Task: Search one way flight ticket for 5 adults, 2 children, 1 infant in seat and 1 infant on lap in economy from Huntington: Tri-state Airport (milton J. Ferguson Field) to Jackson: Jackson Hole Airport on 5-2-2023. Choice of flights is Alaska. Number of bags: 2 carry on bags. Price is upto 20000. Outbound departure time preference is 18:00.
Action: Mouse moved to (368, 327)
Screenshot: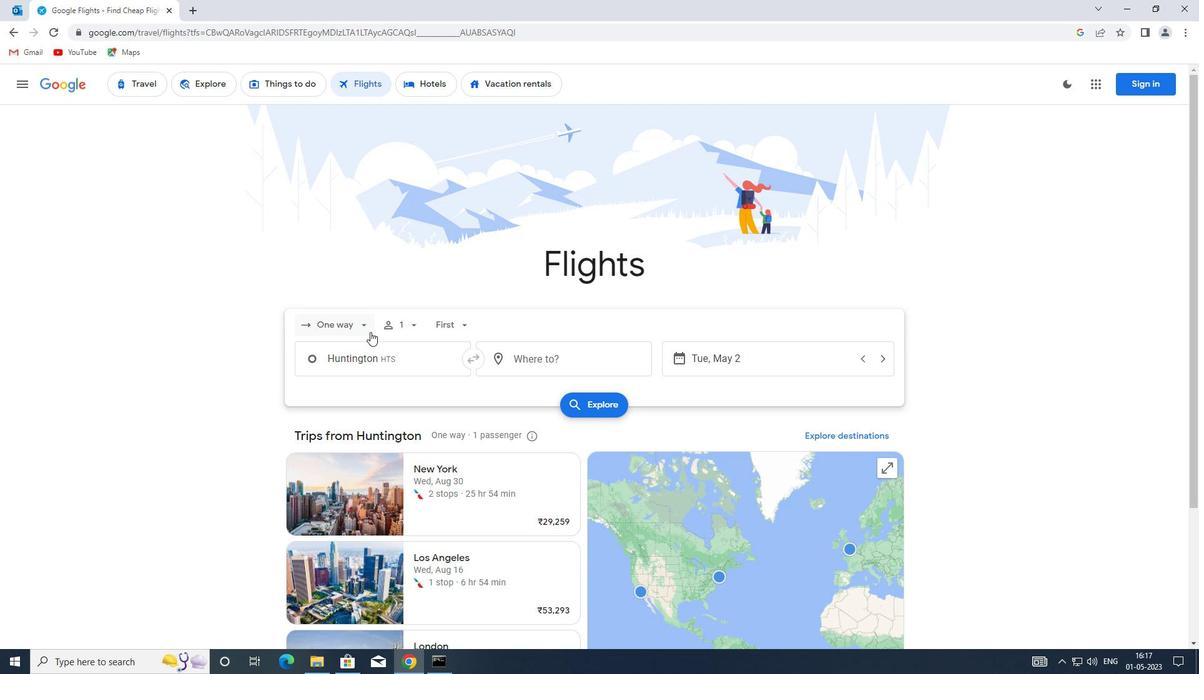 
Action: Mouse pressed left at (368, 327)
Screenshot: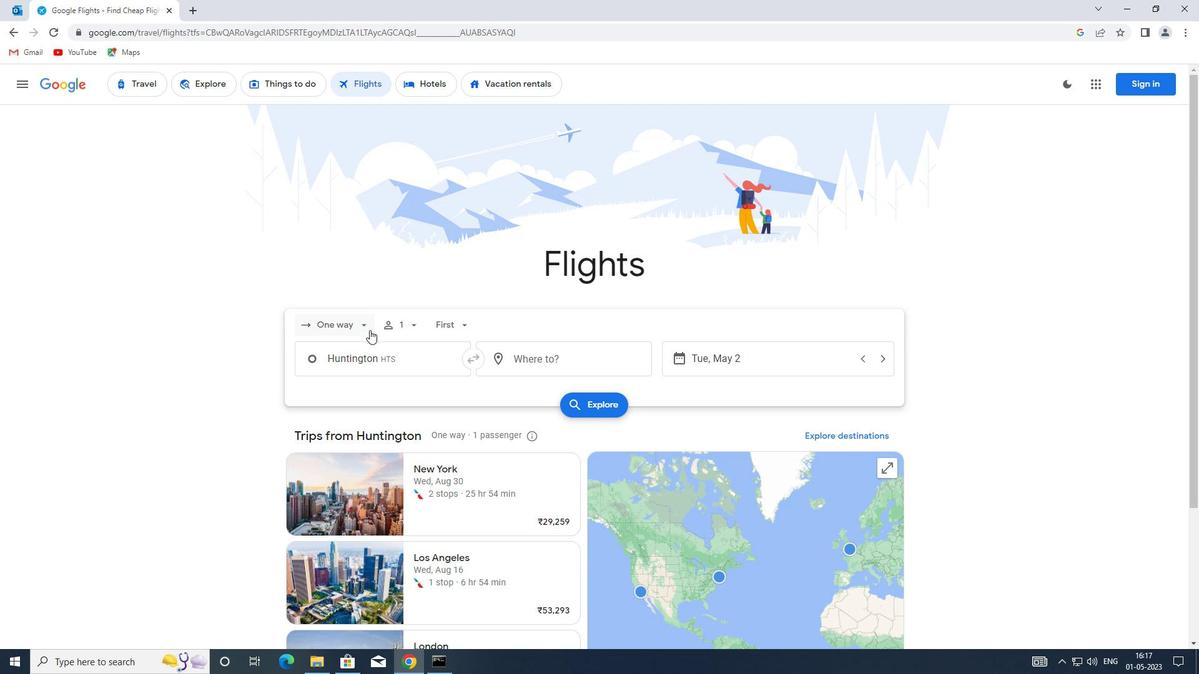 
Action: Mouse moved to (377, 379)
Screenshot: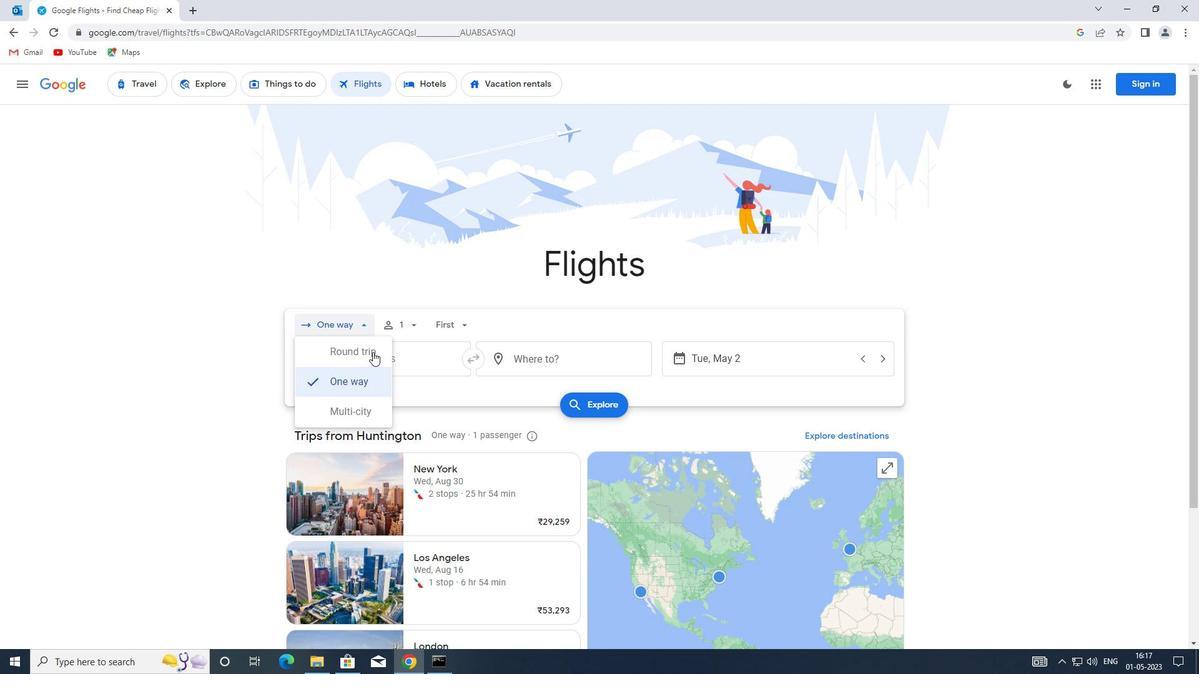 
Action: Mouse pressed left at (377, 379)
Screenshot: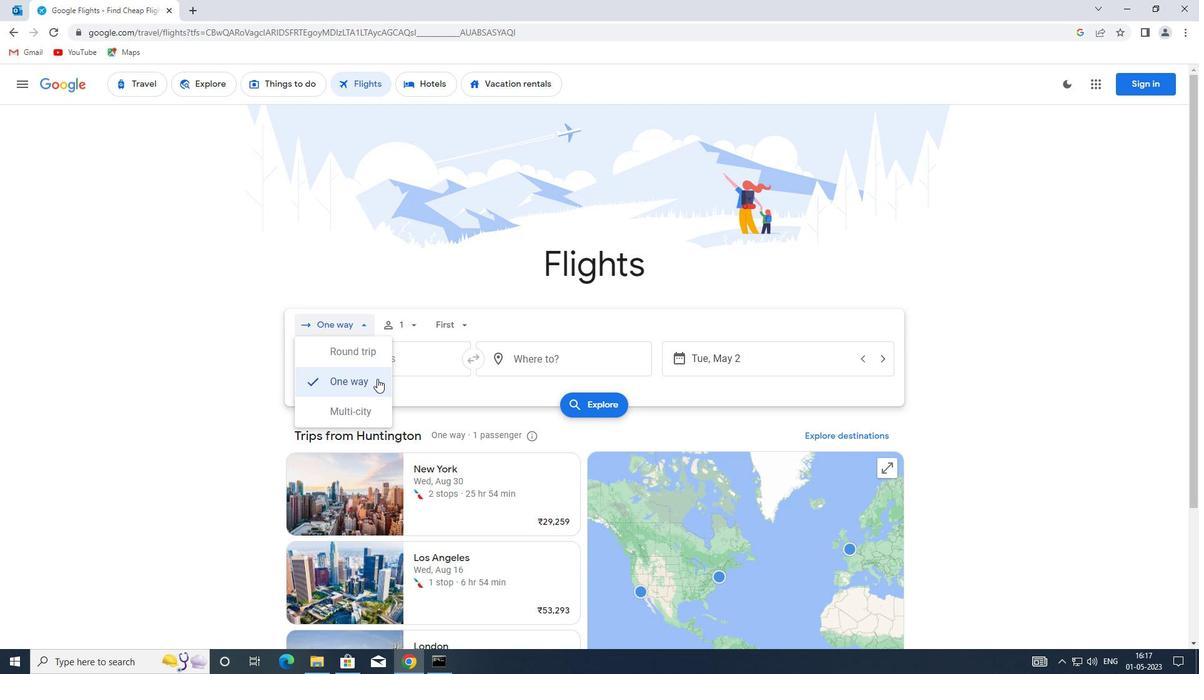 
Action: Mouse moved to (408, 328)
Screenshot: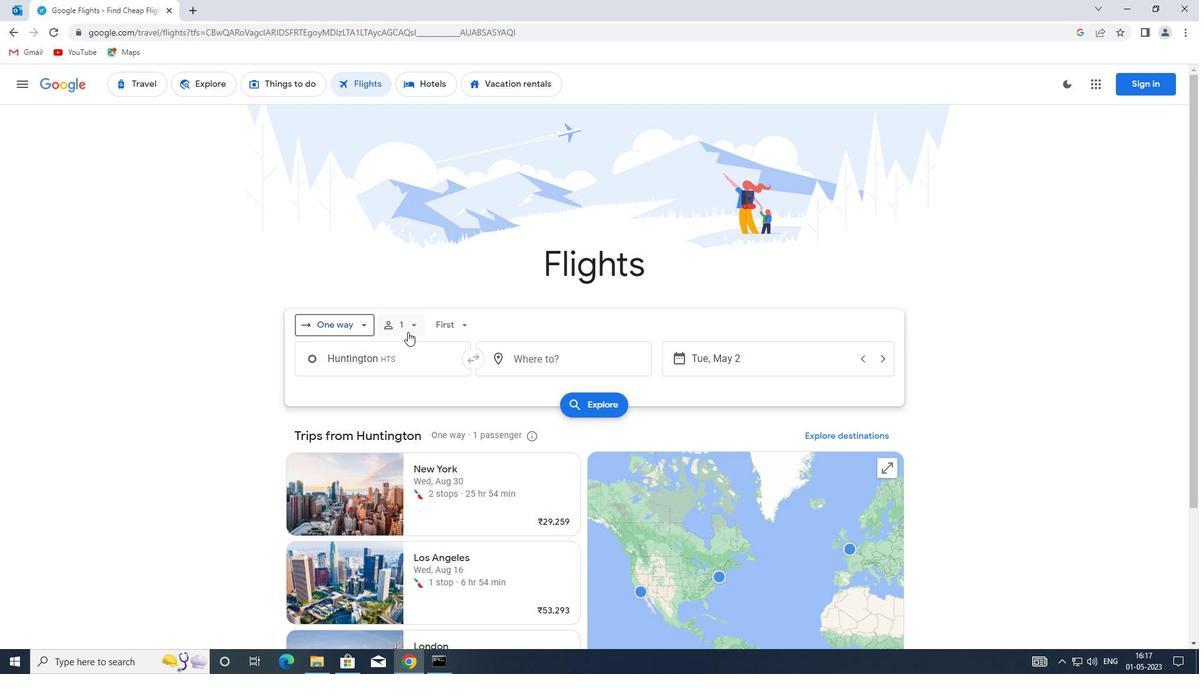 
Action: Mouse pressed left at (408, 328)
Screenshot: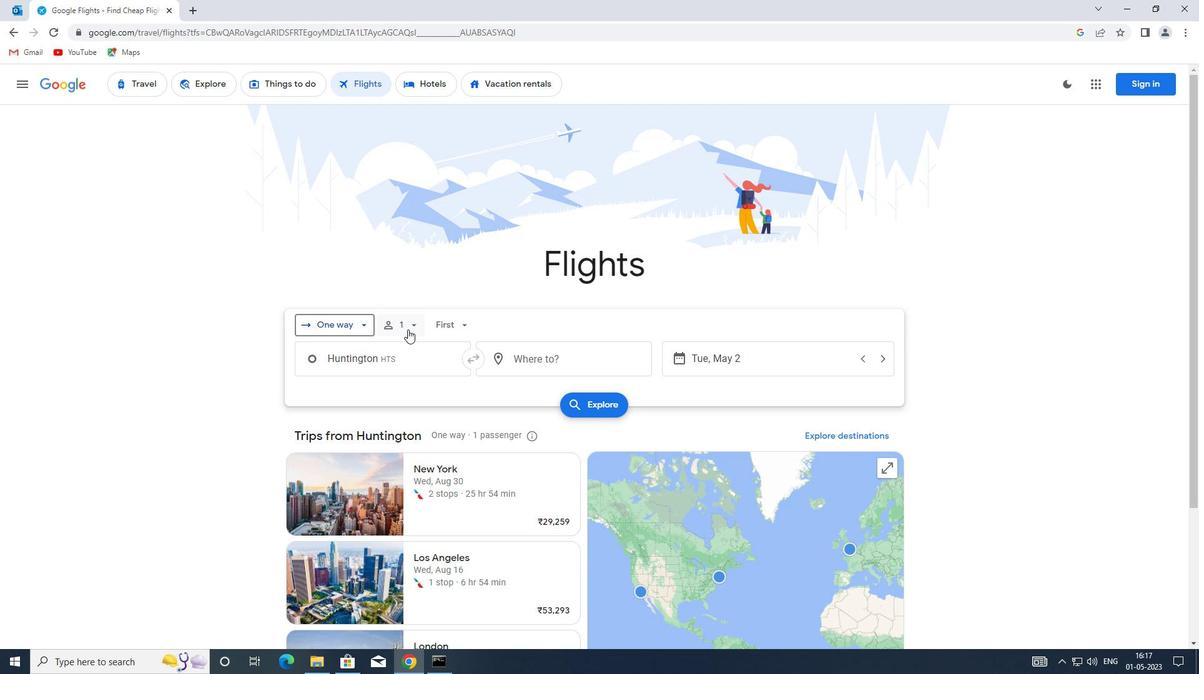 
Action: Mouse moved to (508, 358)
Screenshot: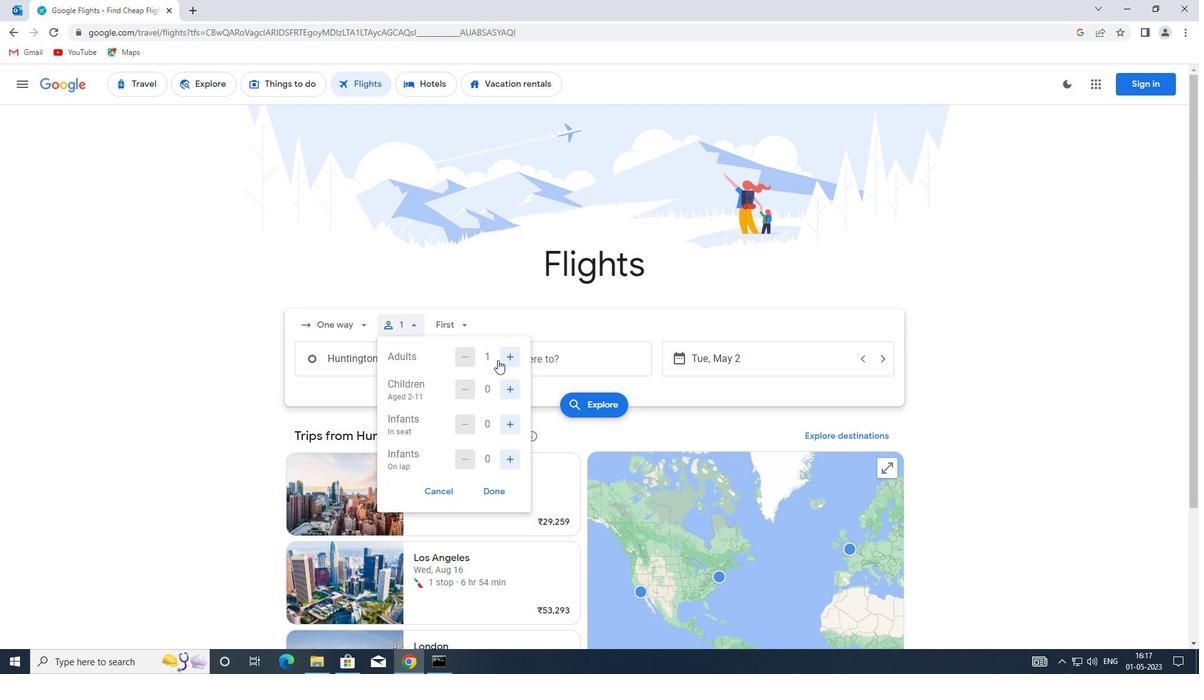 
Action: Mouse pressed left at (508, 358)
Screenshot: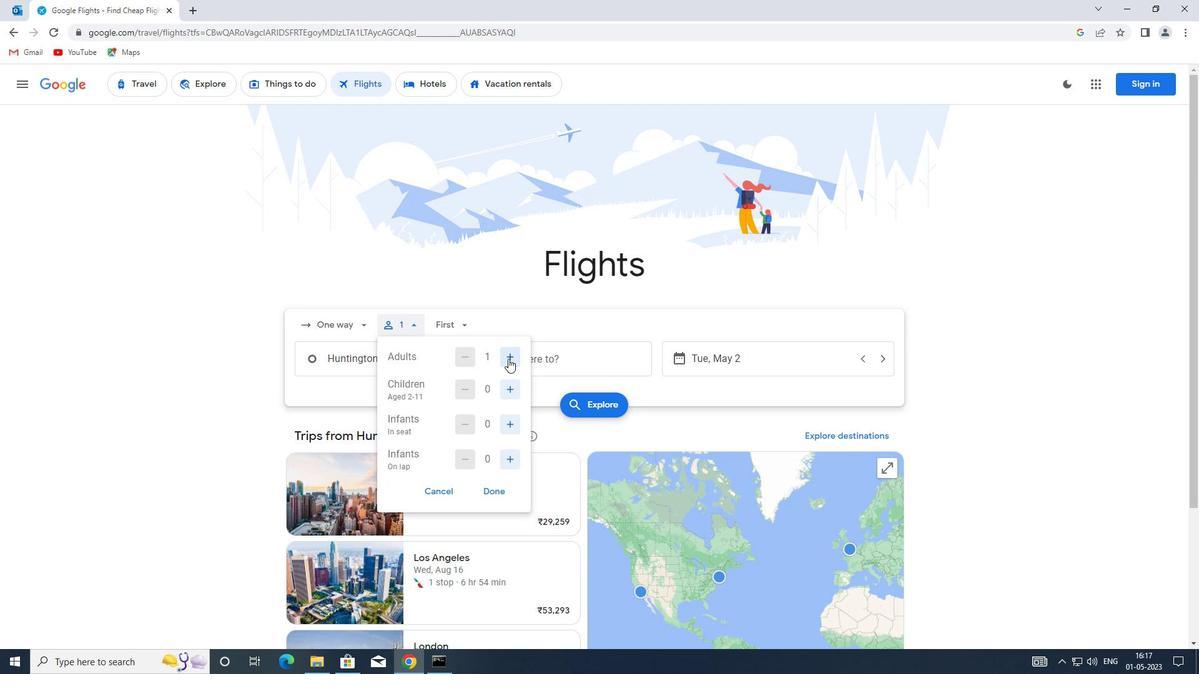
Action: Mouse pressed left at (508, 358)
Screenshot: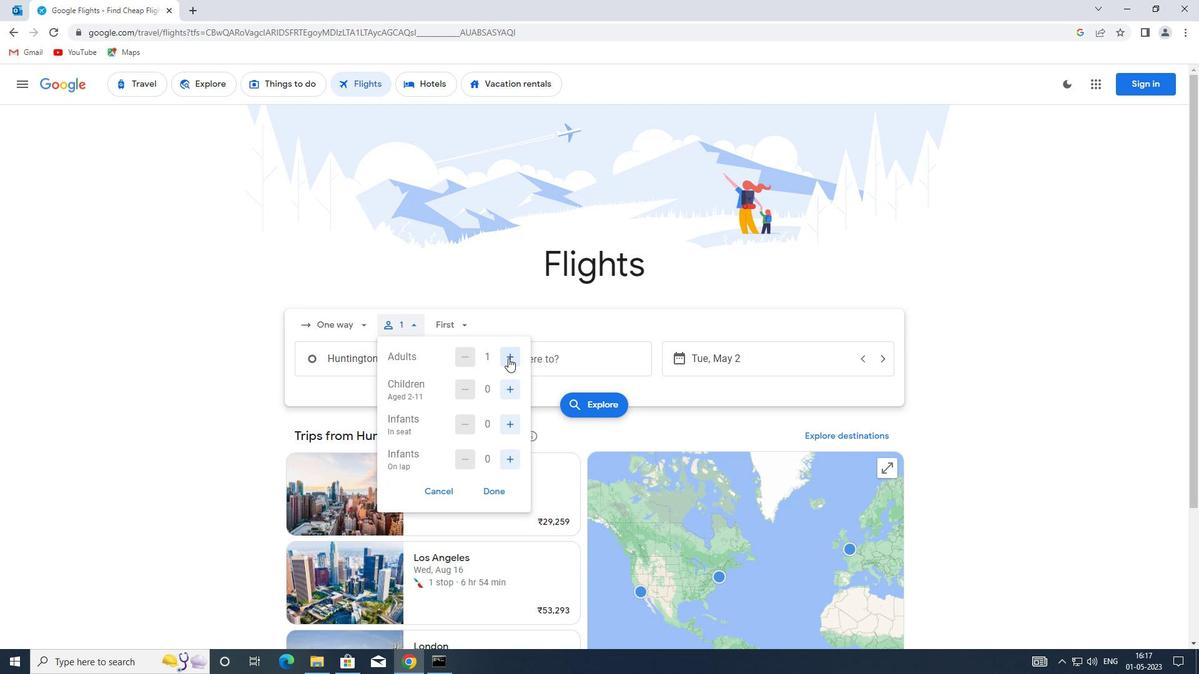 
Action: Mouse pressed left at (508, 358)
Screenshot: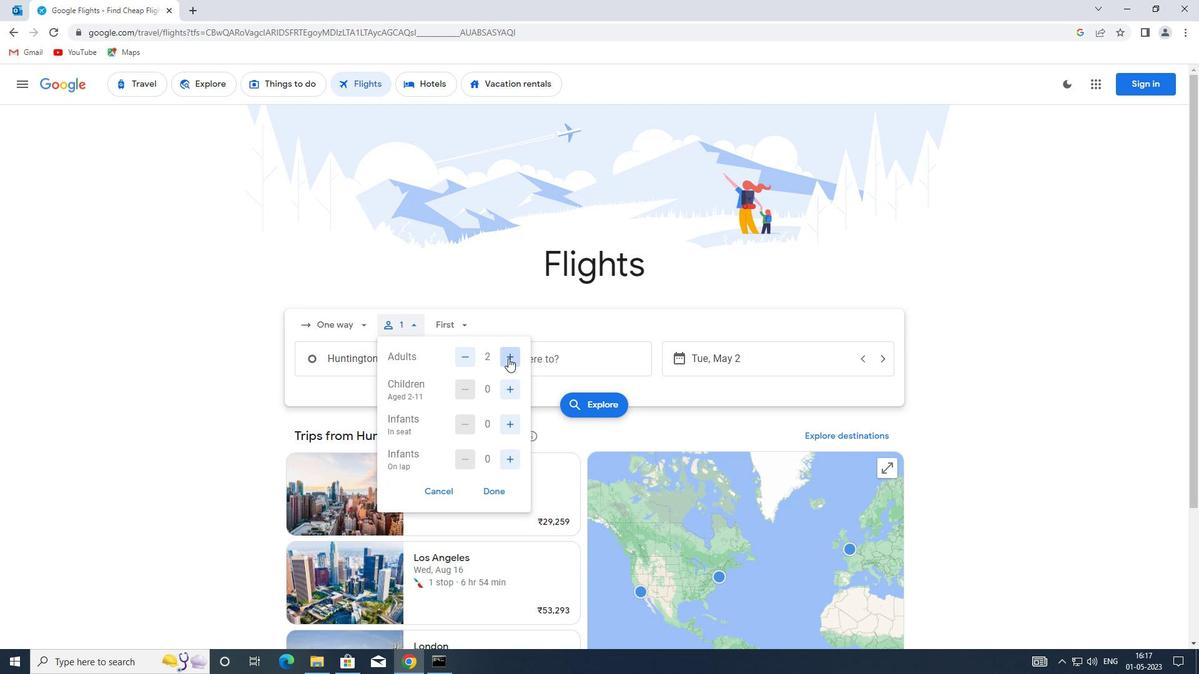
Action: Mouse pressed left at (508, 358)
Screenshot: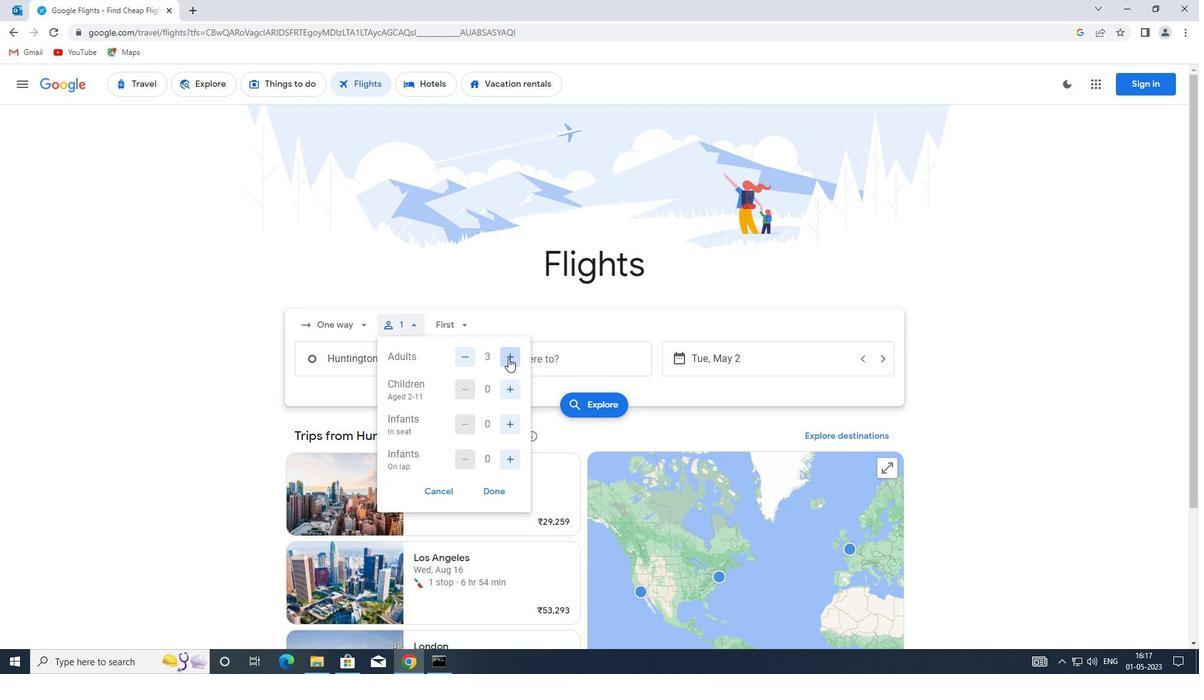 
Action: Mouse moved to (509, 389)
Screenshot: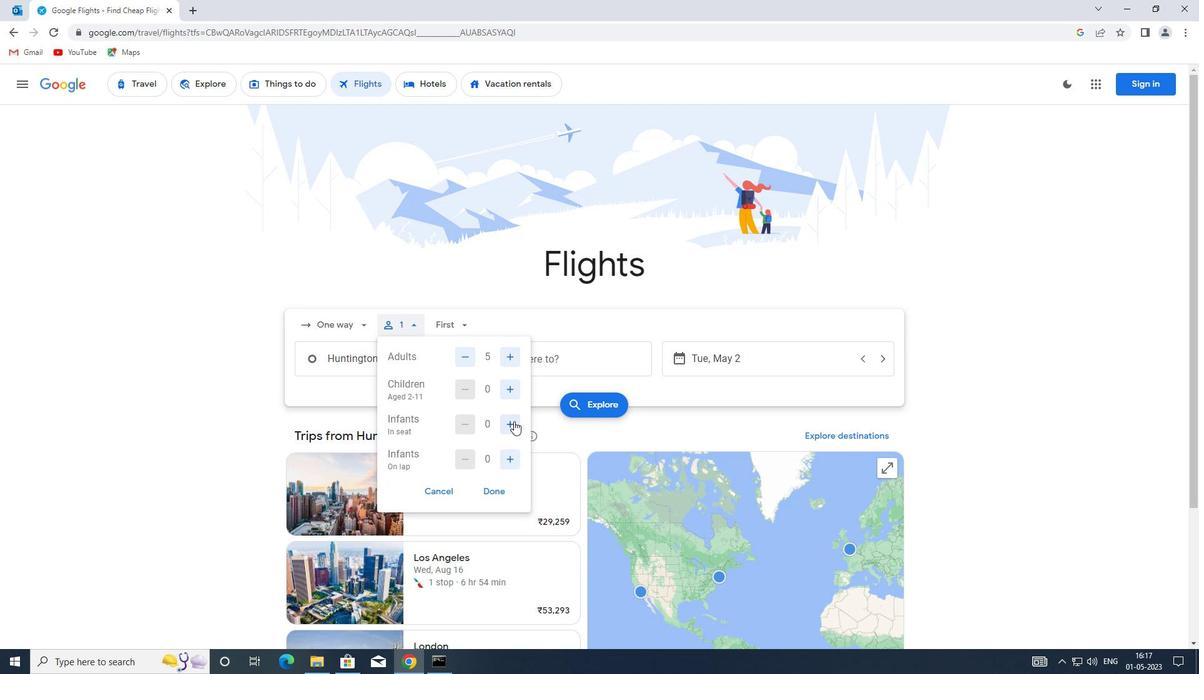 
Action: Mouse pressed left at (509, 389)
Screenshot: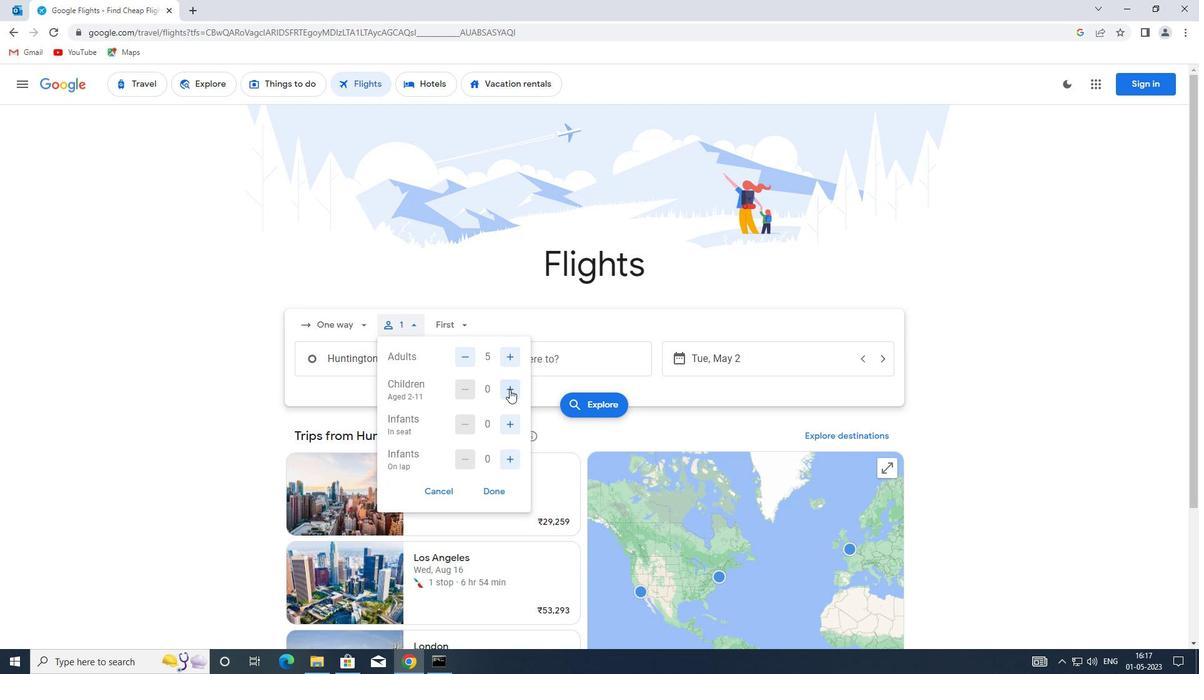 
Action: Mouse pressed left at (509, 389)
Screenshot: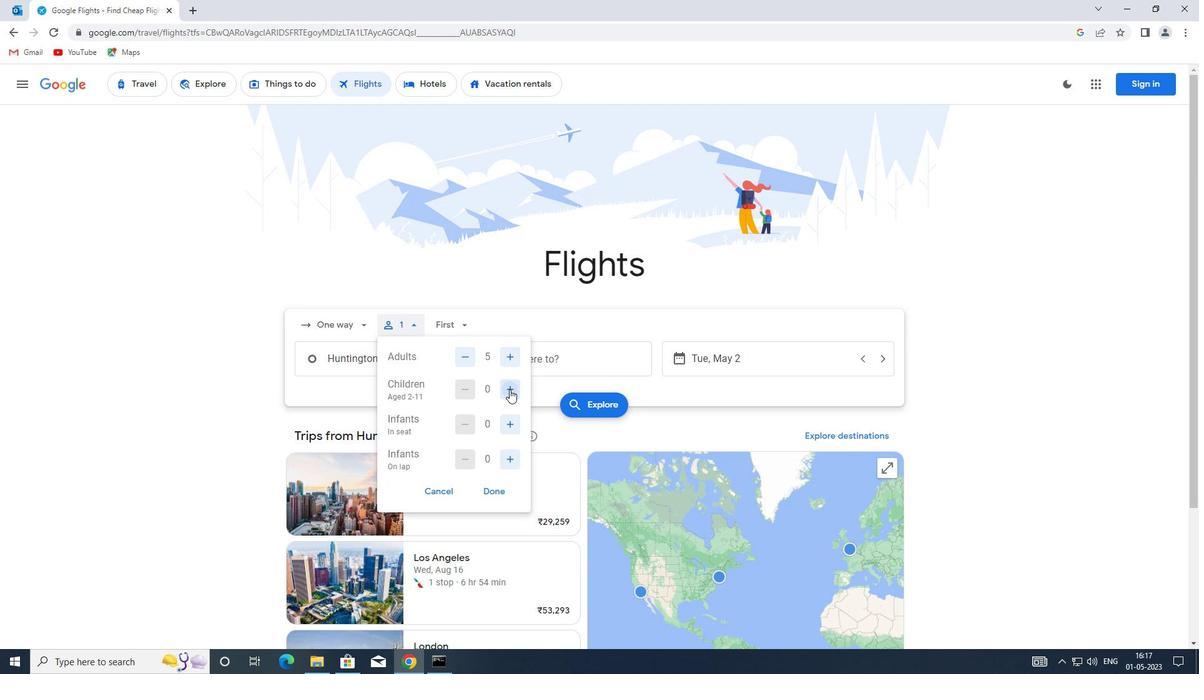 
Action: Mouse moved to (507, 425)
Screenshot: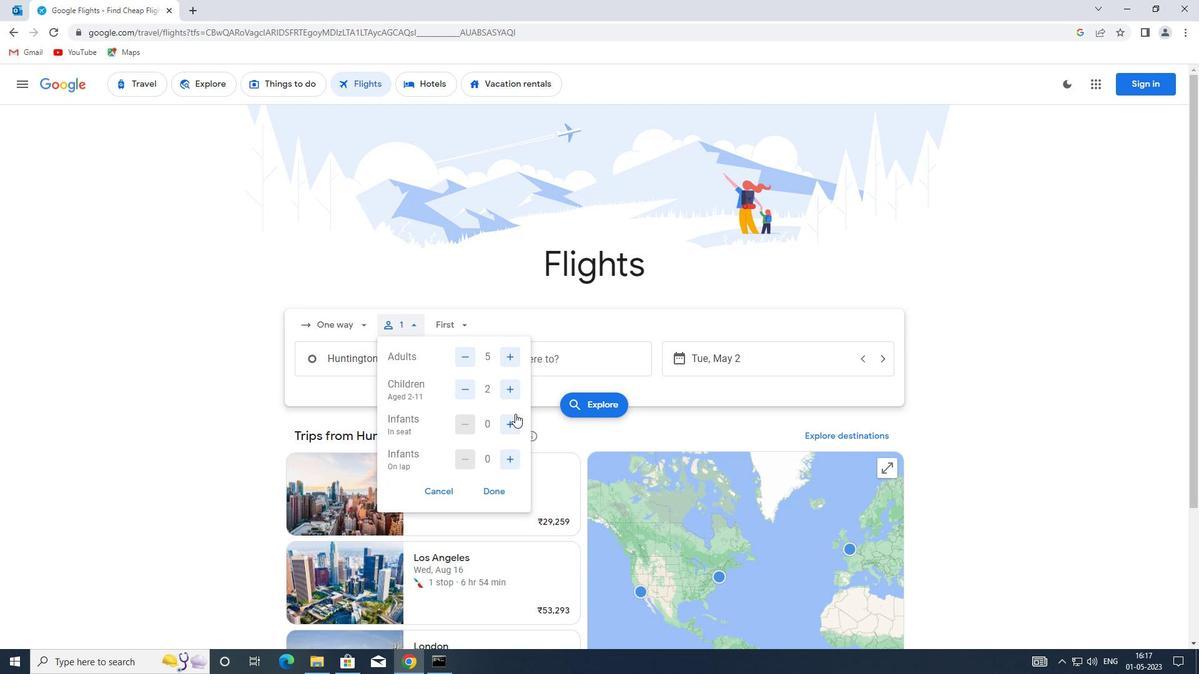 
Action: Mouse pressed left at (507, 425)
Screenshot: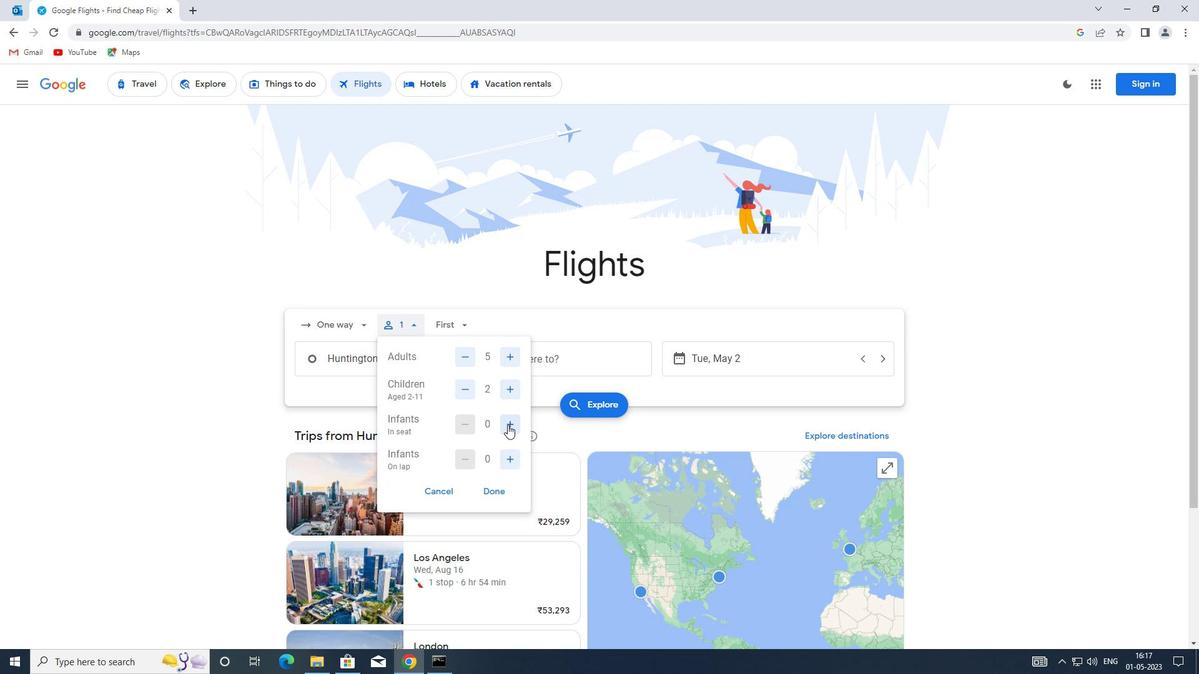 
Action: Mouse moved to (503, 456)
Screenshot: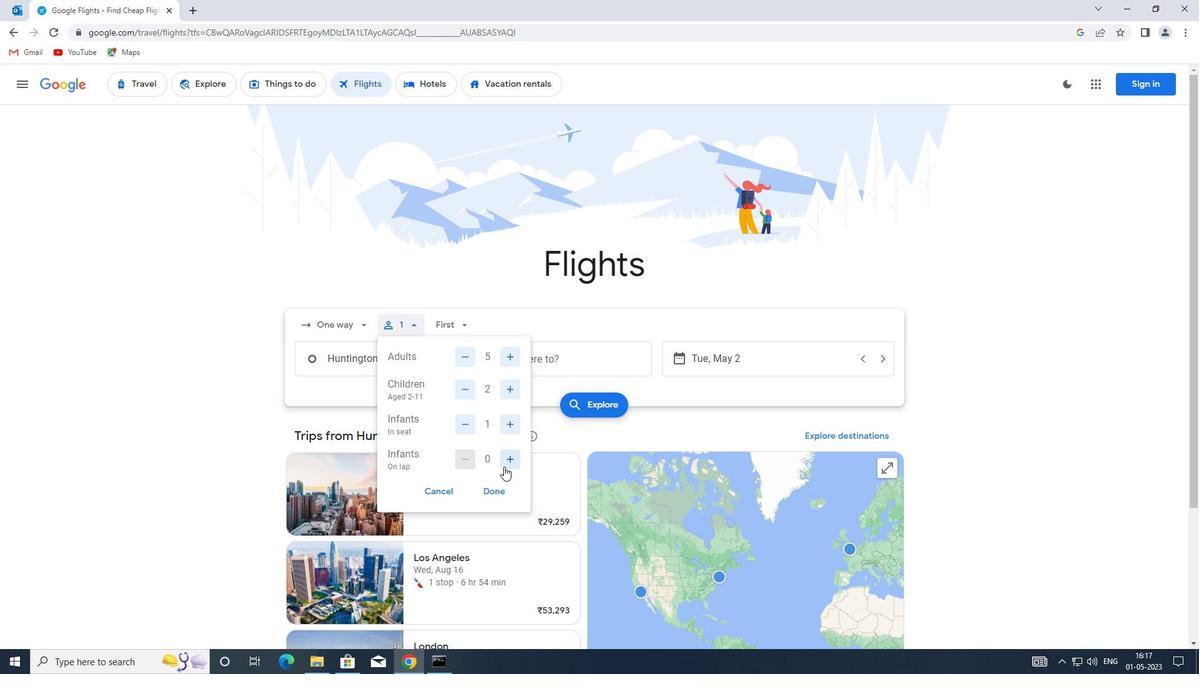 
Action: Mouse pressed left at (503, 456)
Screenshot: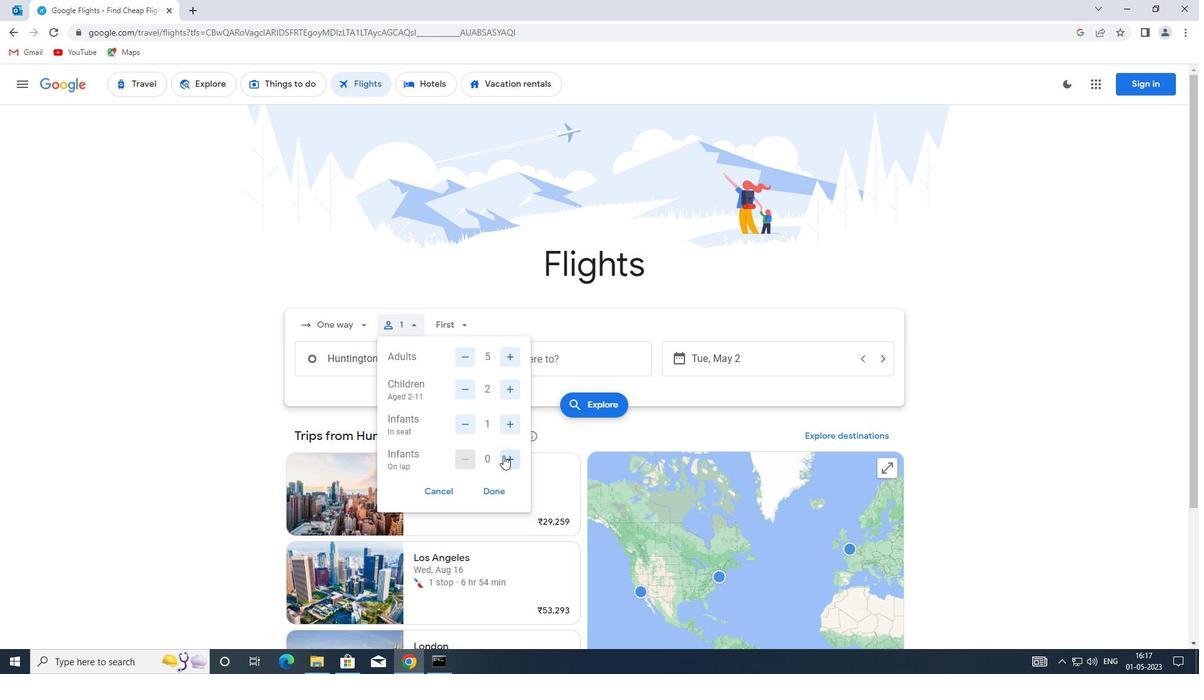 
Action: Mouse moved to (495, 493)
Screenshot: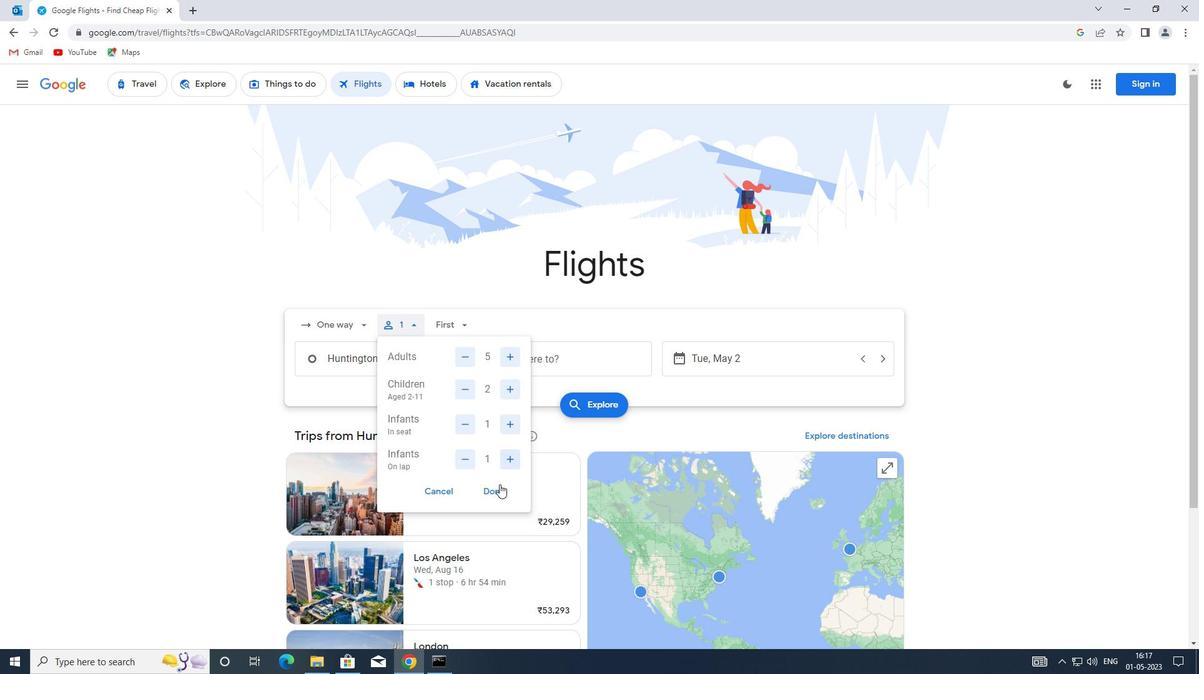 
Action: Mouse pressed left at (495, 493)
Screenshot: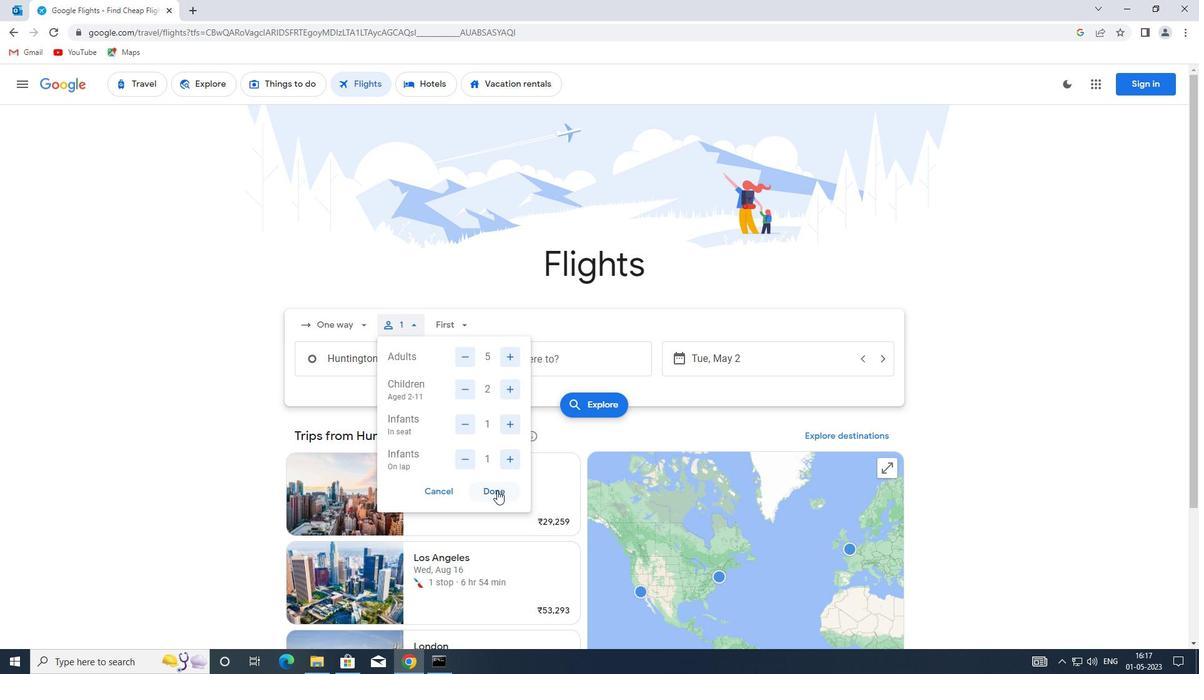 
Action: Mouse moved to (458, 329)
Screenshot: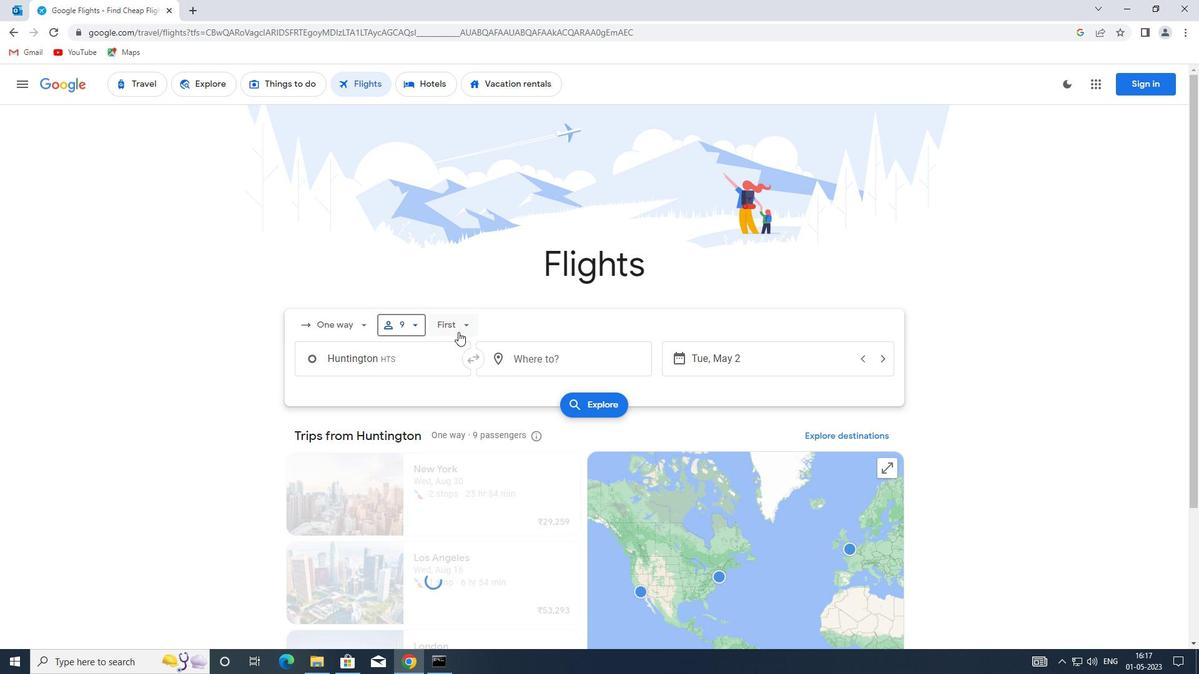 
Action: Mouse pressed left at (458, 329)
Screenshot: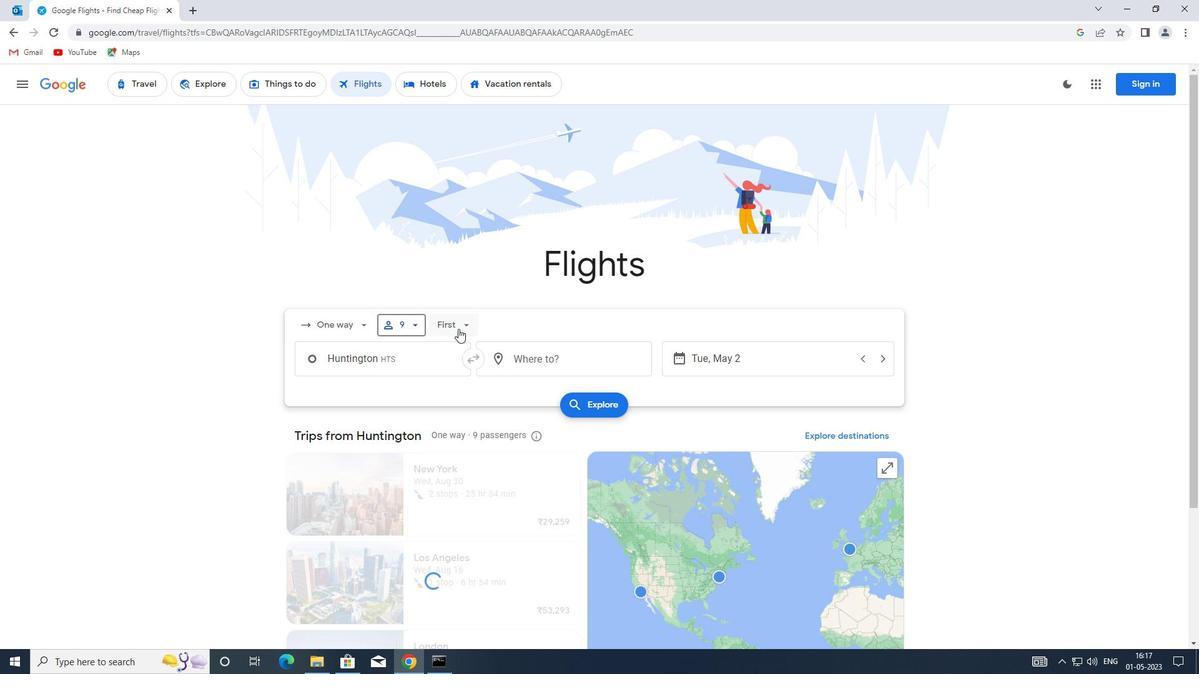 
Action: Mouse moved to (490, 345)
Screenshot: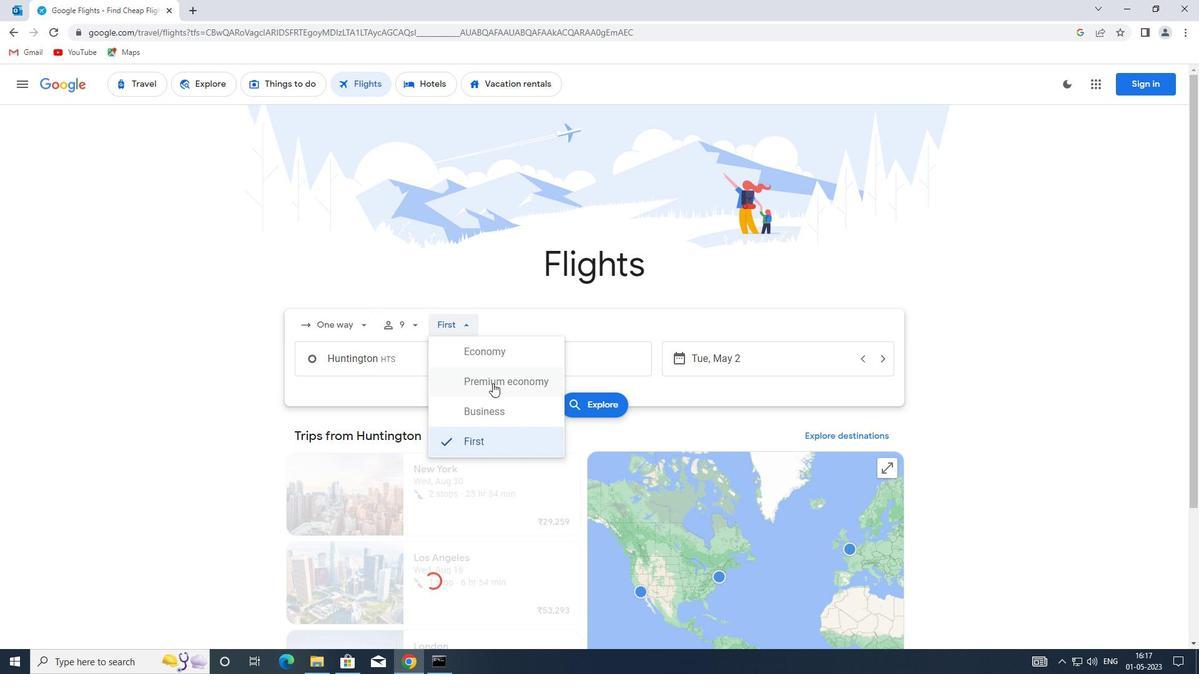 
Action: Mouse pressed left at (490, 345)
Screenshot: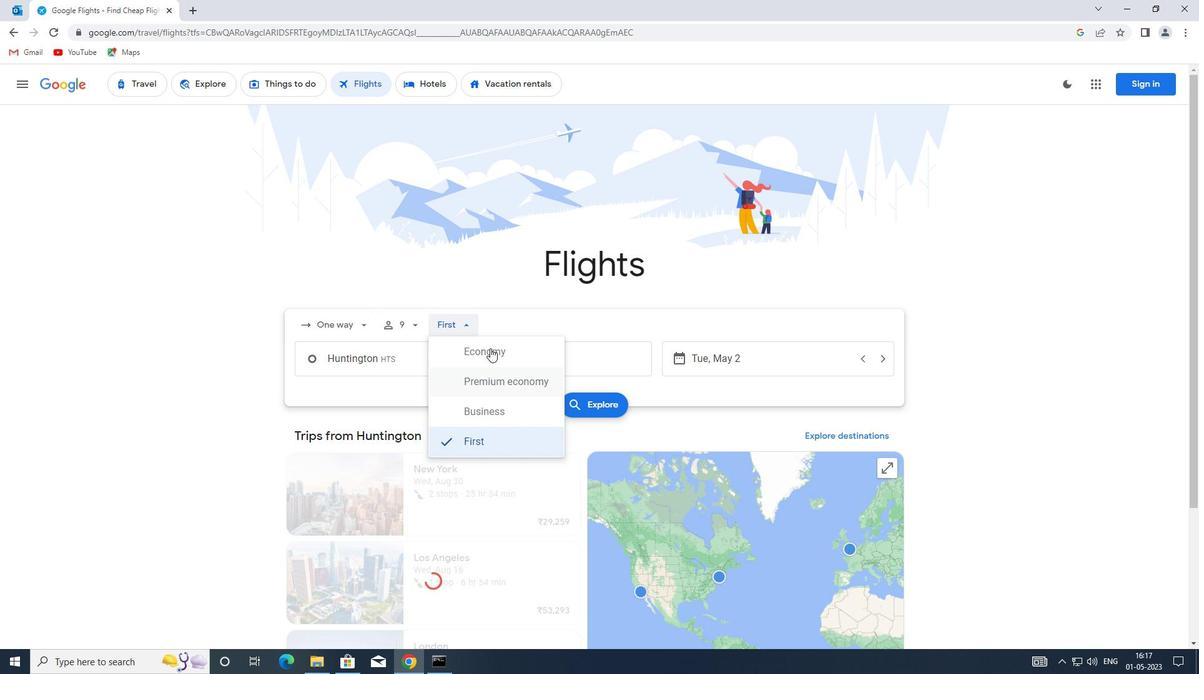 
Action: Mouse moved to (399, 362)
Screenshot: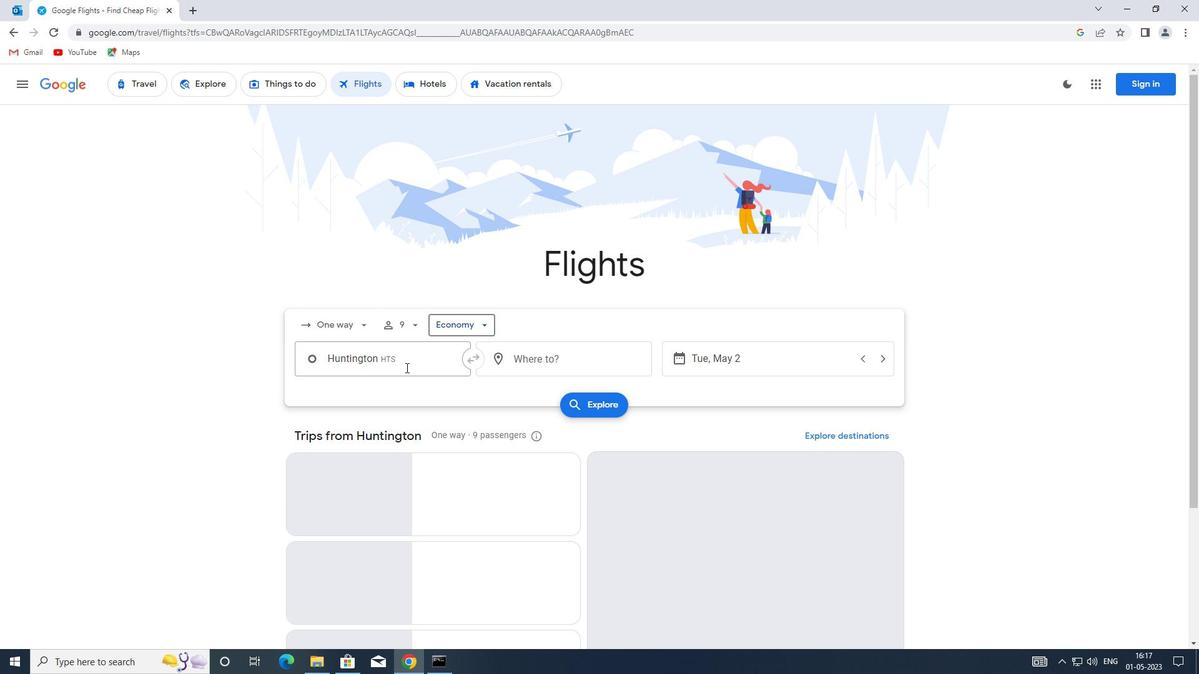 
Action: Mouse pressed left at (399, 362)
Screenshot: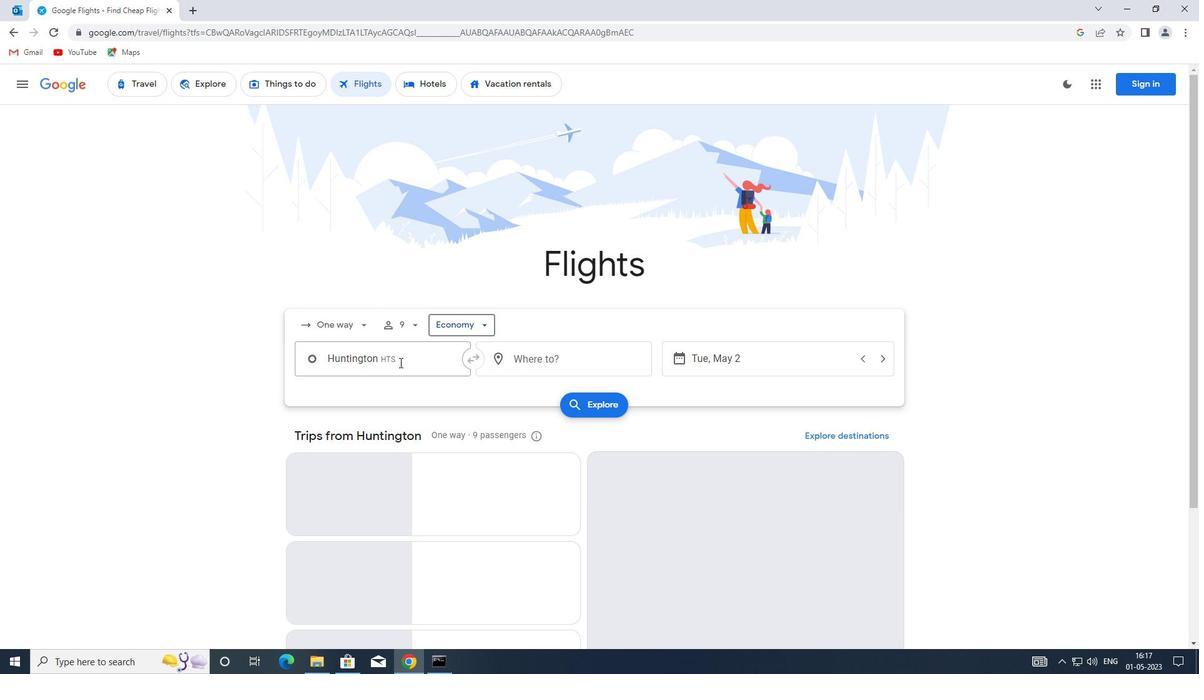 
Action: Mouse moved to (407, 362)
Screenshot: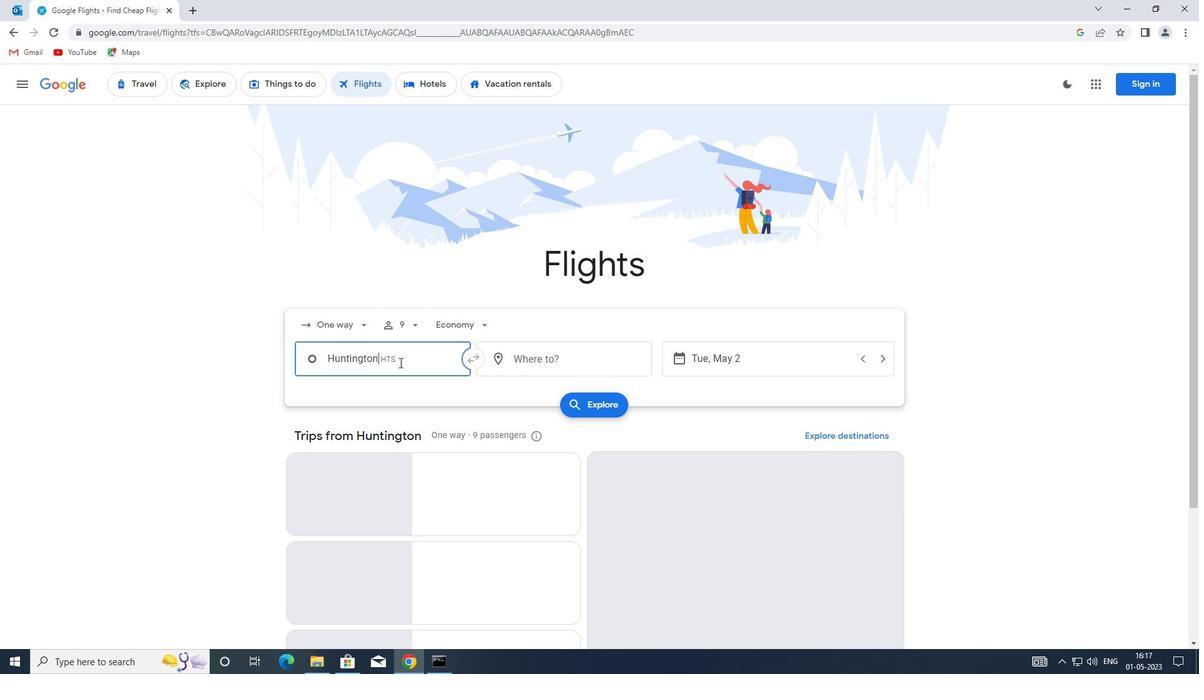 
Action: Key pressed <Key.enter>
Screenshot: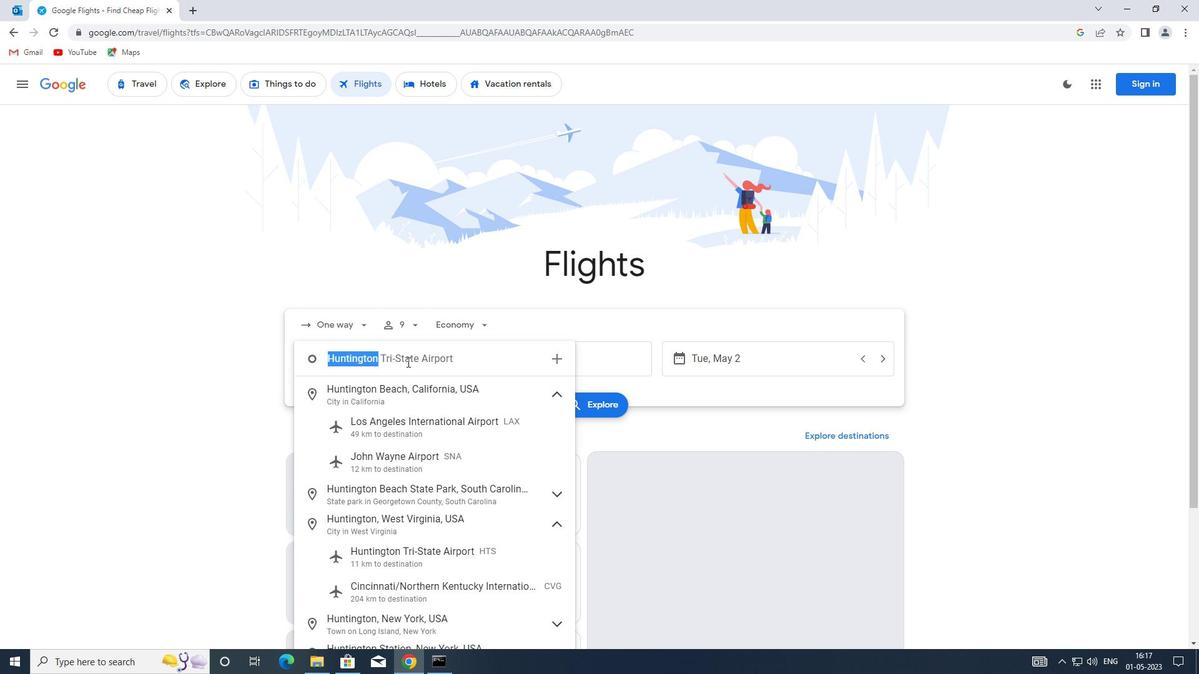 
Action: Mouse moved to (517, 354)
Screenshot: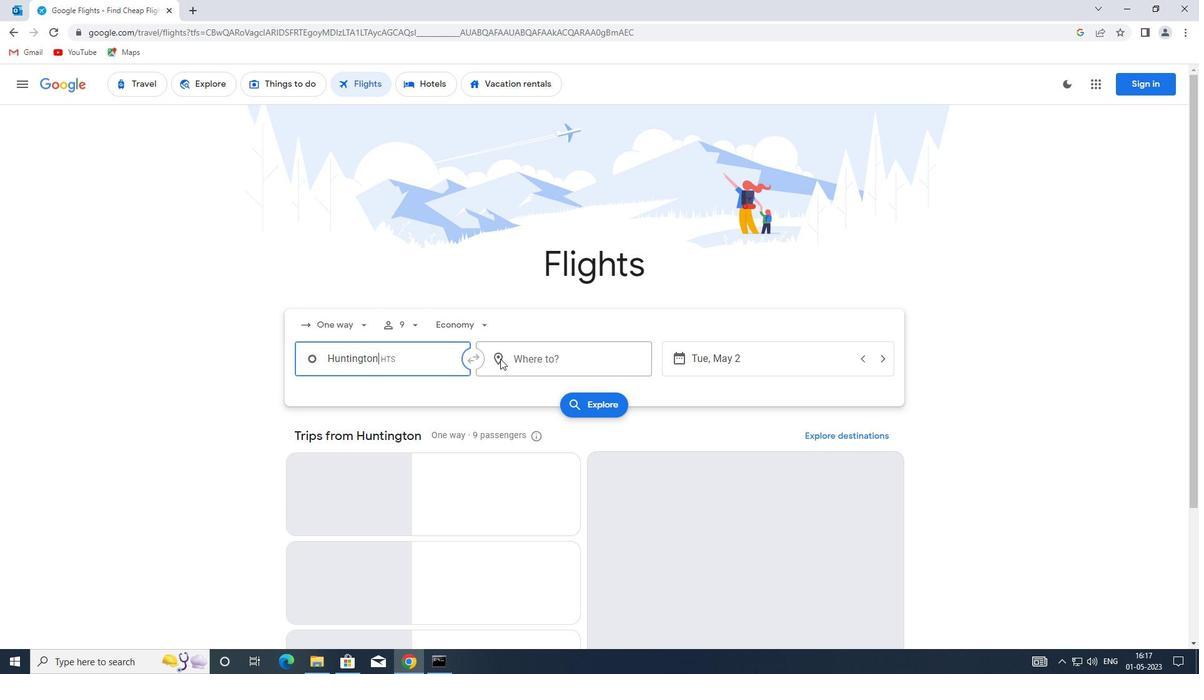 
Action: Mouse pressed left at (517, 354)
Screenshot: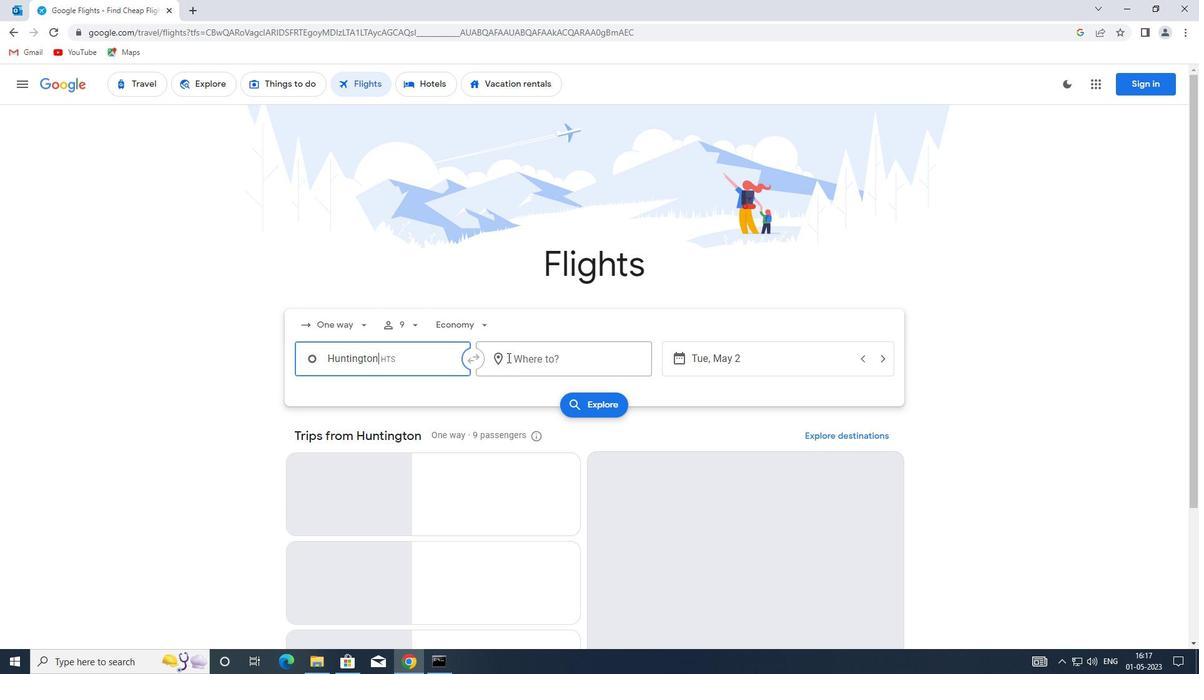 
Action: Key pressed jac<Key.enter>
Screenshot: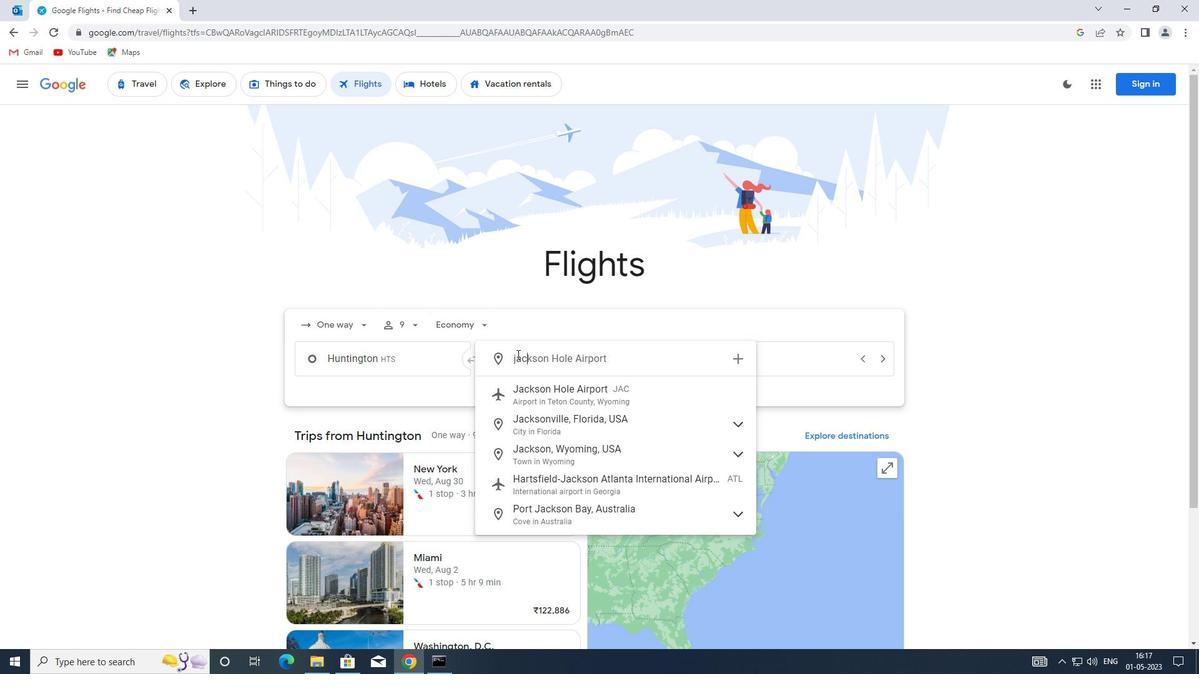 
Action: Mouse moved to (719, 358)
Screenshot: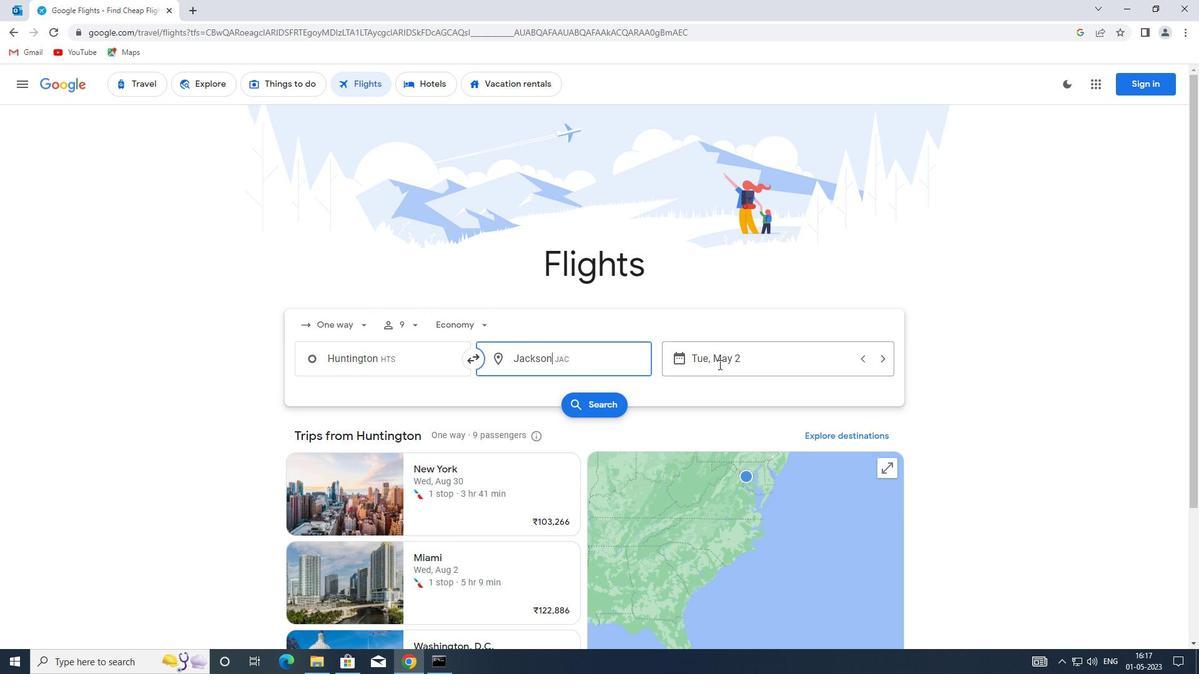 
Action: Mouse pressed left at (719, 358)
Screenshot: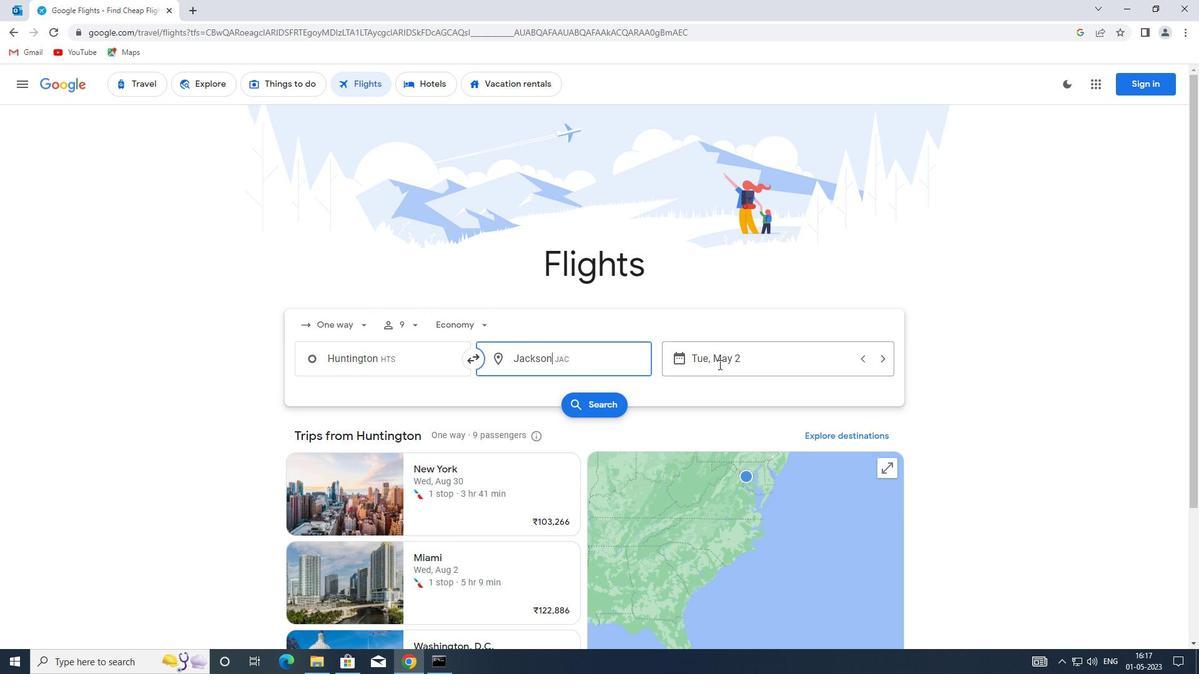
Action: Mouse moved to (507, 430)
Screenshot: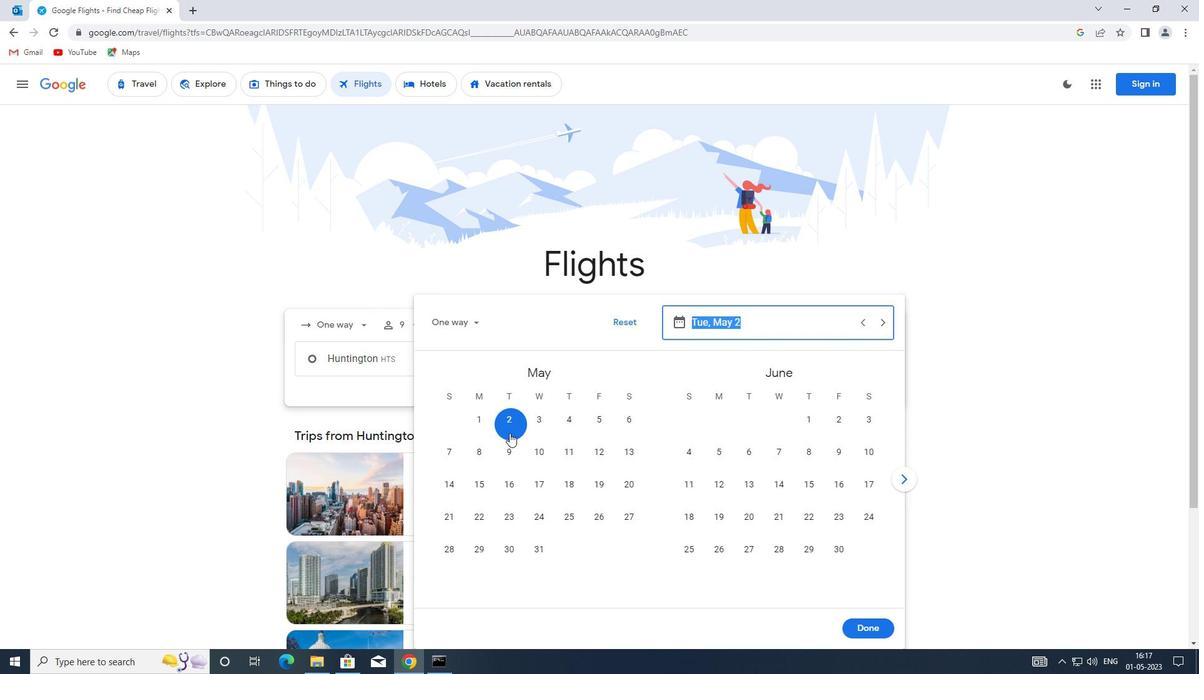 
Action: Mouse pressed left at (507, 430)
Screenshot: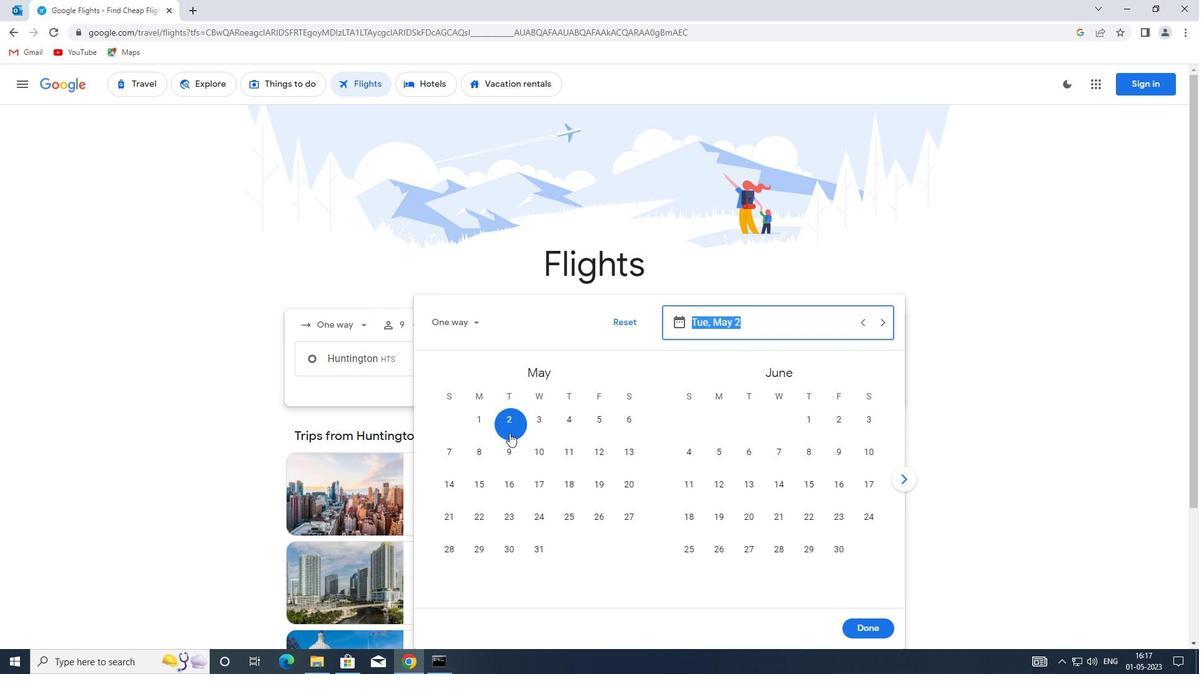 
Action: Mouse moved to (876, 629)
Screenshot: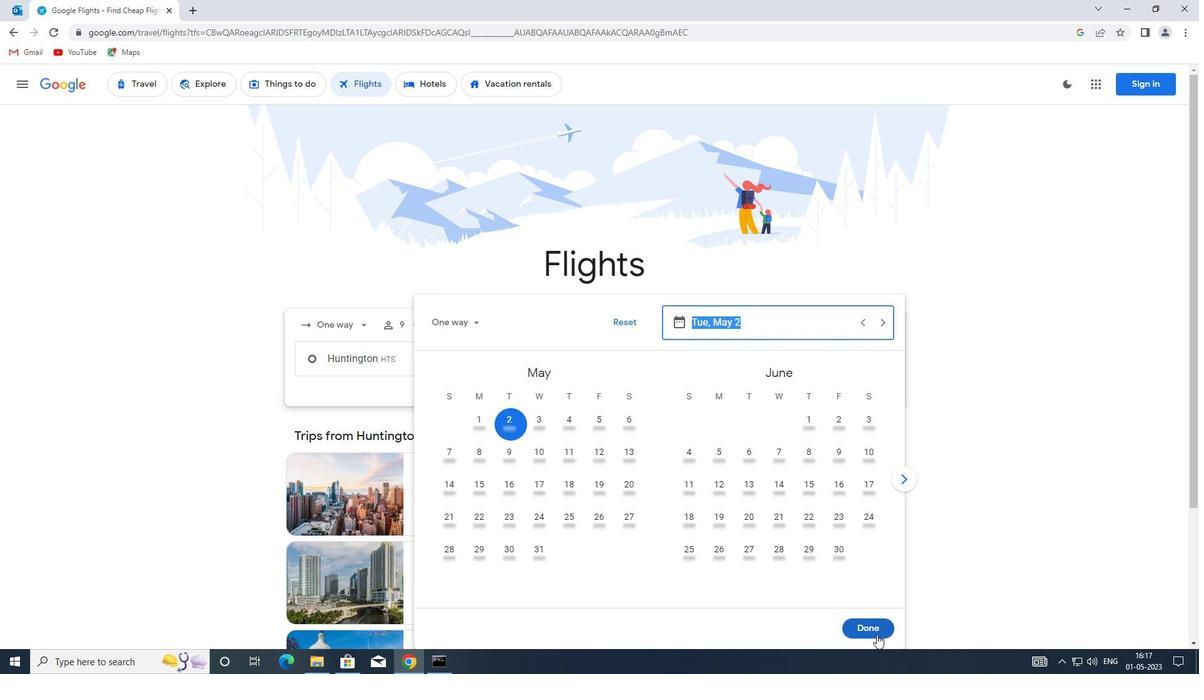 
Action: Mouse pressed left at (876, 629)
Screenshot: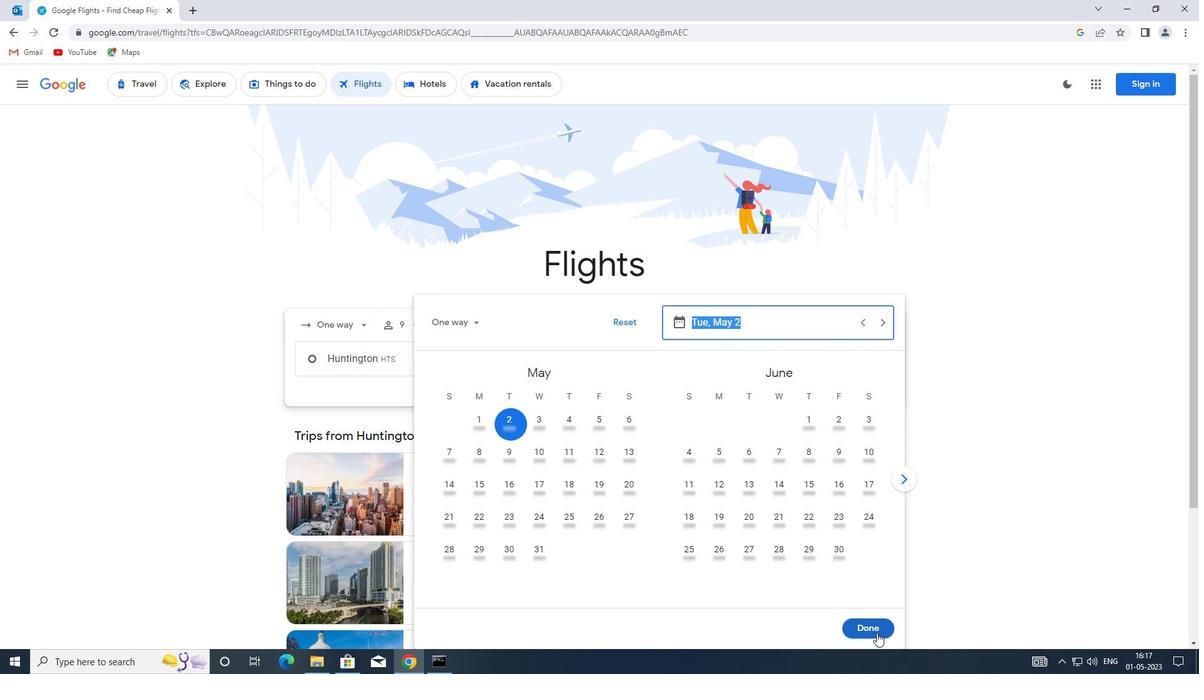 
Action: Mouse moved to (597, 405)
Screenshot: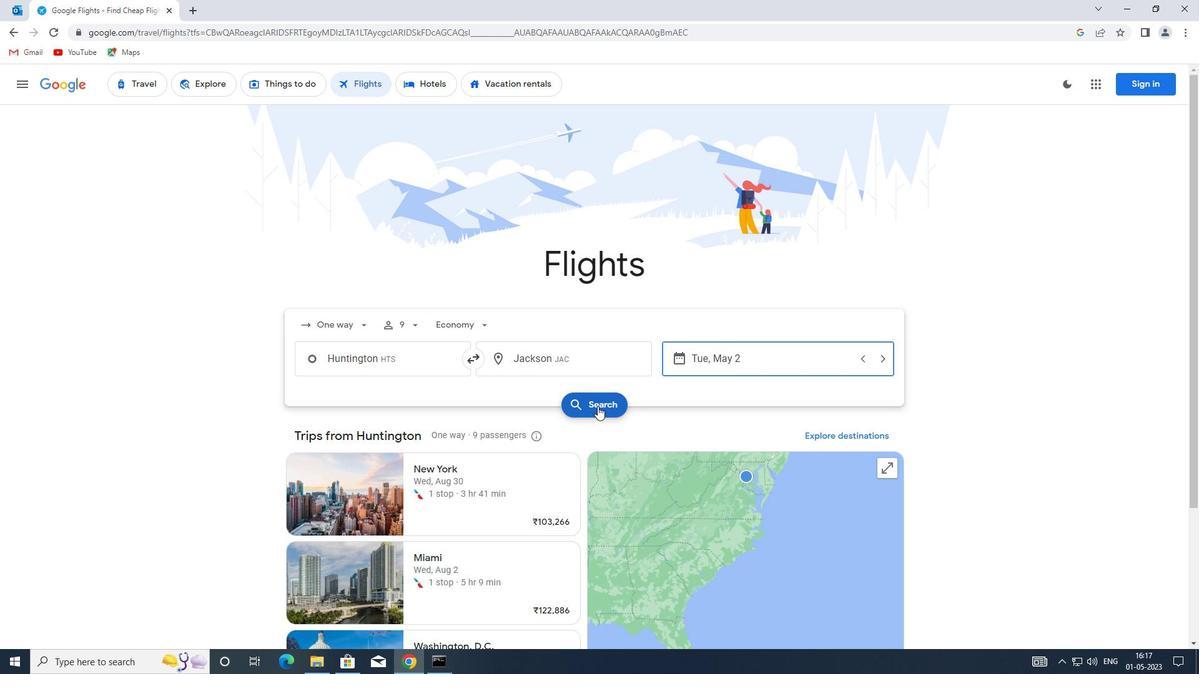 
Action: Mouse pressed left at (597, 405)
Screenshot: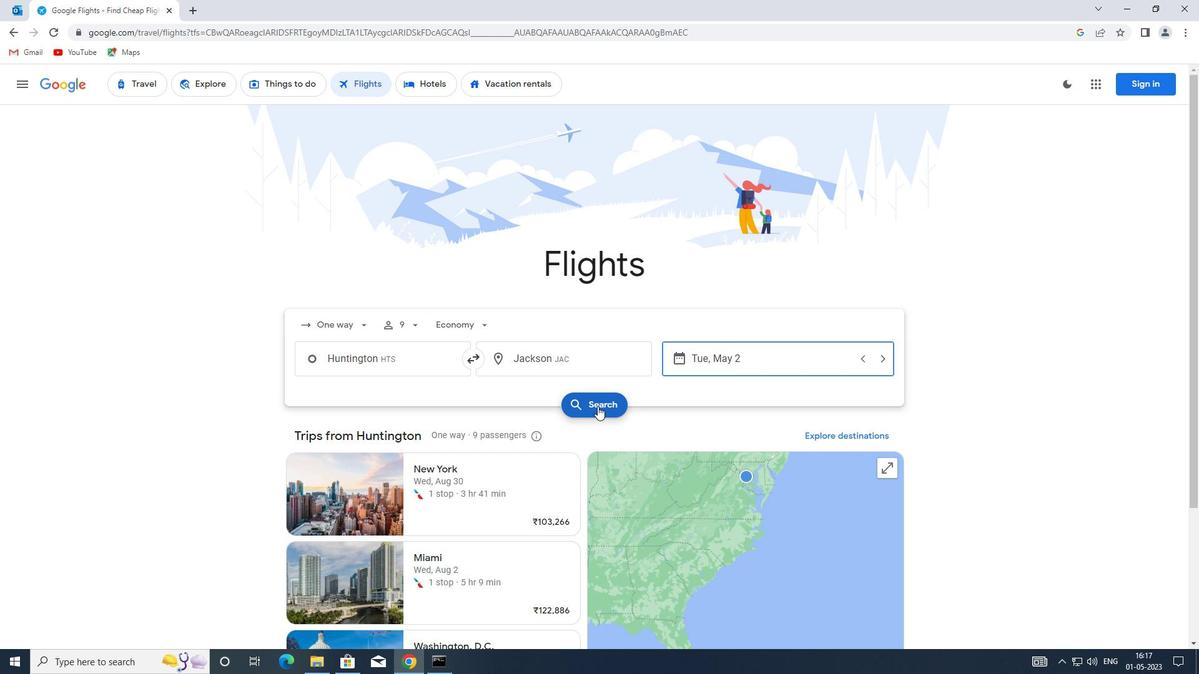 
Action: Mouse moved to (304, 198)
Screenshot: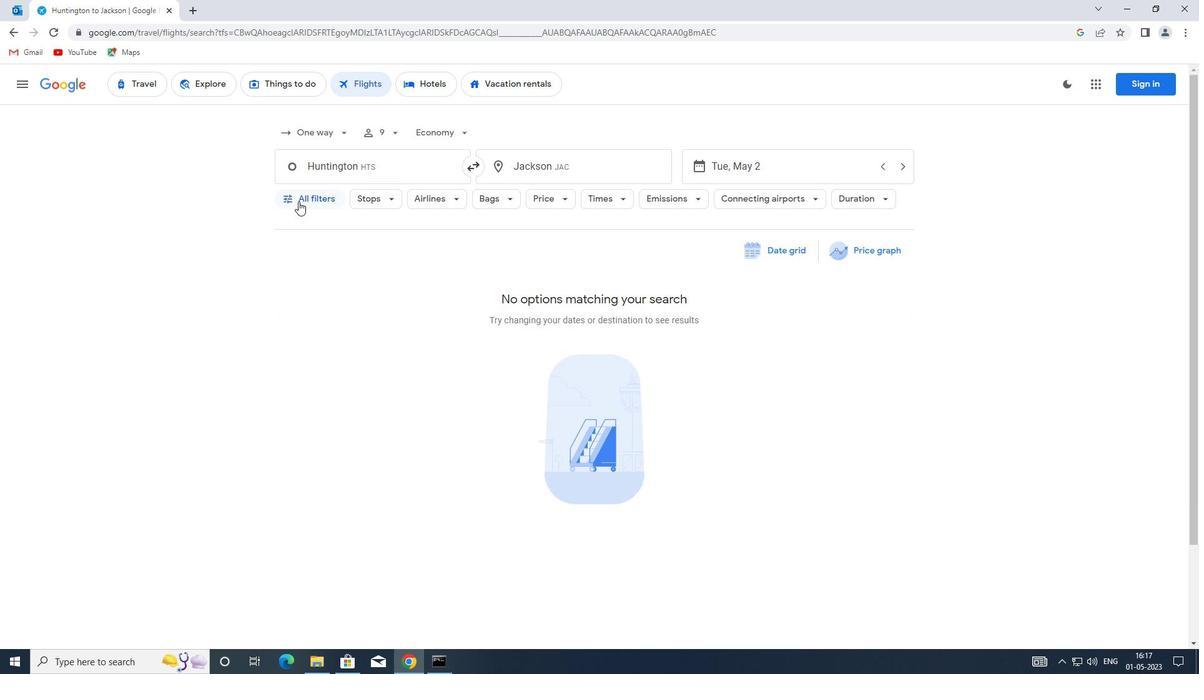 
Action: Mouse pressed left at (304, 198)
Screenshot: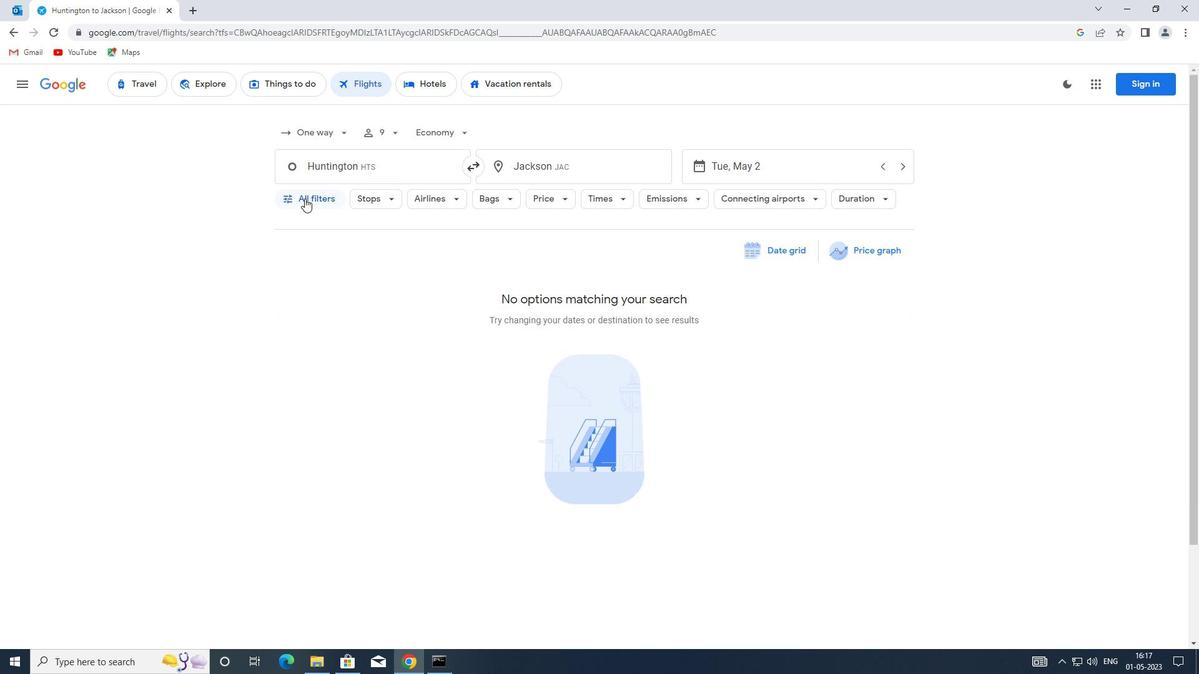 
Action: Mouse moved to (344, 346)
Screenshot: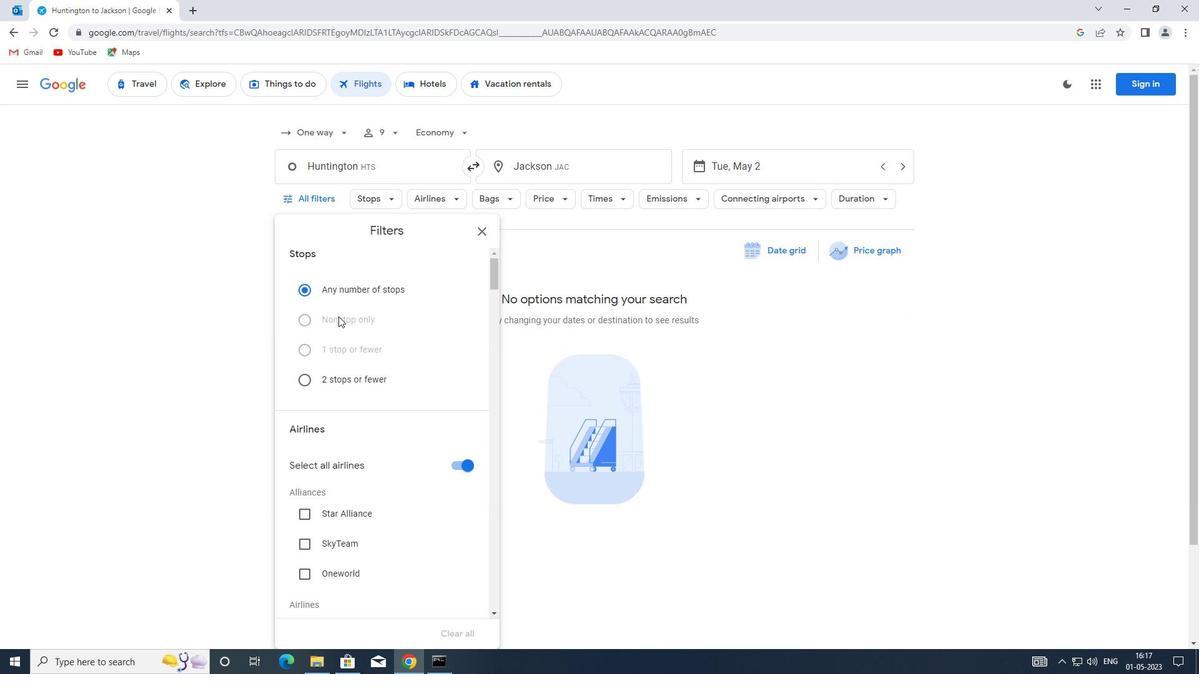 
Action: Mouse scrolled (344, 346) with delta (0, 0)
Screenshot: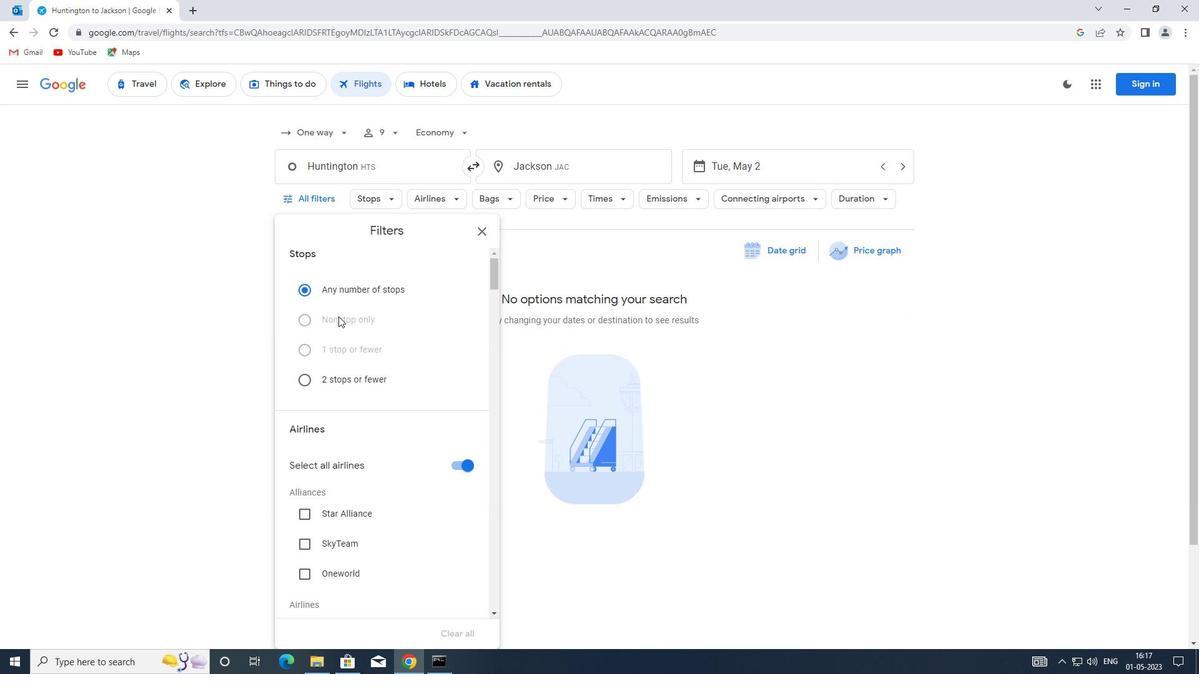 
Action: Mouse moved to (366, 349)
Screenshot: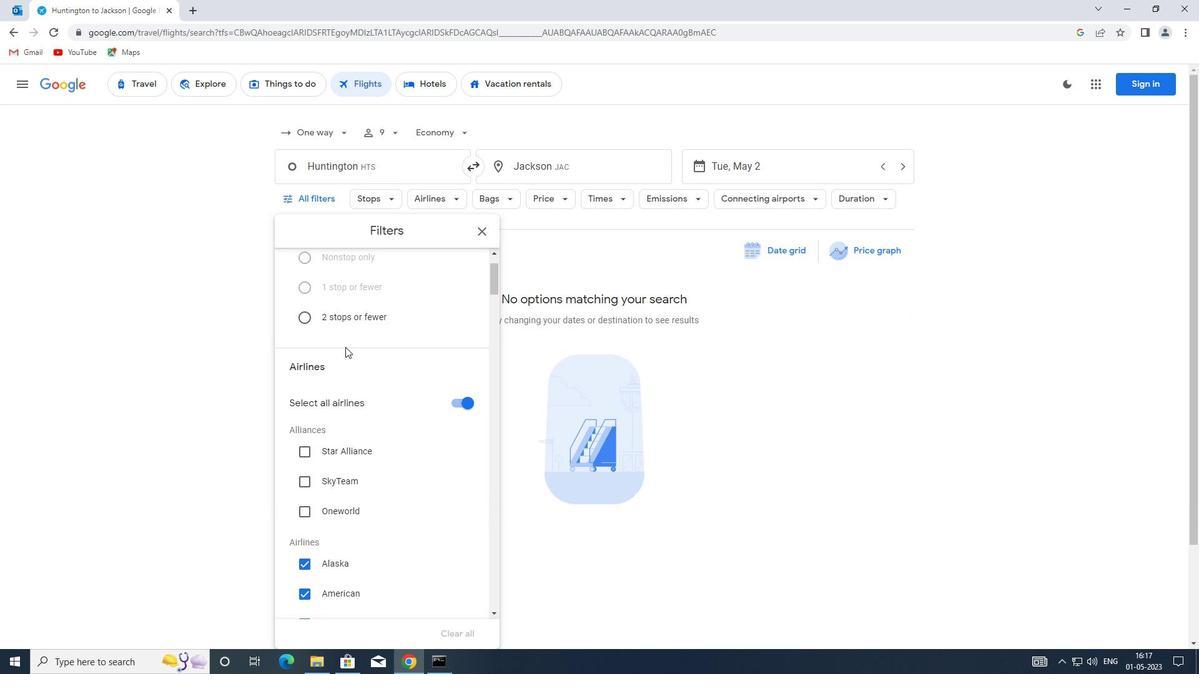 
Action: Mouse scrolled (366, 349) with delta (0, 0)
Screenshot: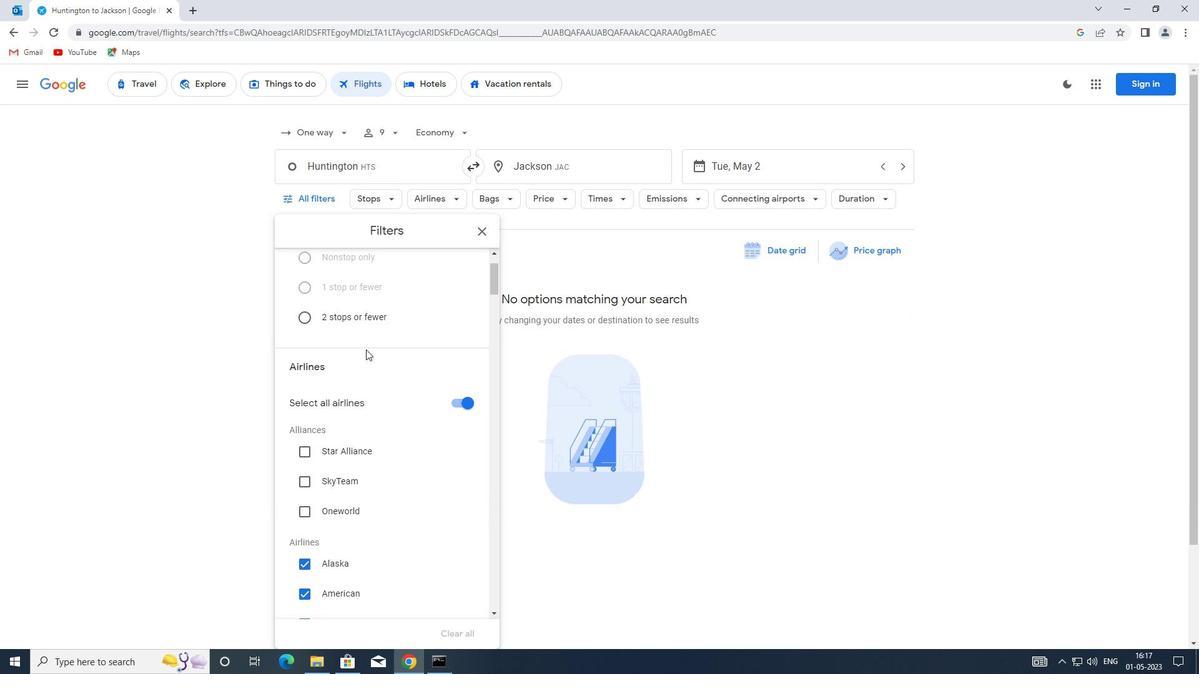 
Action: Mouse moved to (449, 339)
Screenshot: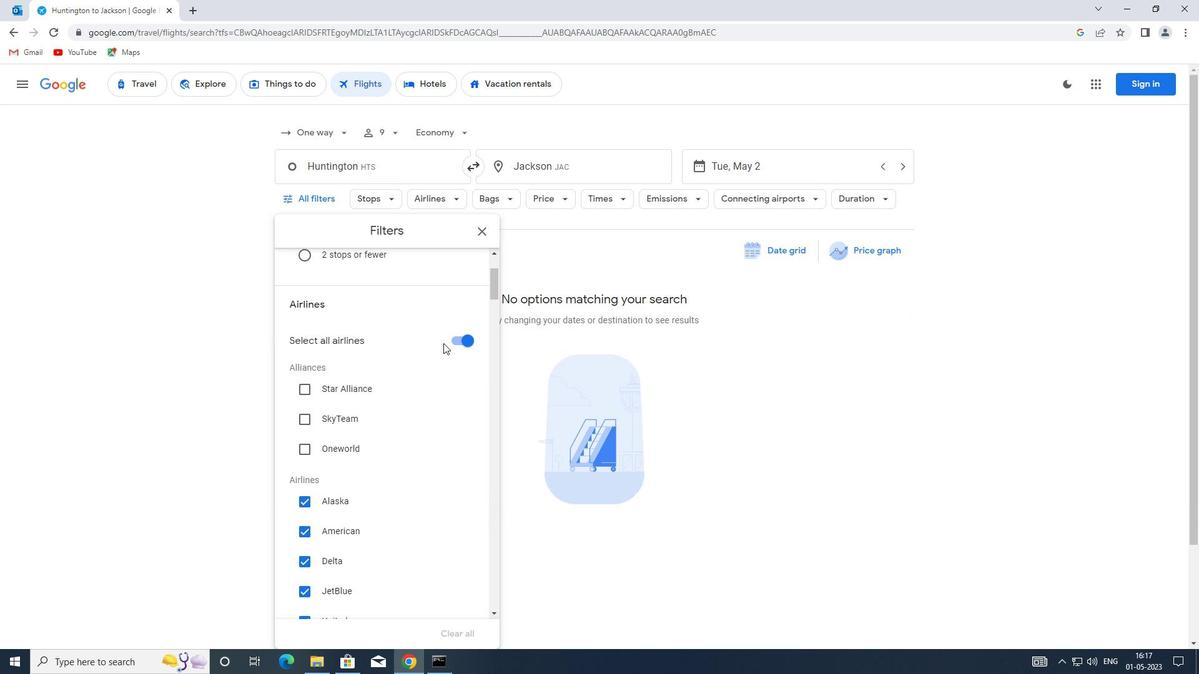 
Action: Mouse pressed left at (449, 339)
Screenshot: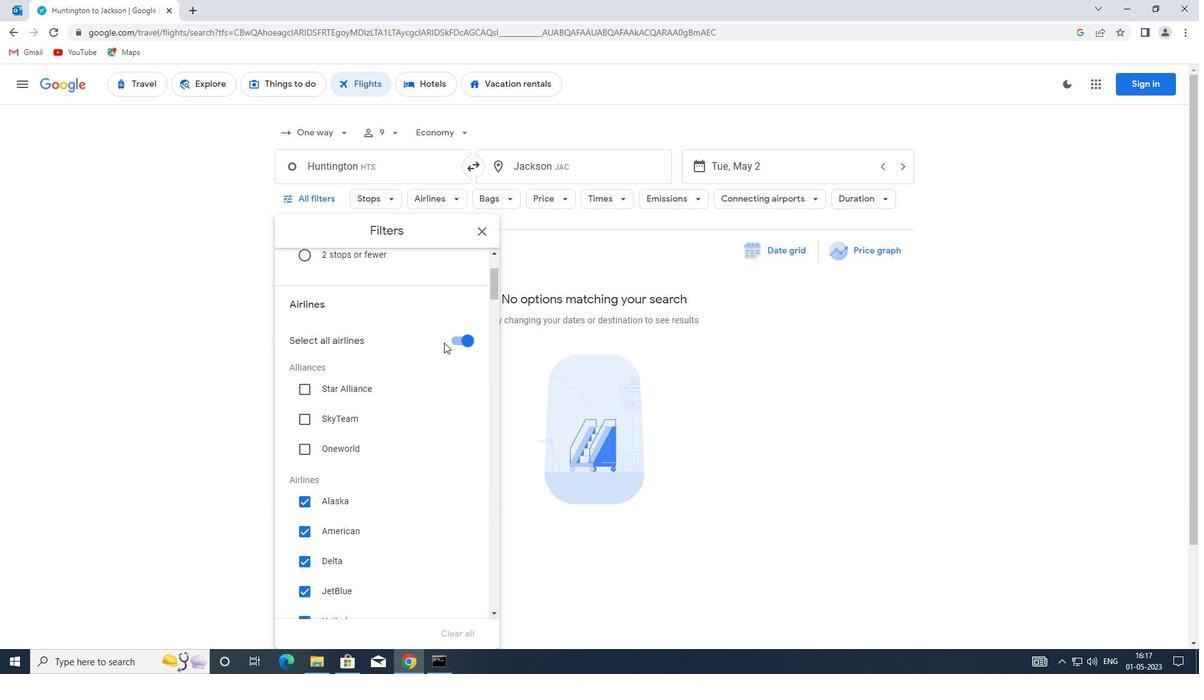 
Action: Mouse moved to (458, 334)
Screenshot: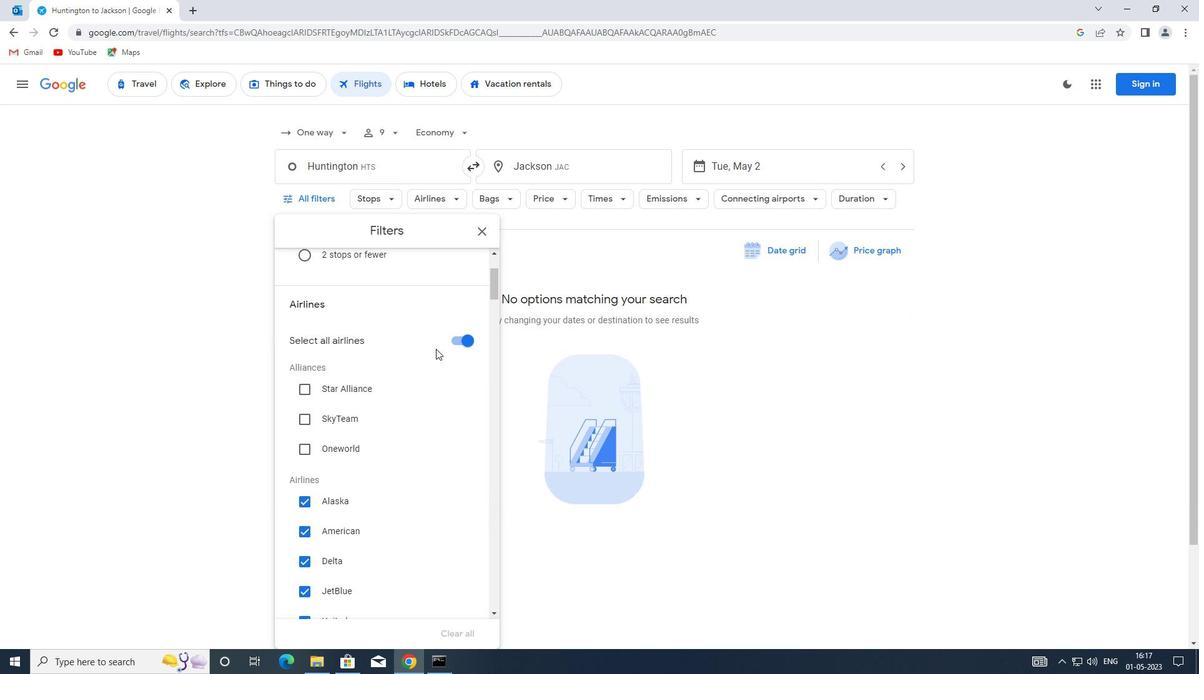
Action: Mouse pressed left at (458, 334)
Screenshot: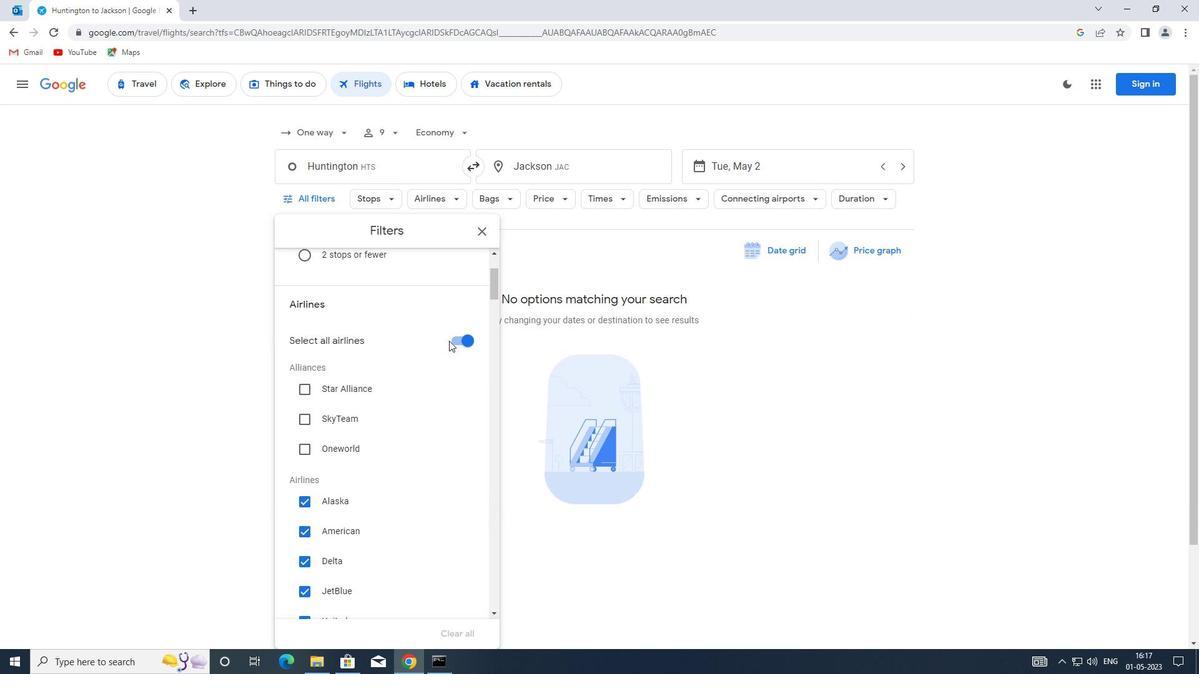 
Action: Mouse moved to (357, 387)
Screenshot: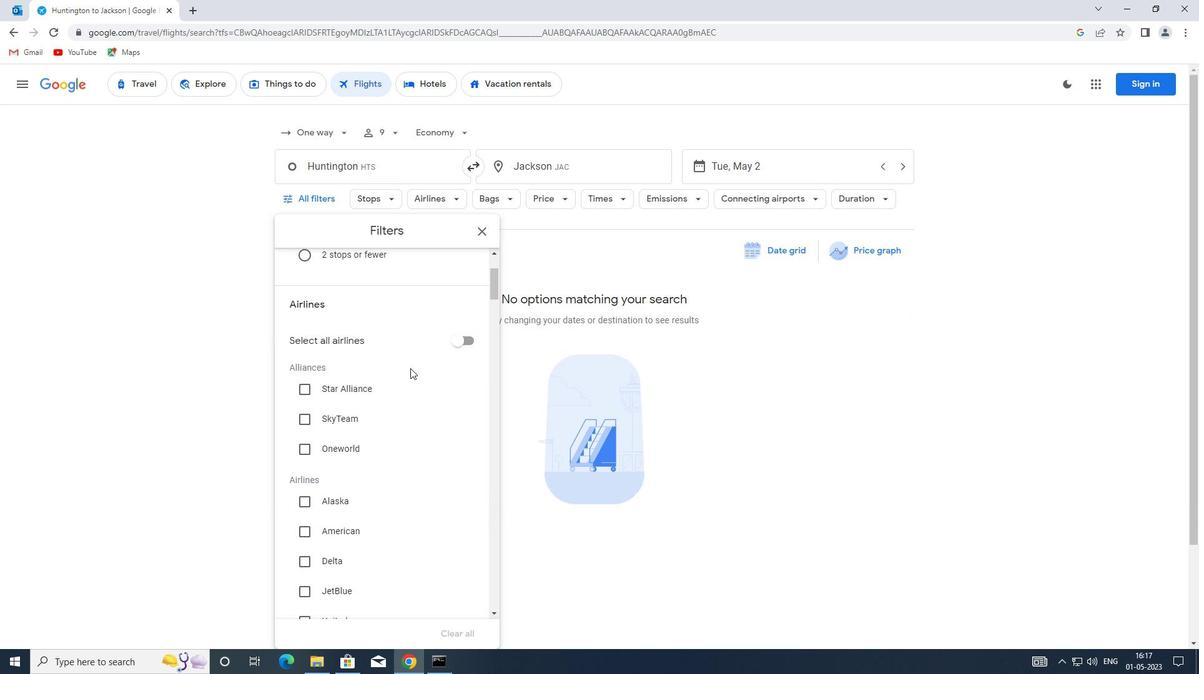 
Action: Mouse scrolled (357, 386) with delta (0, 0)
Screenshot: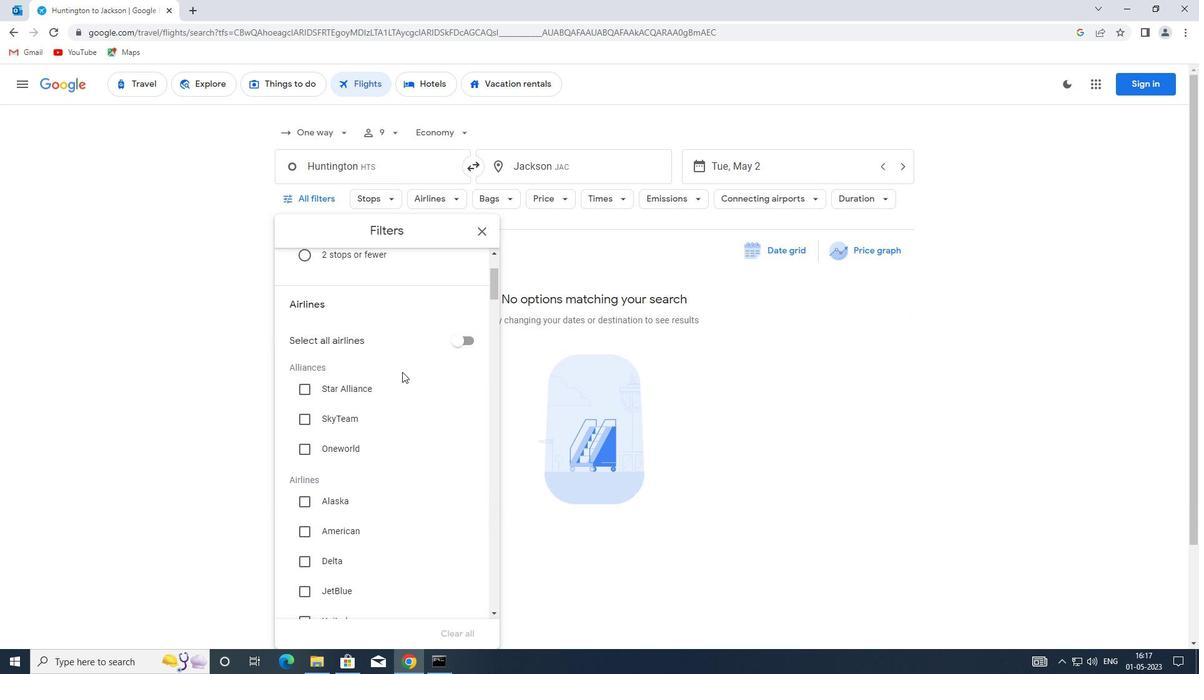 
Action: Mouse moved to (312, 441)
Screenshot: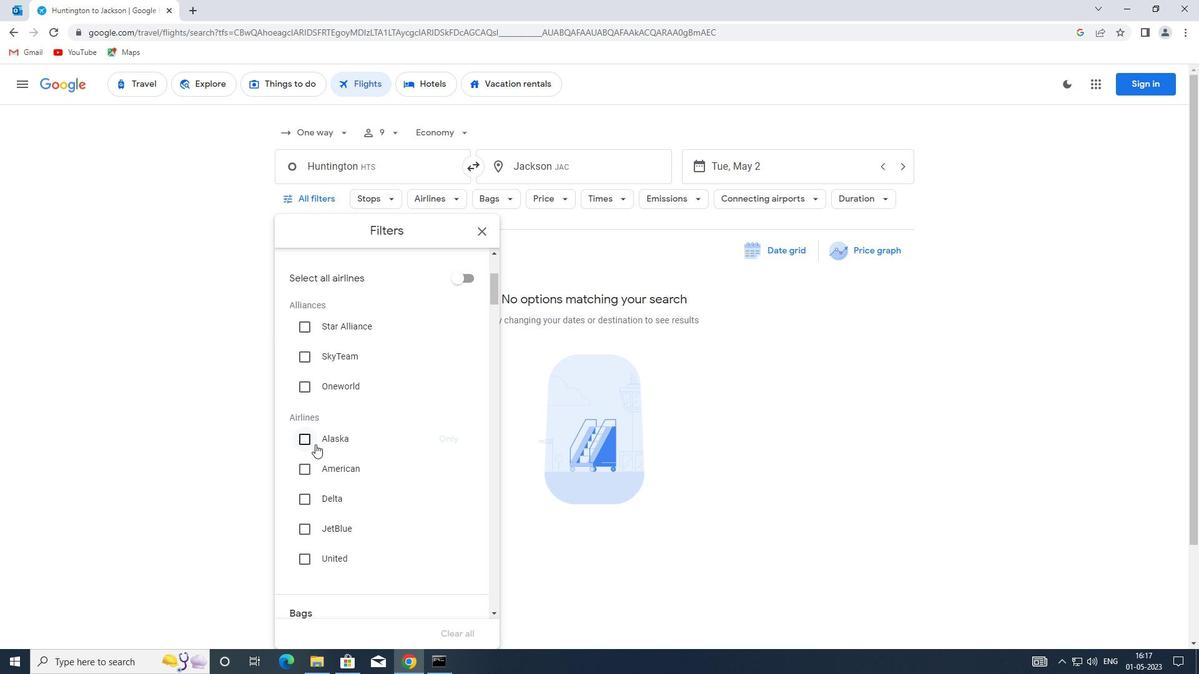
Action: Mouse pressed left at (312, 441)
Screenshot: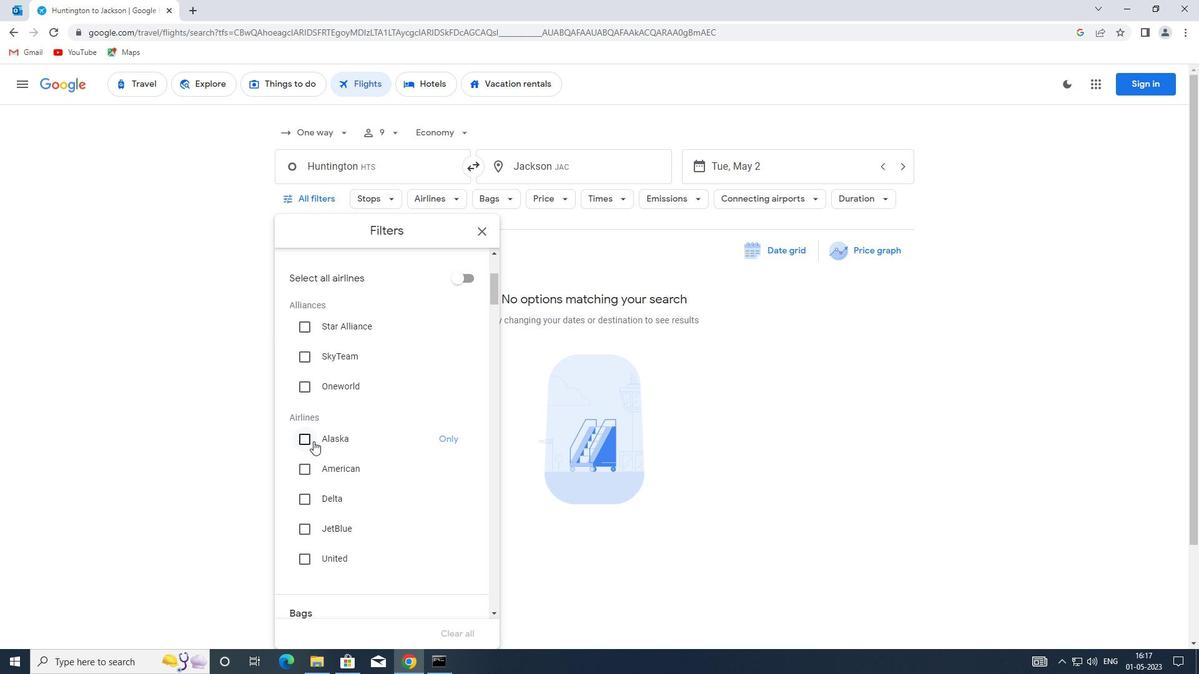 
Action: Mouse moved to (360, 439)
Screenshot: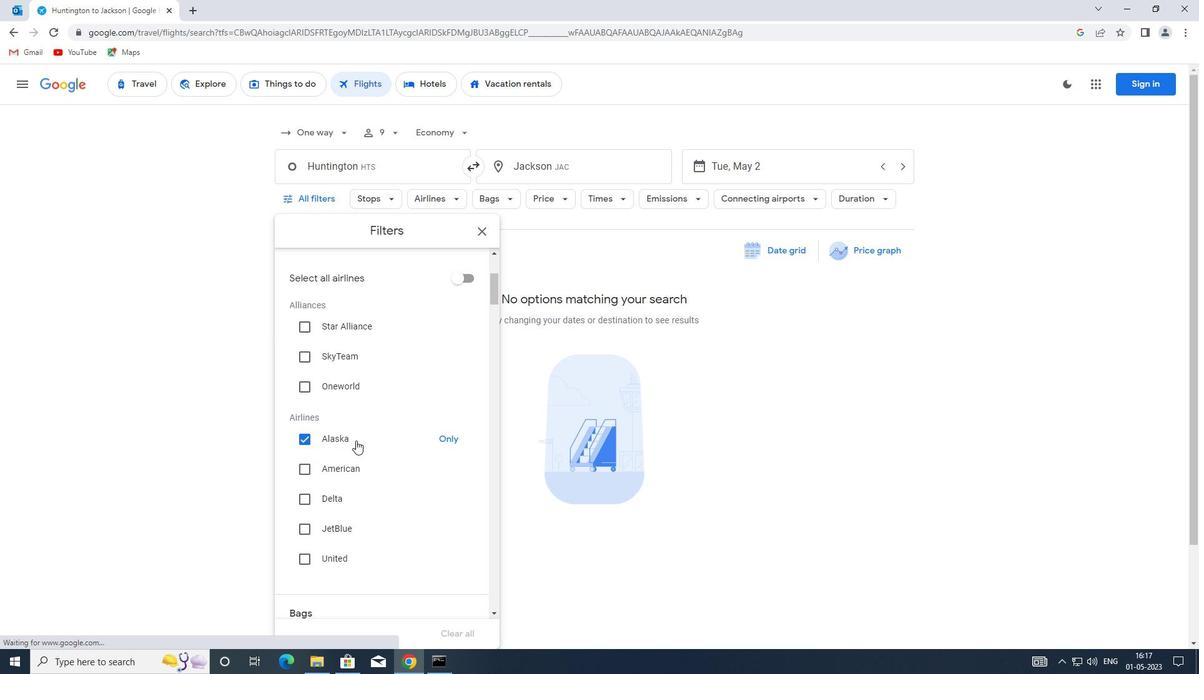 
Action: Mouse scrolled (360, 439) with delta (0, 0)
Screenshot: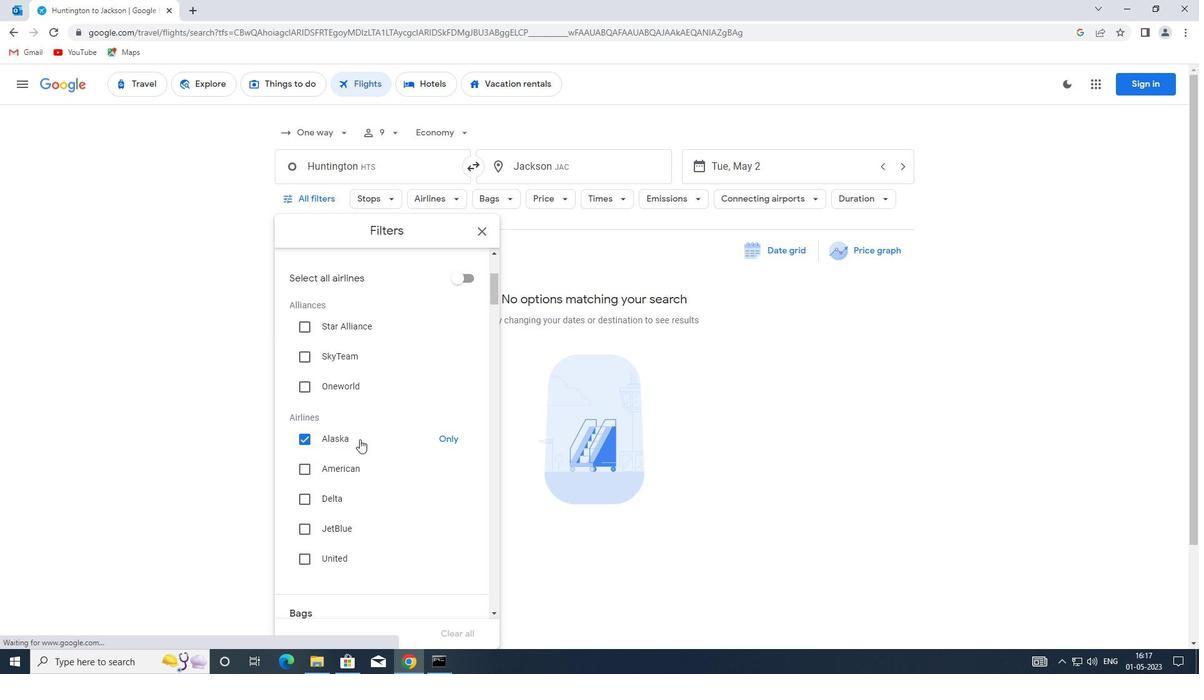 
Action: Mouse moved to (360, 439)
Screenshot: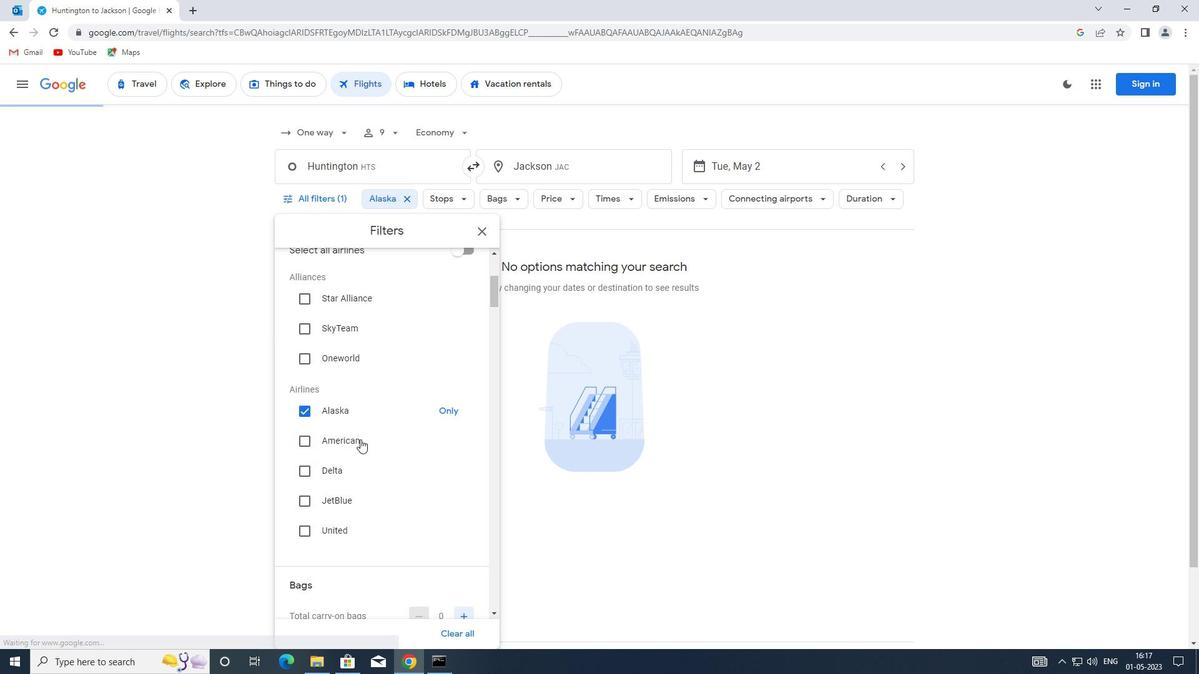 
Action: Mouse scrolled (360, 439) with delta (0, 0)
Screenshot: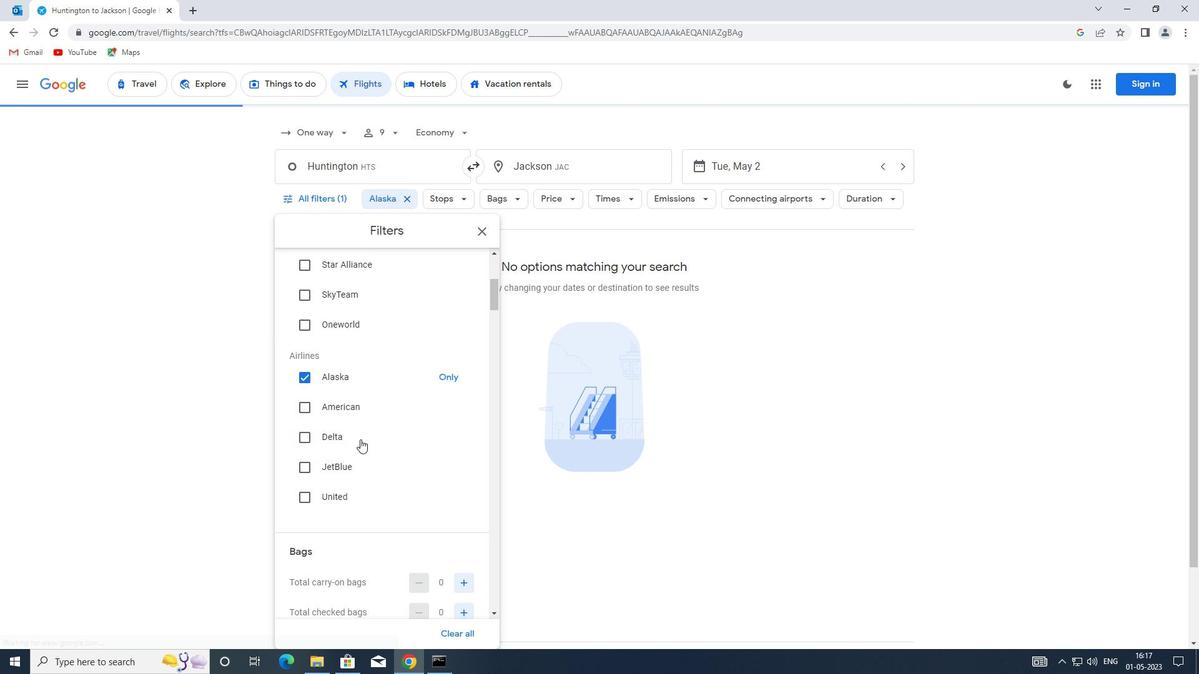 
Action: Mouse moved to (386, 439)
Screenshot: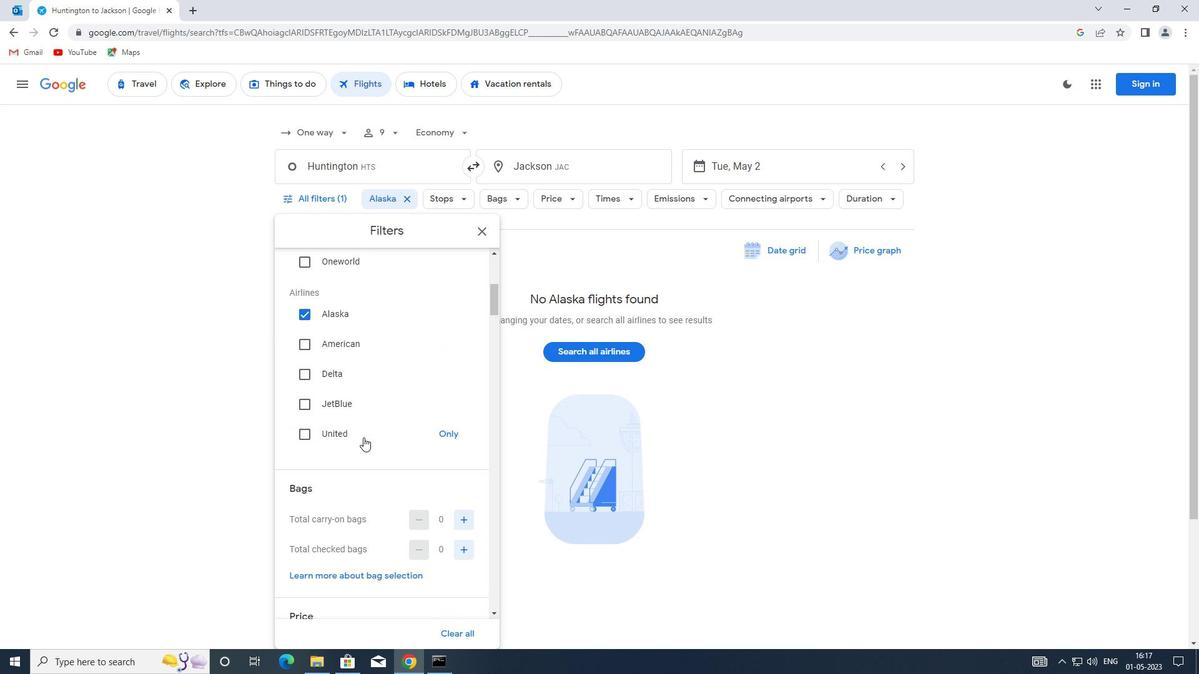 
Action: Mouse scrolled (386, 438) with delta (0, 0)
Screenshot: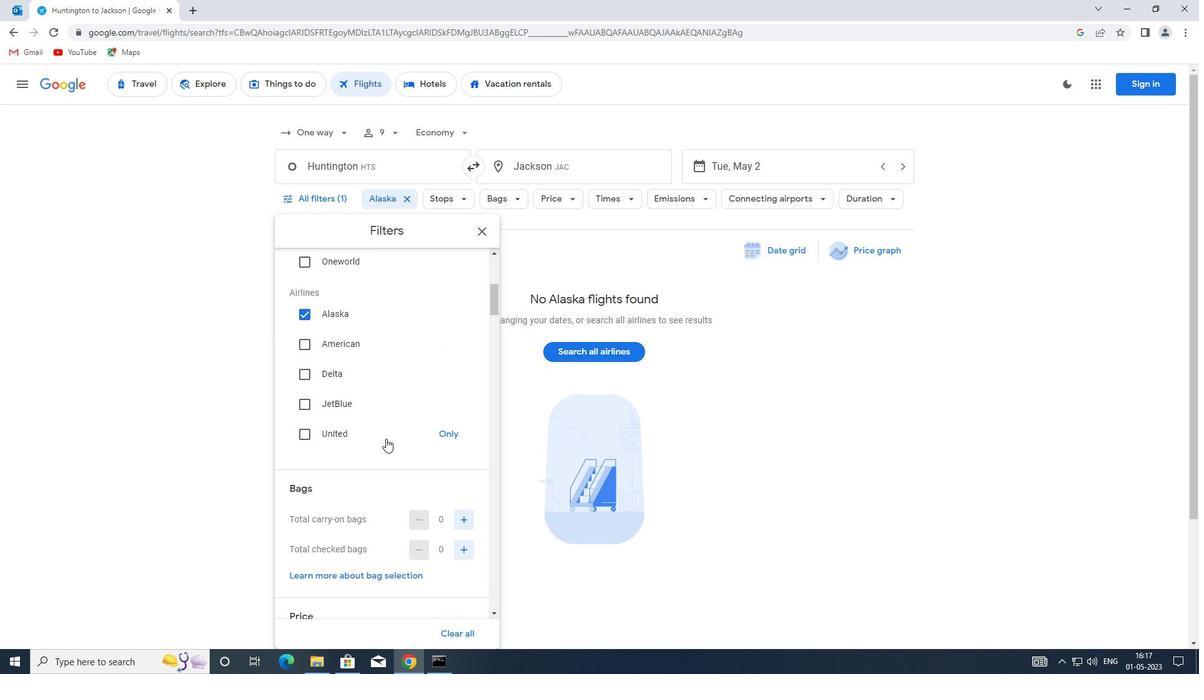 
Action: Mouse moved to (459, 457)
Screenshot: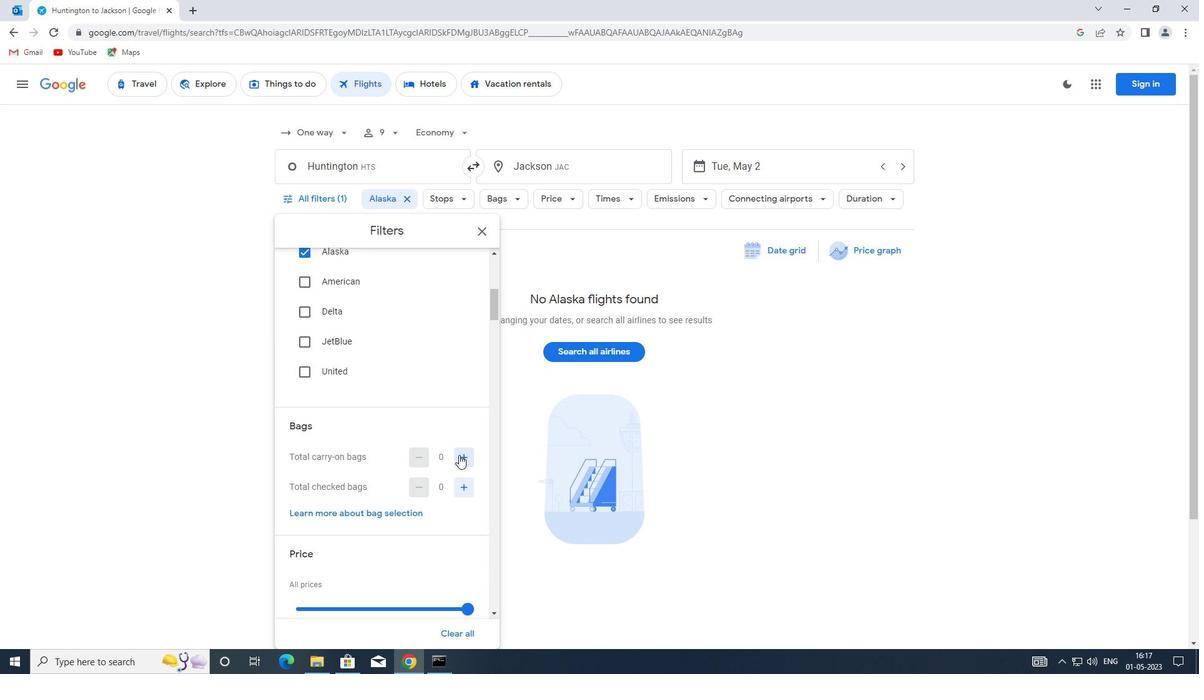
Action: Mouse pressed left at (459, 457)
Screenshot: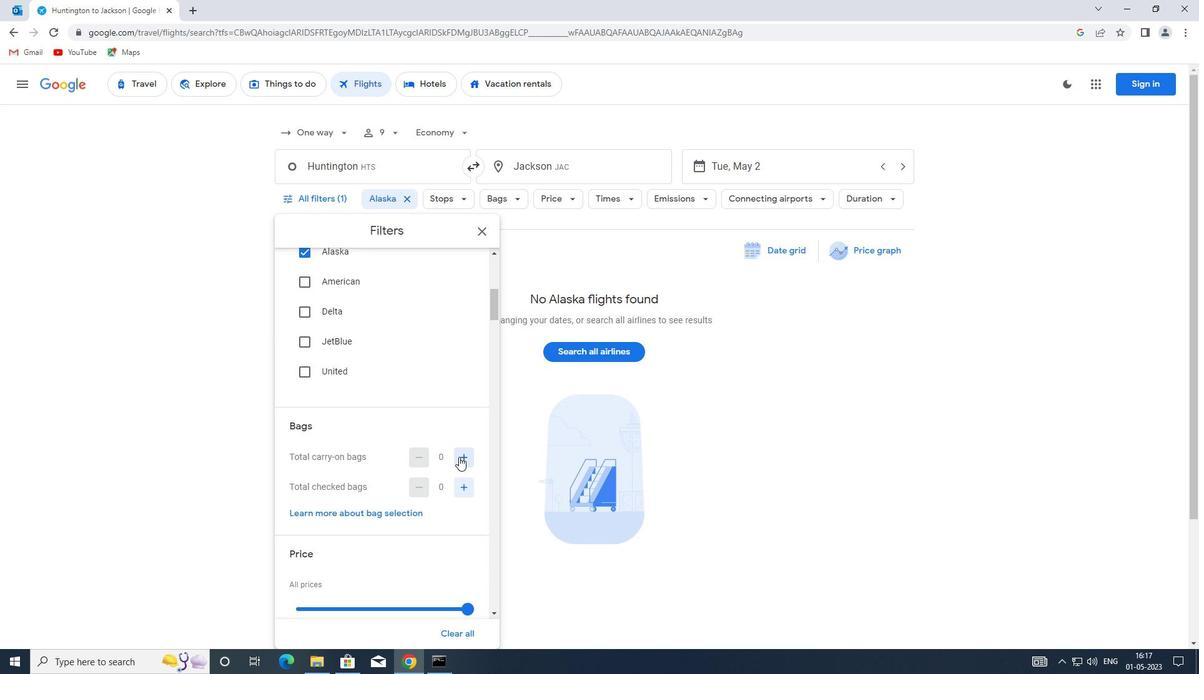 
Action: Mouse moved to (458, 457)
Screenshot: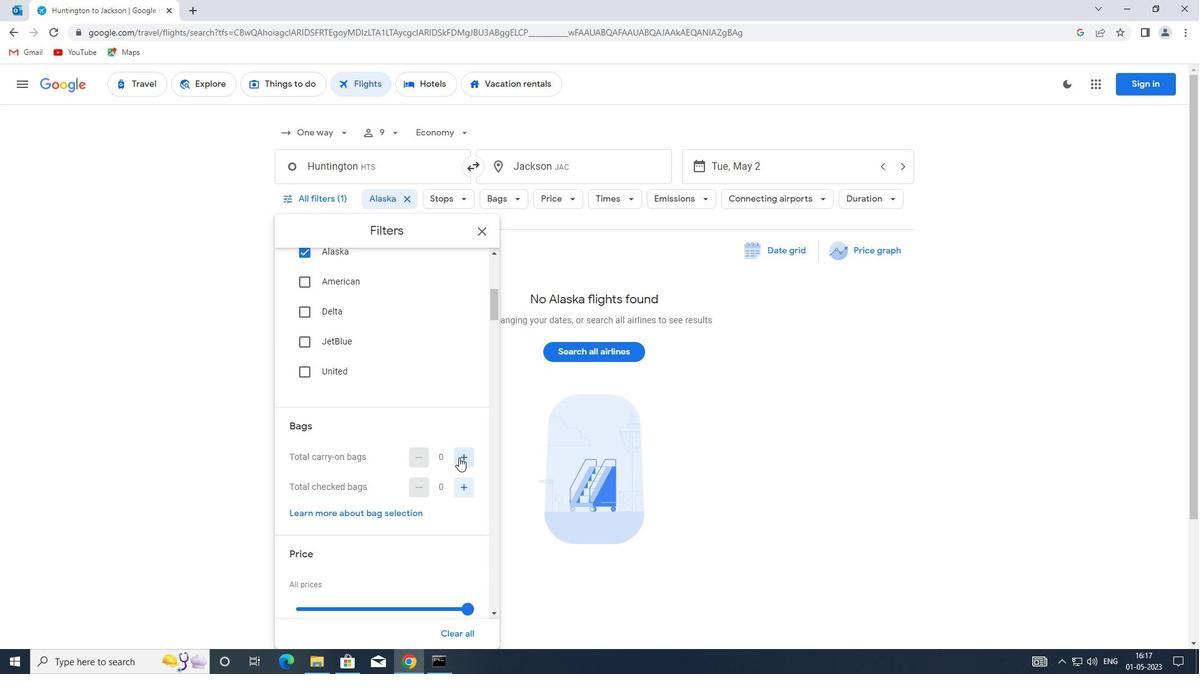 
Action: Mouse pressed left at (458, 457)
Screenshot: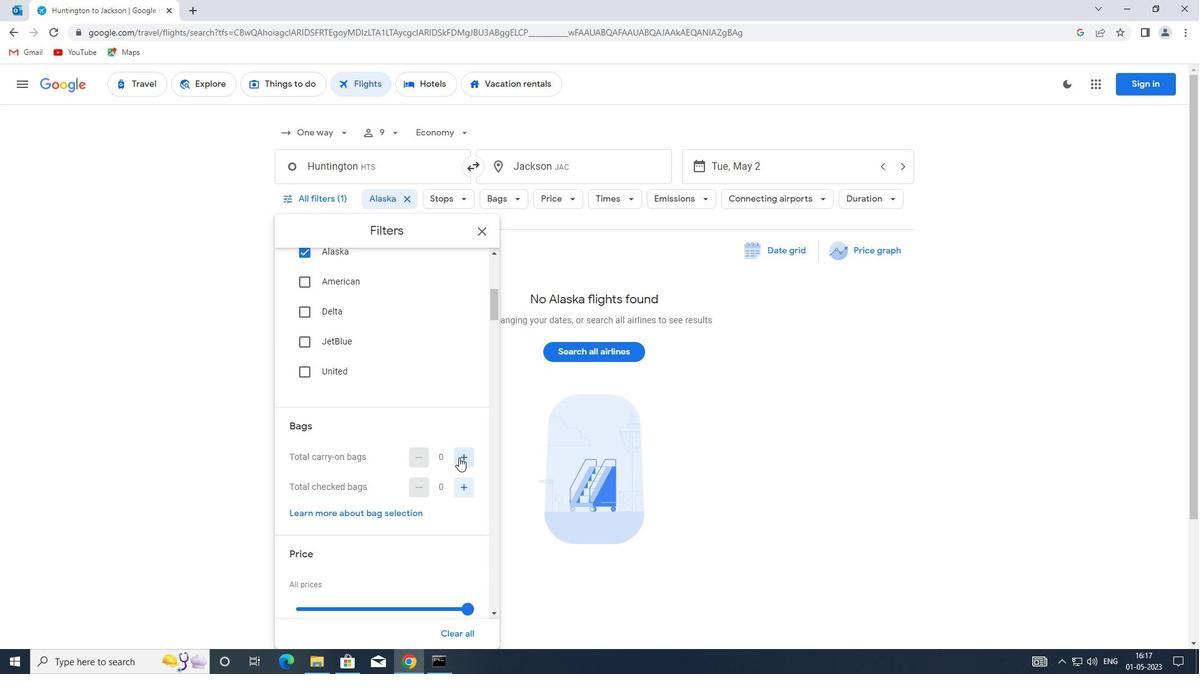 
Action: Mouse moved to (391, 435)
Screenshot: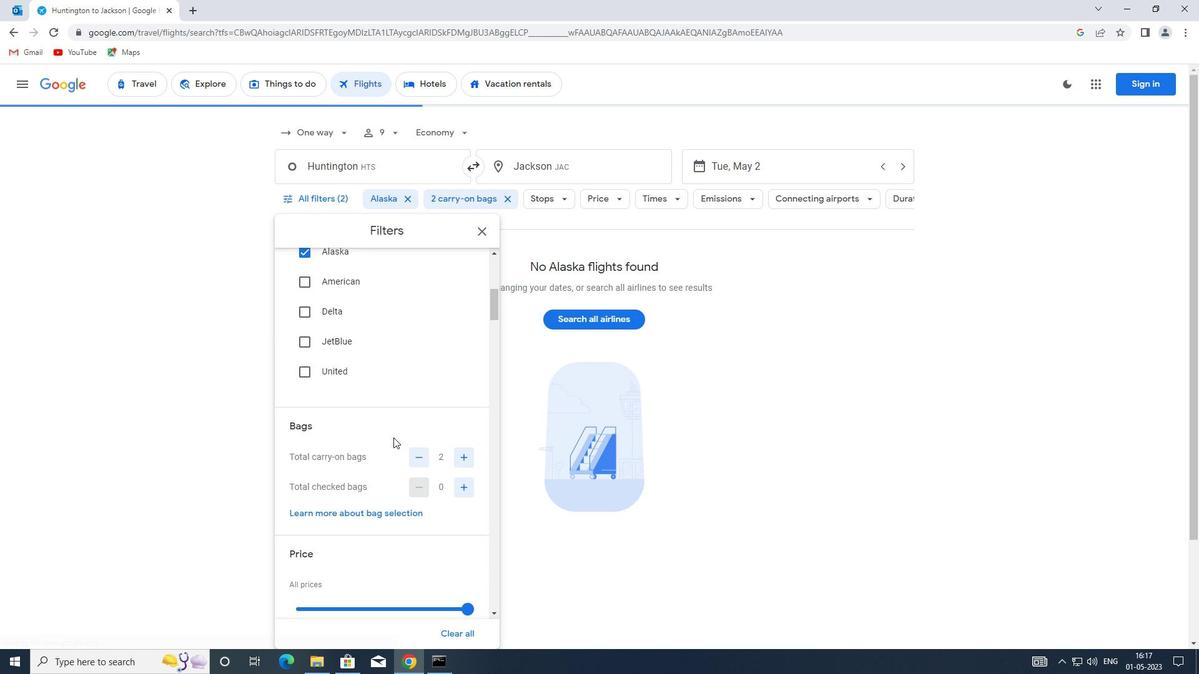 
Action: Mouse scrolled (391, 434) with delta (0, 0)
Screenshot: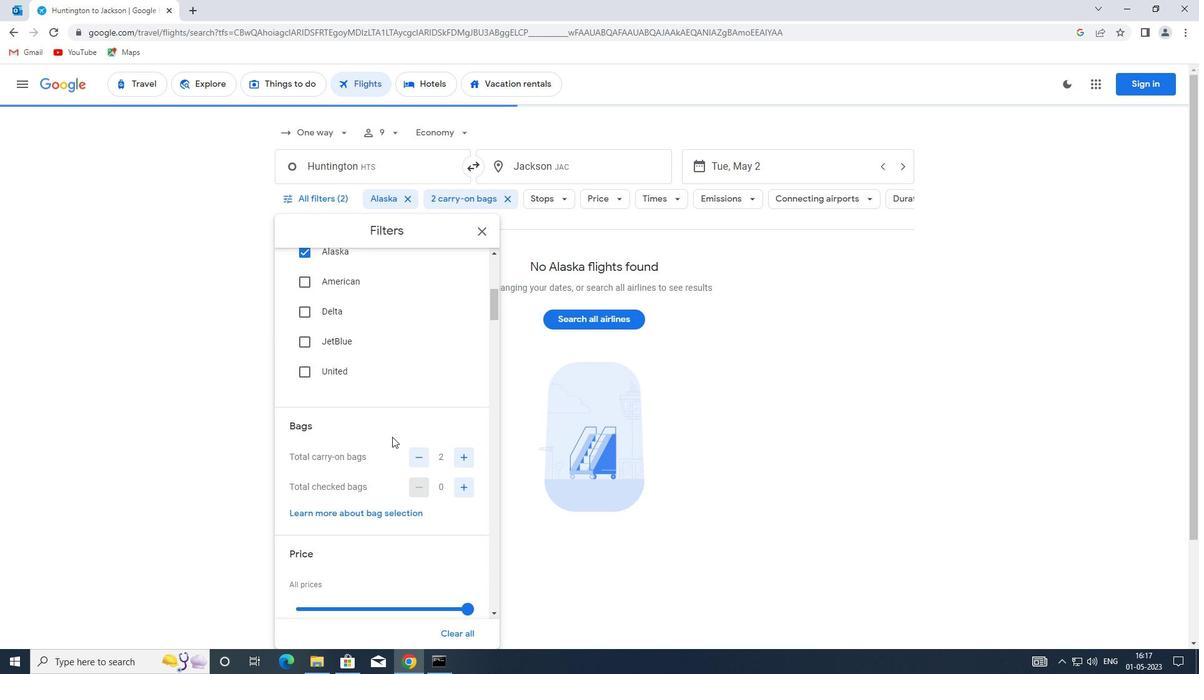 
Action: Mouse moved to (386, 434)
Screenshot: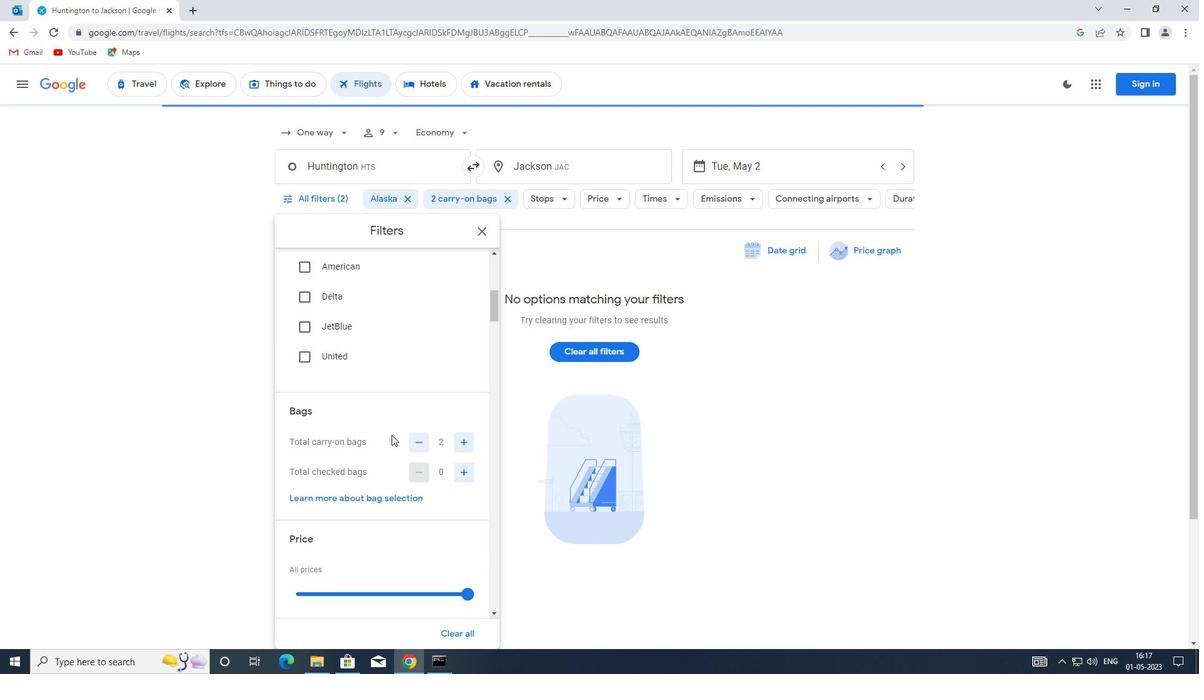 
Action: Mouse scrolled (386, 434) with delta (0, 0)
Screenshot: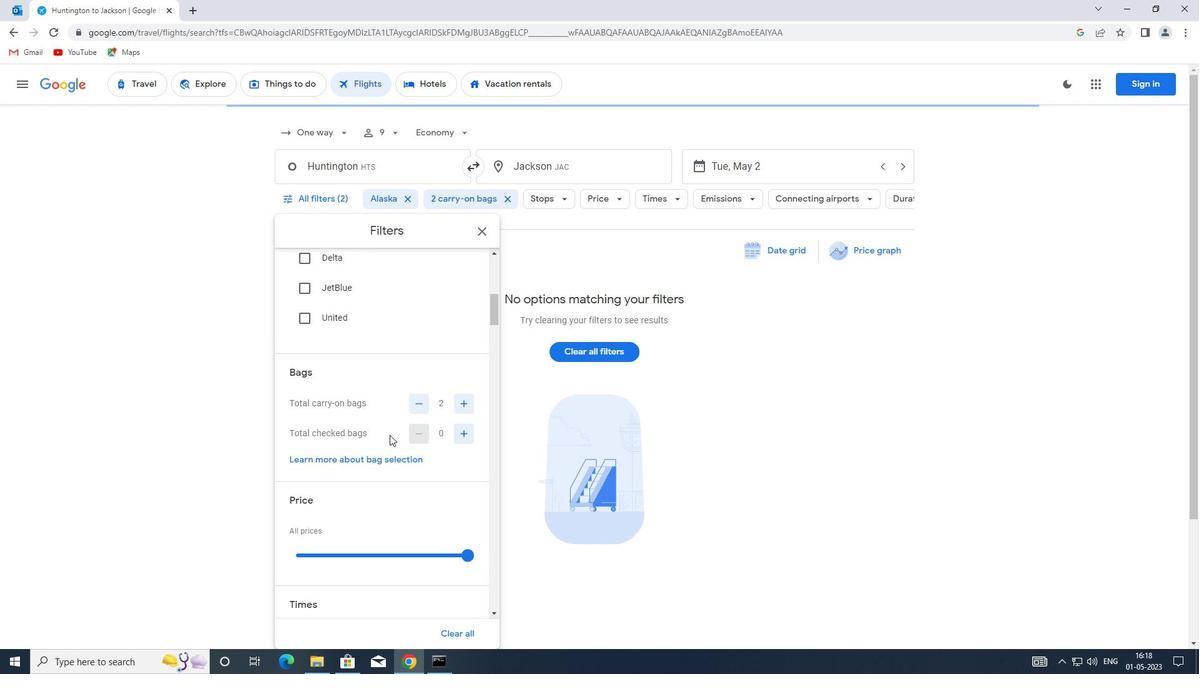 
Action: Mouse moved to (359, 463)
Screenshot: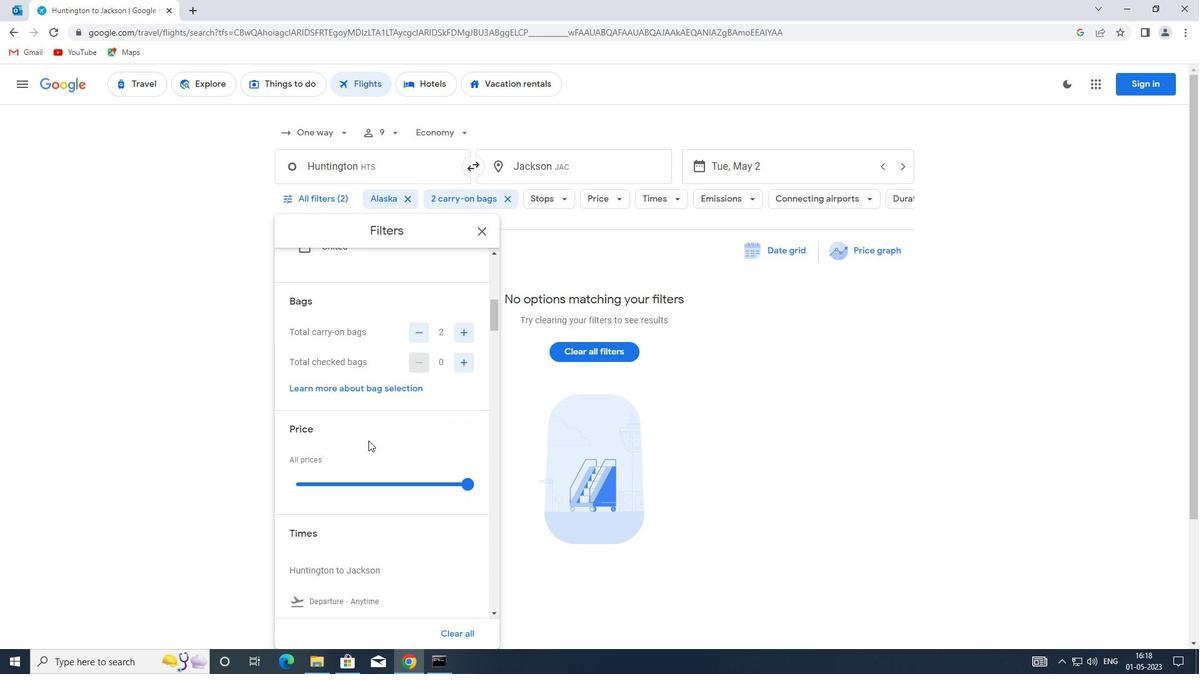 
Action: Mouse scrolled (359, 462) with delta (0, 0)
Screenshot: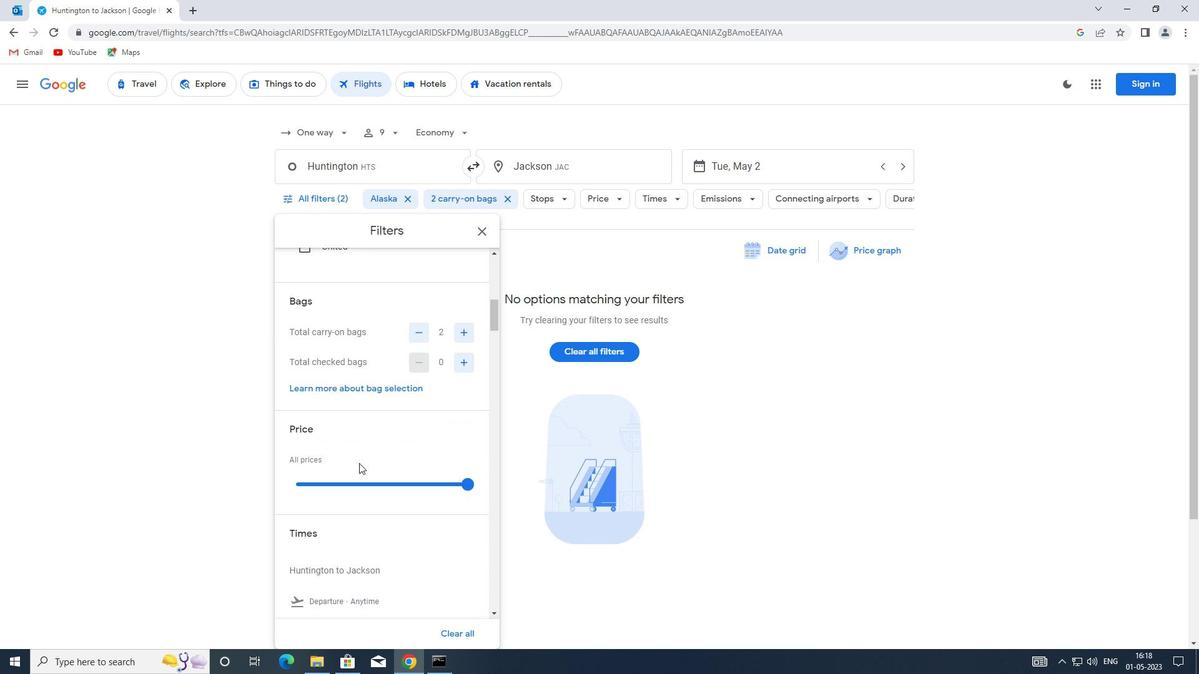 
Action: Mouse moved to (361, 417)
Screenshot: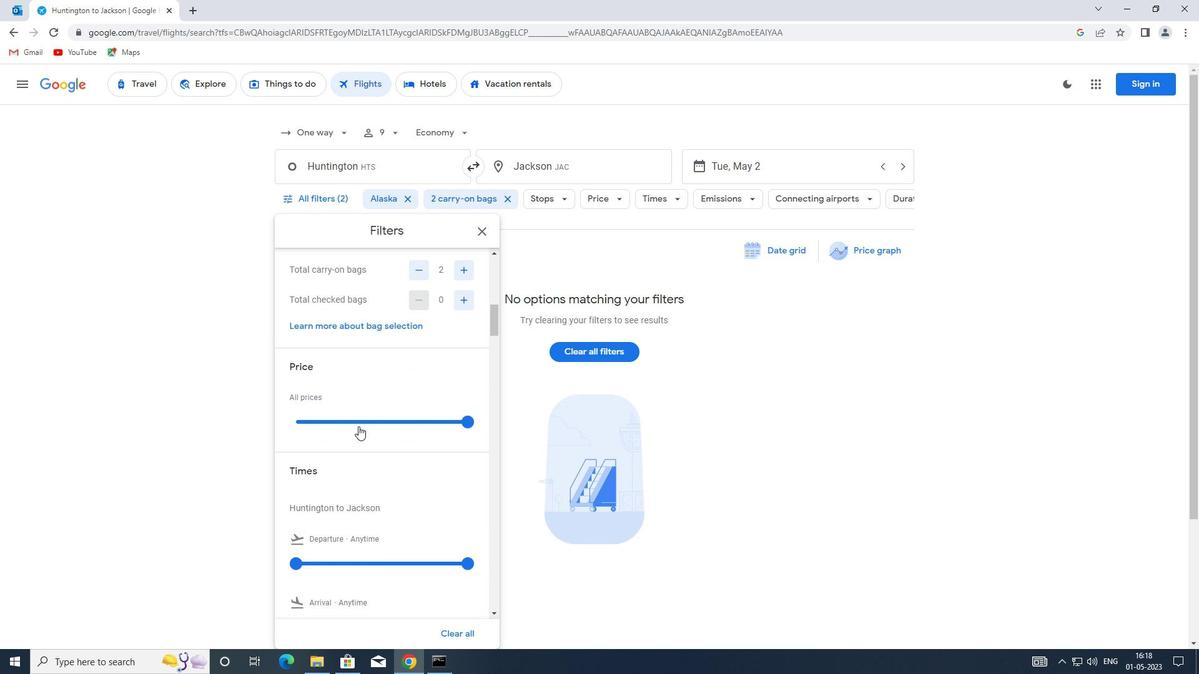 
Action: Mouse pressed left at (361, 417)
Screenshot: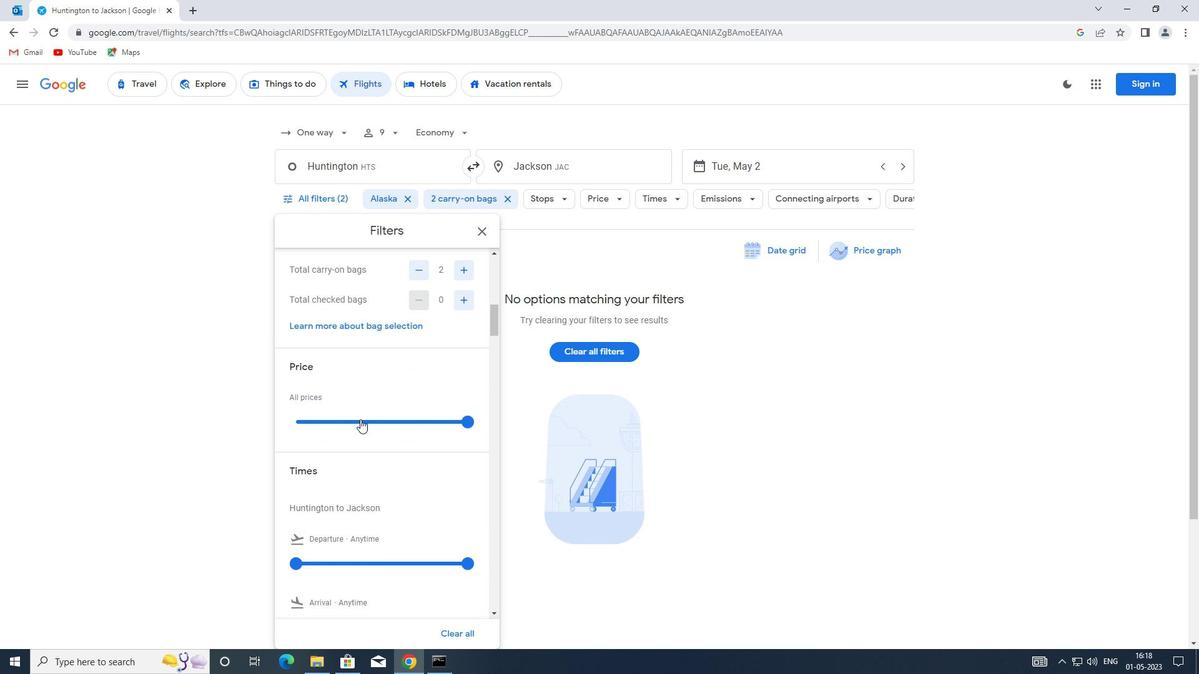 
Action: Mouse moved to (403, 417)
Screenshot: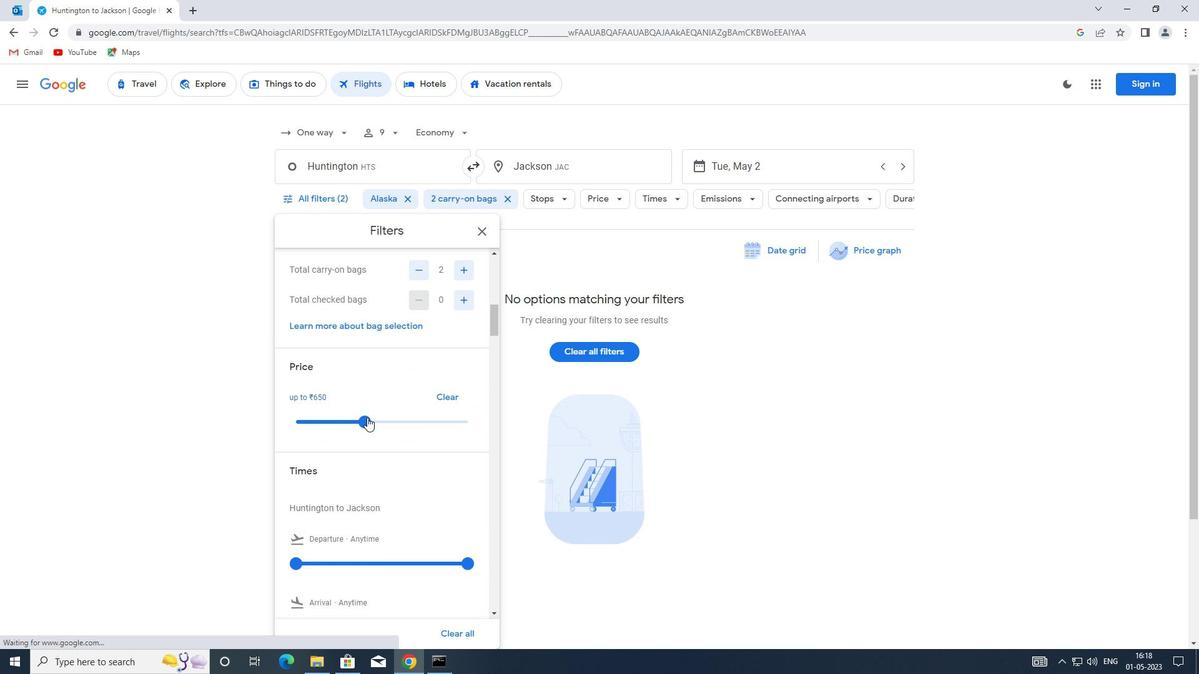 
Action: Mouse pressed left at (403, 417)
Screenshot: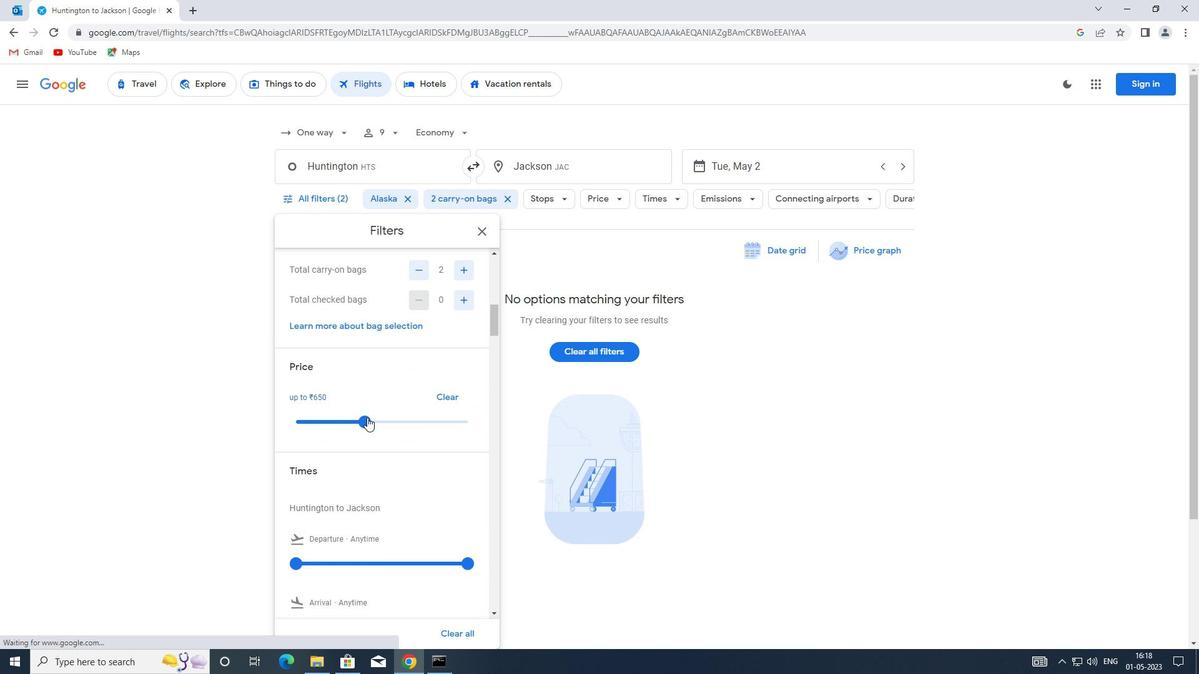 
Action: Mouse moved to (365, 416)
Screenshot: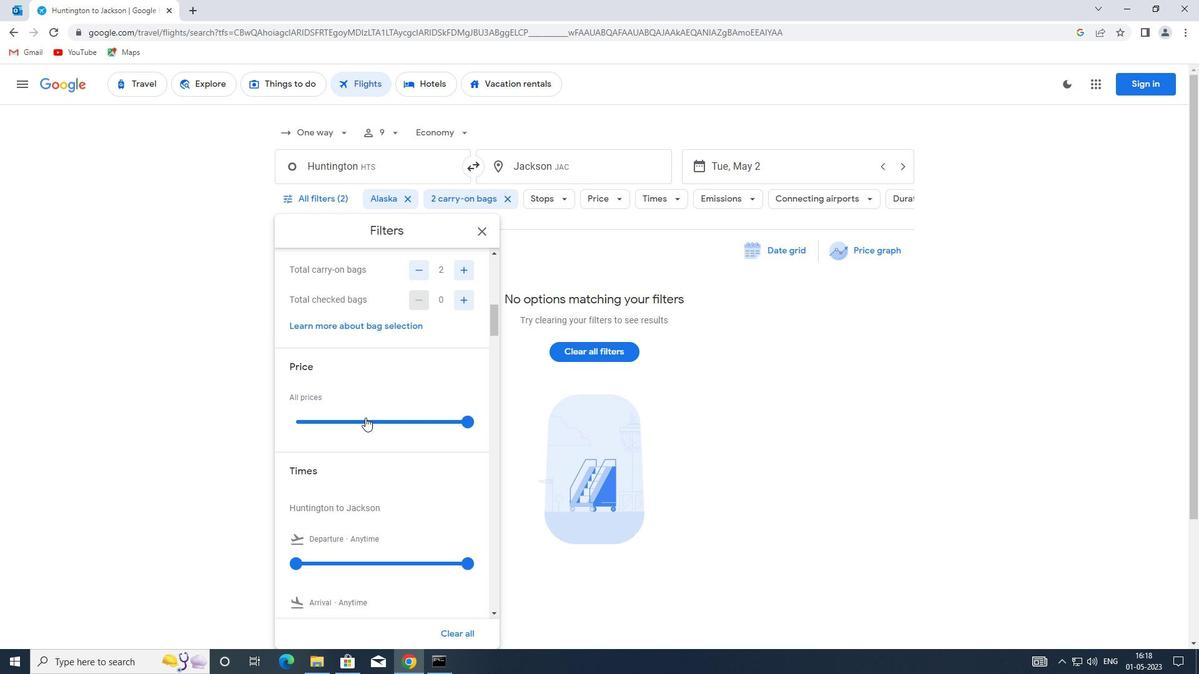 
Action: Mouse scrolled (365, 415) with delta (0, 0)
Screenshot: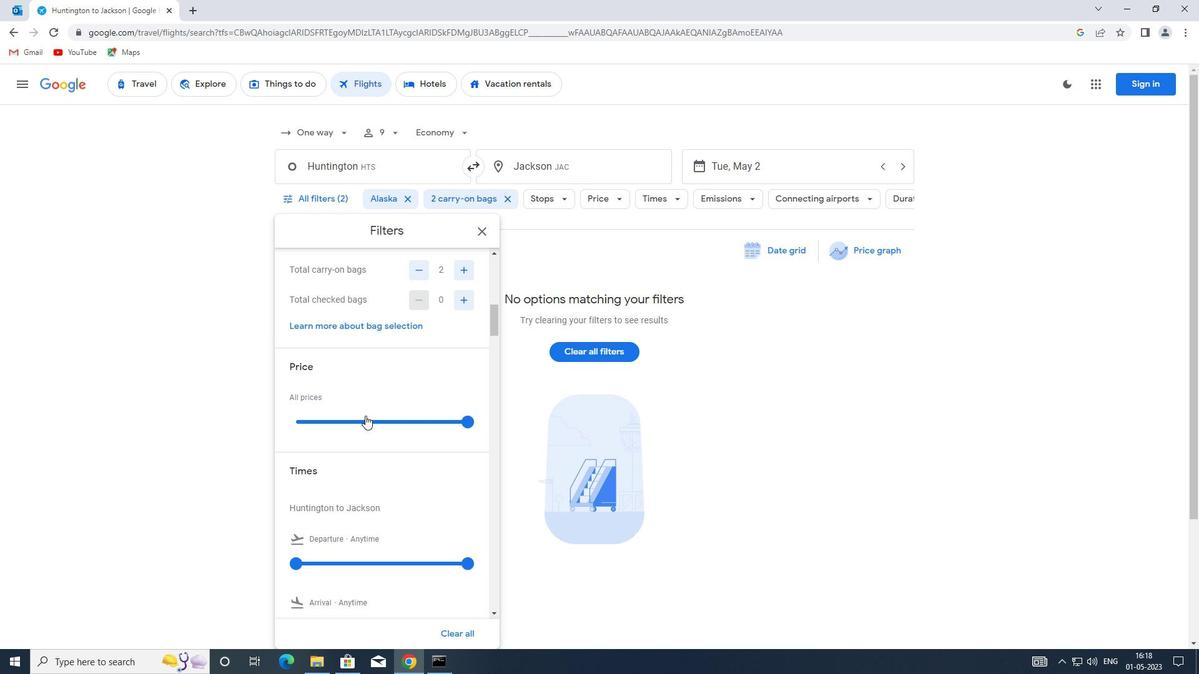 
Action: Mouse moved to (365, 415)
Screenshot: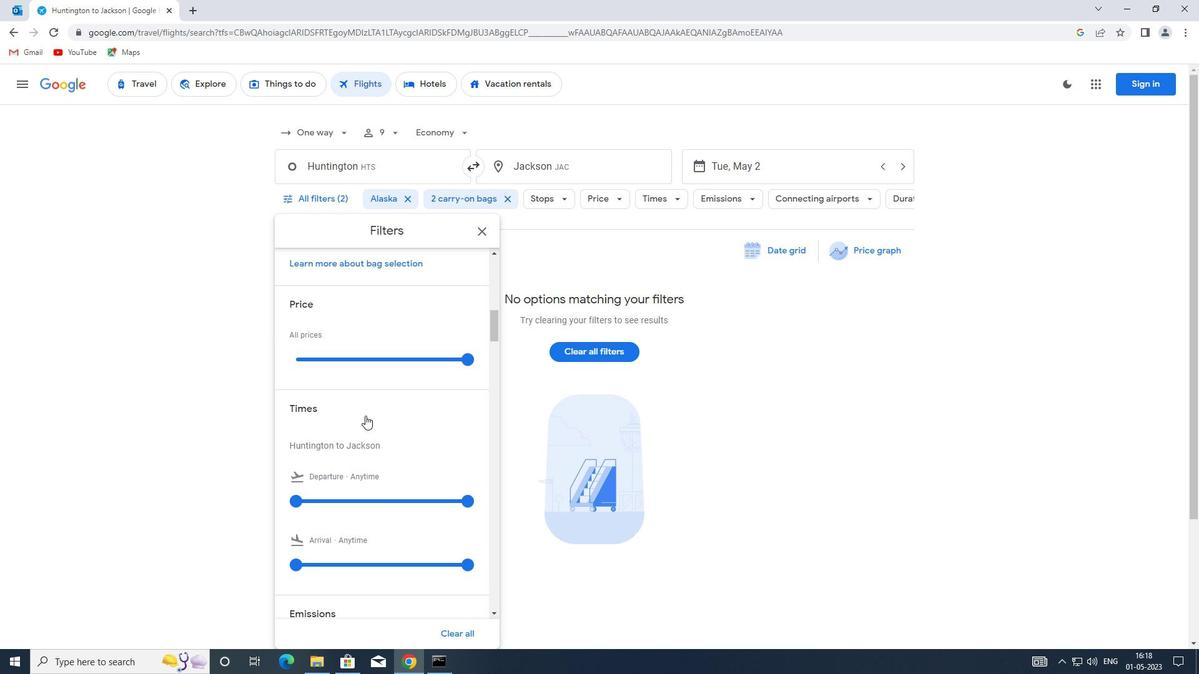 
Action: Mouse scrolled (365, 414) with delta (0, 0)
Screenshot: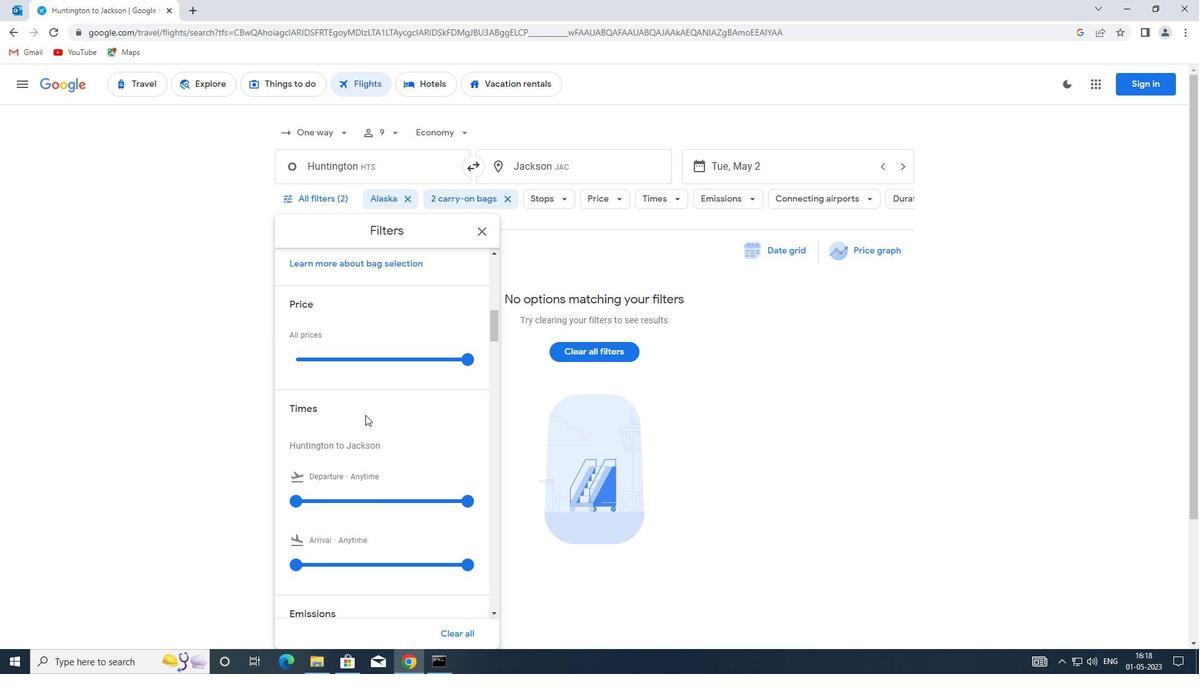 
Action: Mouse moved to (300, 440)
Screenshot: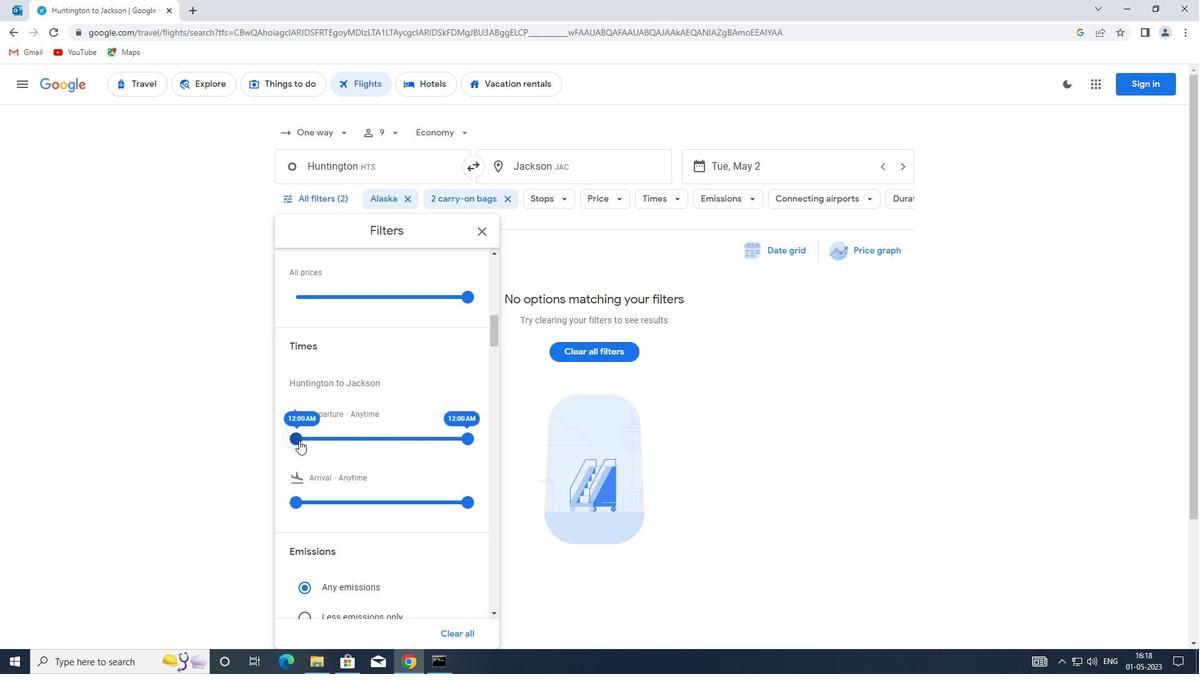 
Action: Mouse pressed left at (300, 440)
Screenshot: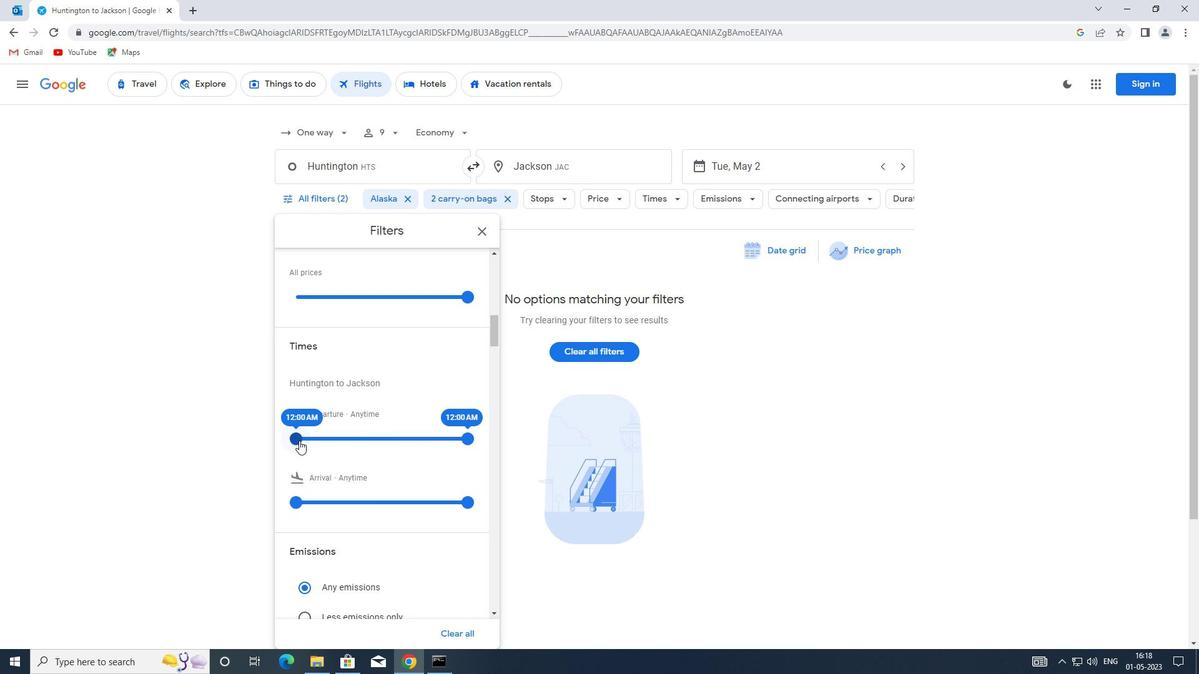 
Action: Mouse moved to (463, 436)
Screenshot: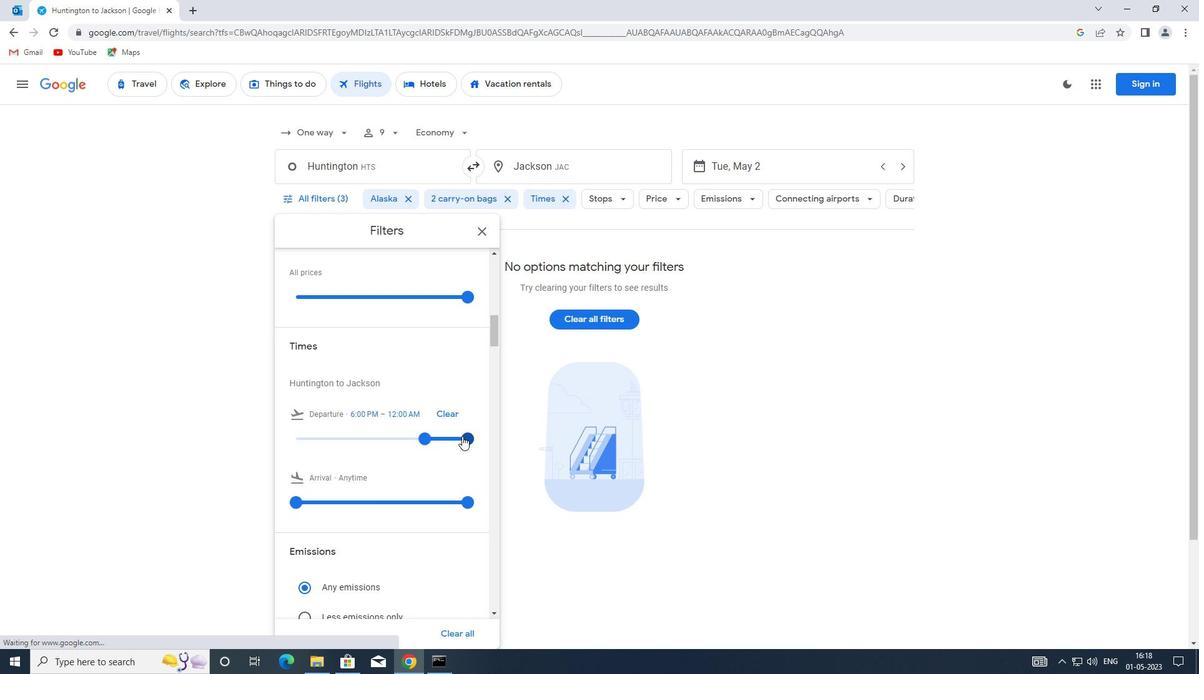 
Action: Mouse pressed left at (463, 436)
Screenshot: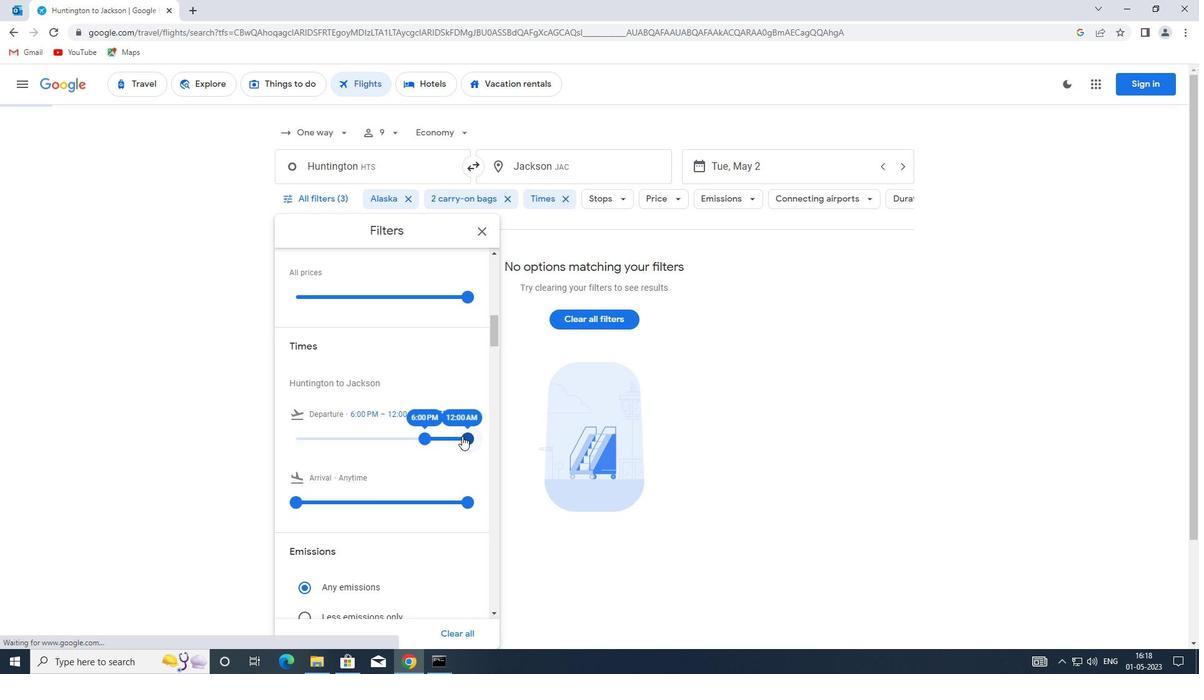 
Action: Mouse moved to (417, 435)
Screenshot: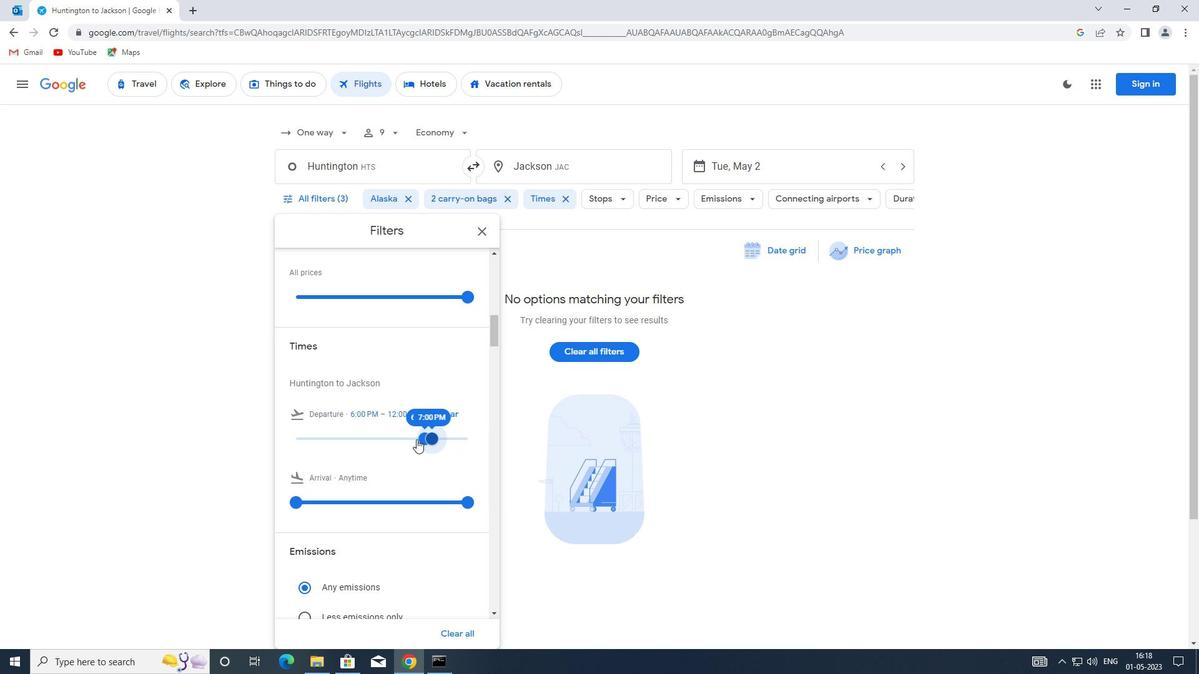 
Action: Mouse scrolled (417, 434) with delta (0, 0)
Screenshot: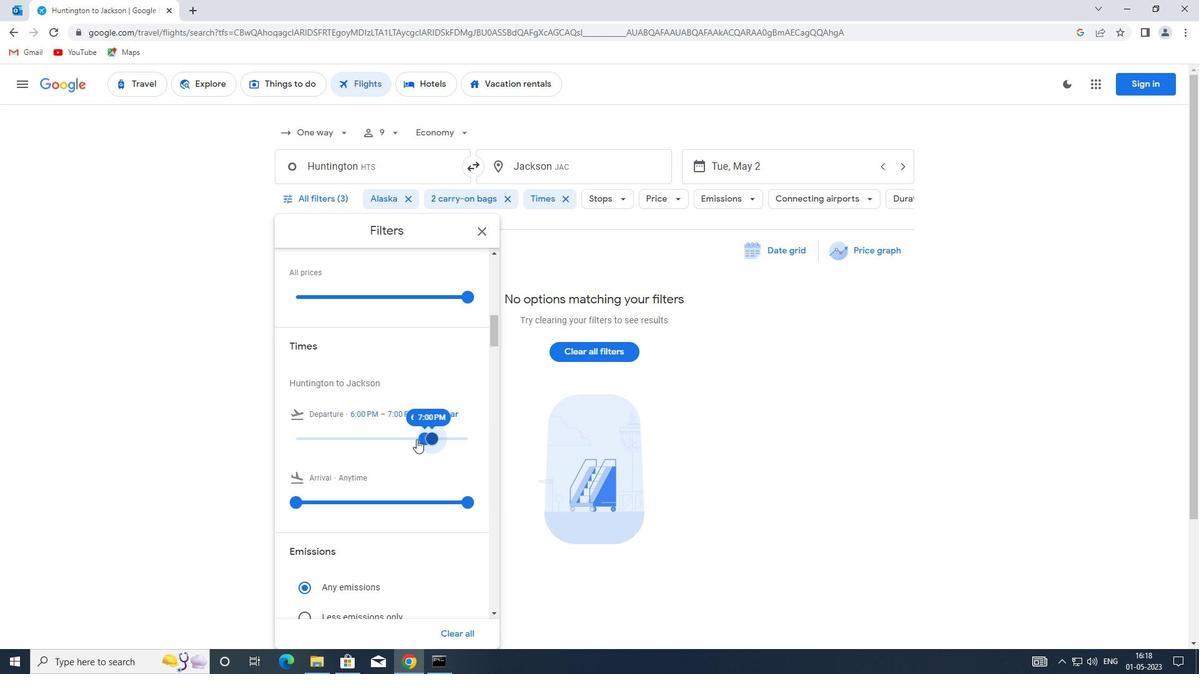 
Action: Mouse scrolled (417, 434) with delta (0, 0)
Screenshot: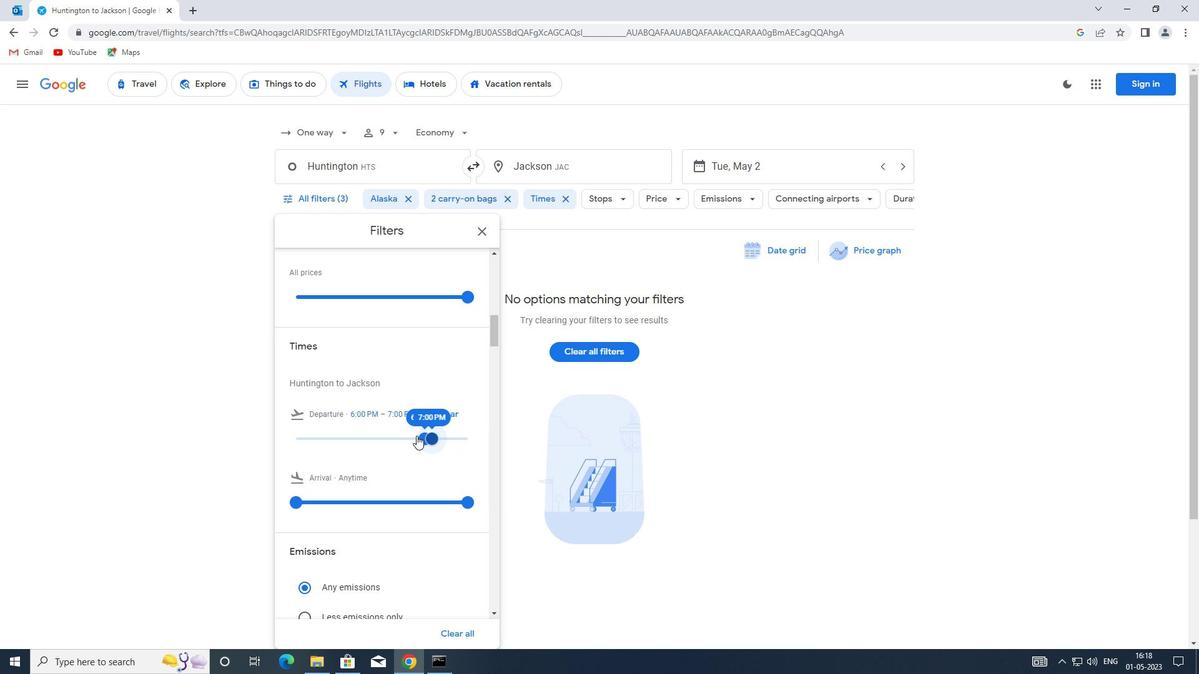
Action: Mouse scrolled (417, 434) with delta (0, 0)
Screenshot: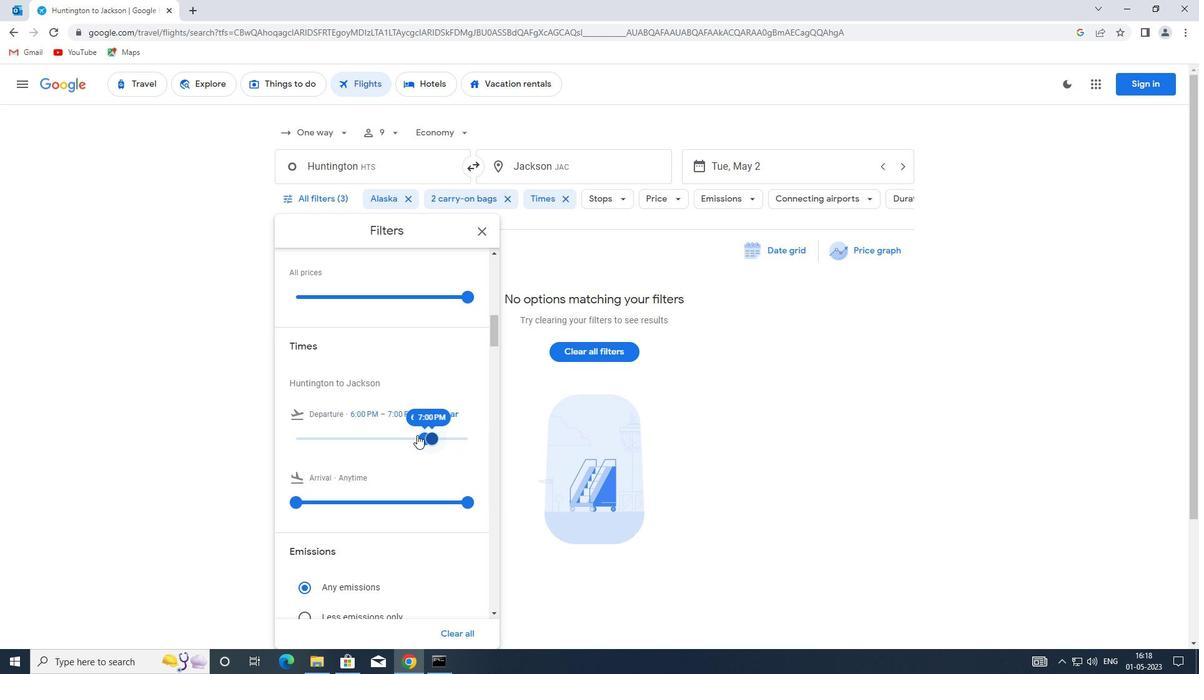 
Action: Mouse moved to (479, 233)
Screenshot: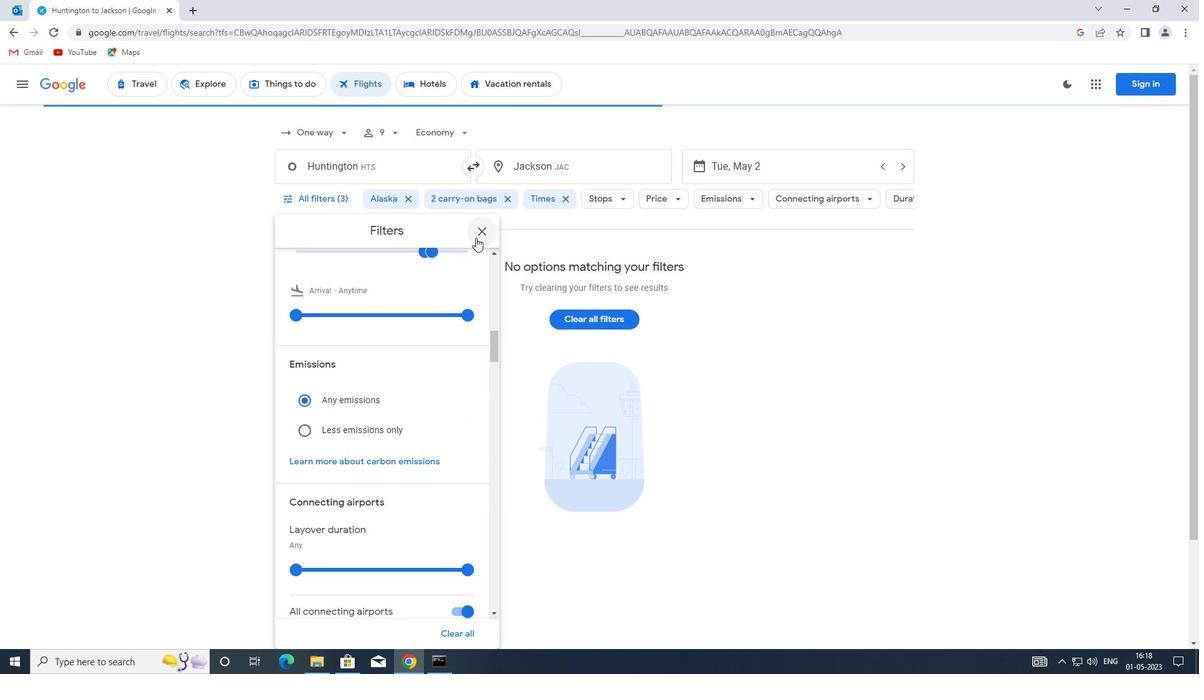 
Action: Mouse pressed left at (479, 233)
Screenshot: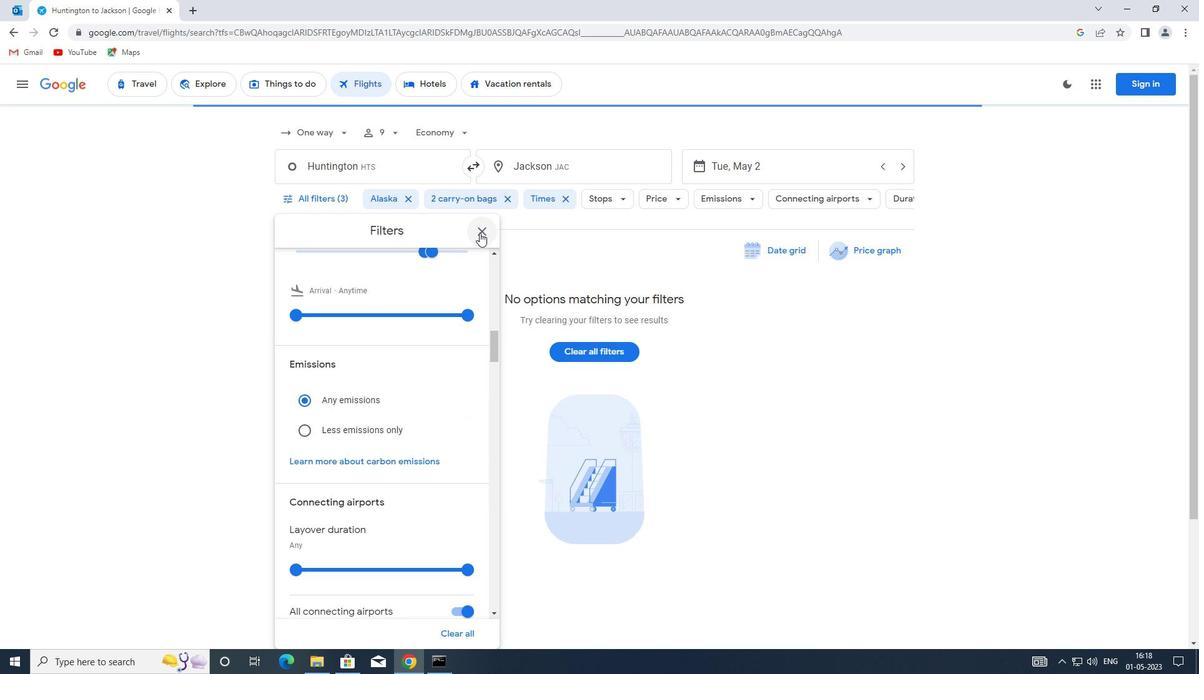 
Action: Mouse pressed left at (479, 233)
Screenshot: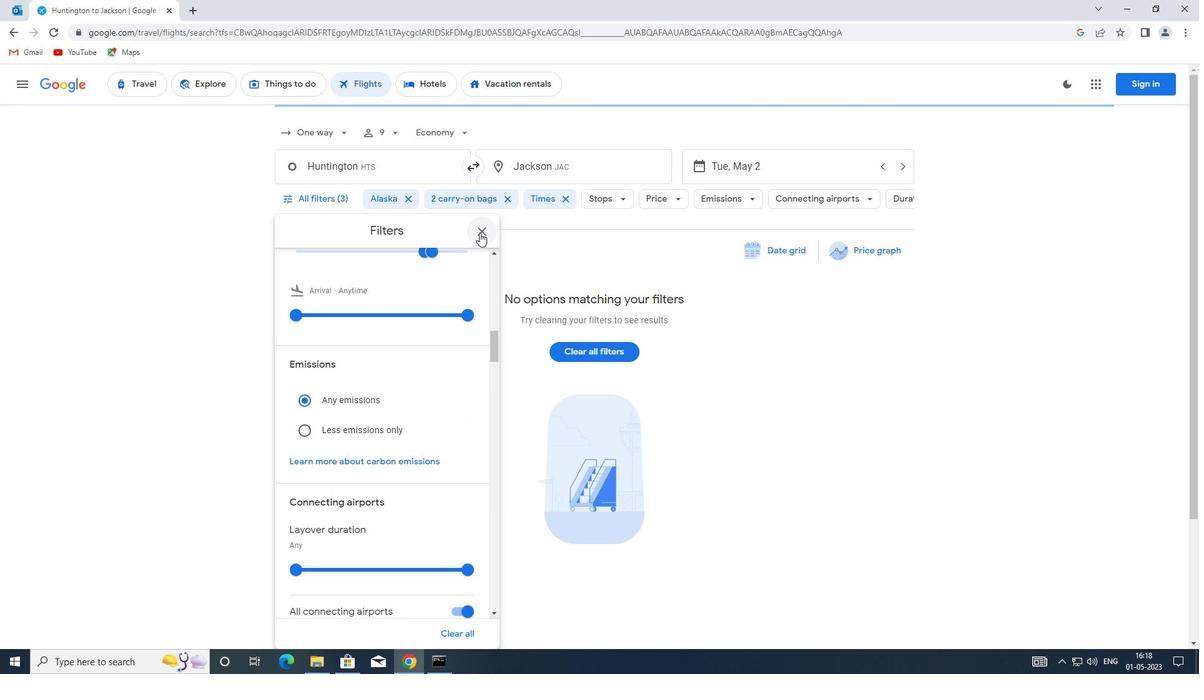 
